 Task: Find connections with filter location Orléans with filter topic #helpingothers with filter profile language English with filter current company Mitsubishi Electric in India with filter school INDIAN ACADEMY GROUP OF INSTITUTIONS with filter industry School and Employee Bus Services with filter service category Ghostwriting with filter keywords title Computer Scientist
Action: Mouse moved to (600, 105)
Screenshot: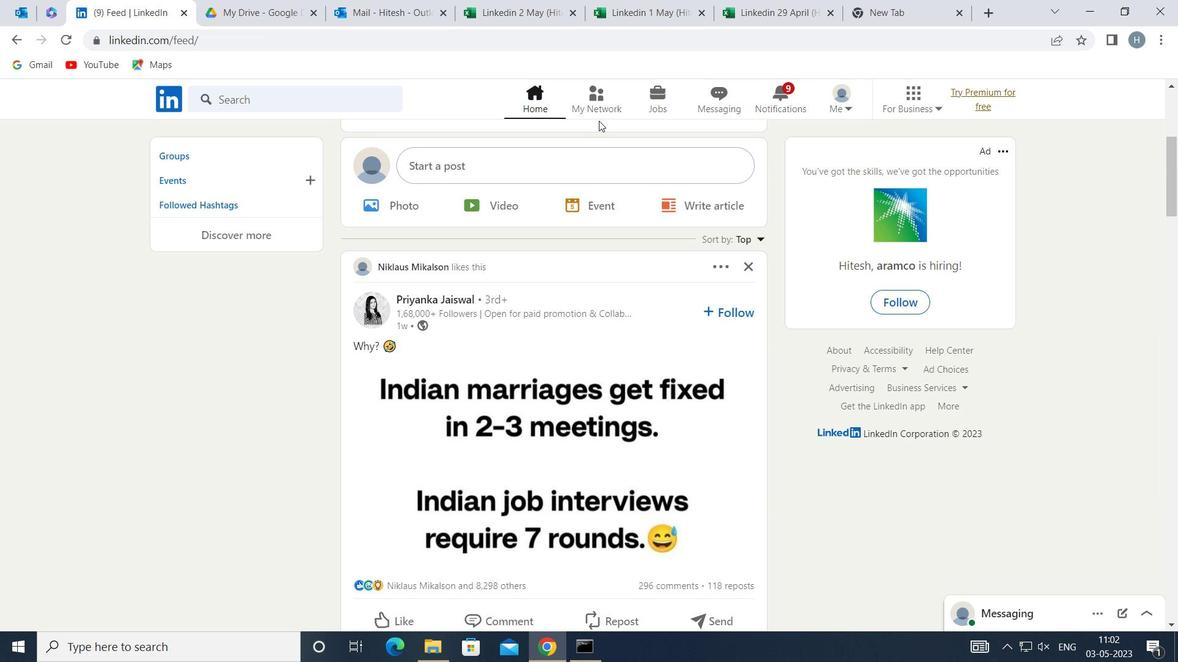 
Action: Mouse pressed left at (600, 105)
Screenshot: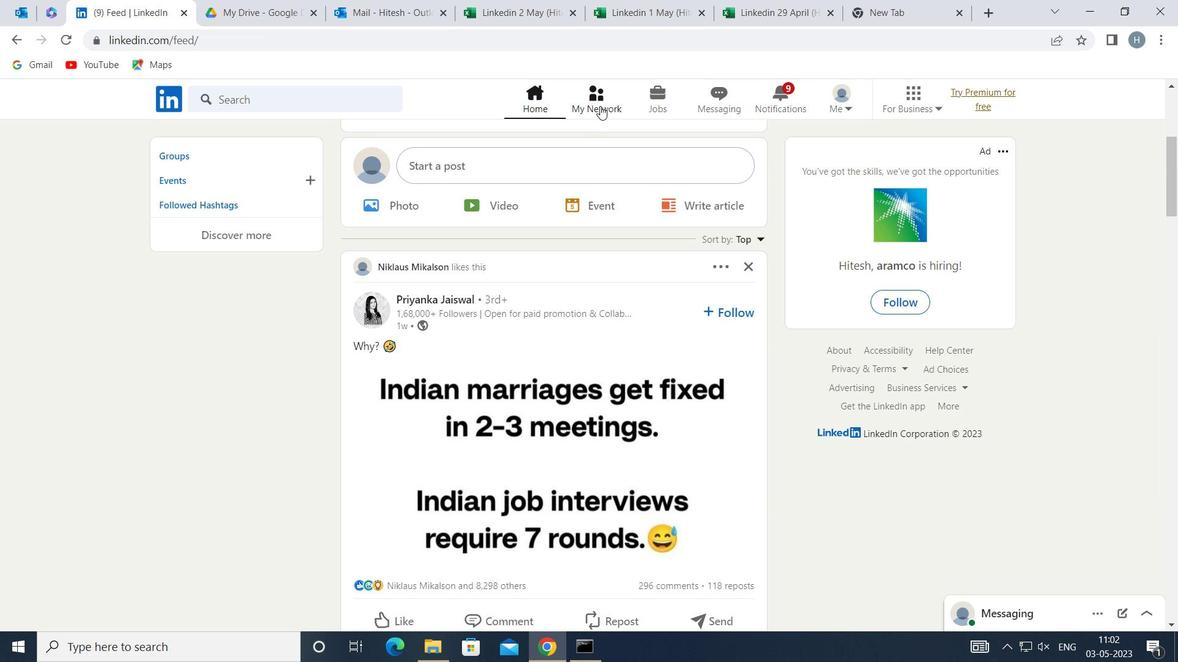 
Action: Mouse moved to (351, 184)
Screenshot: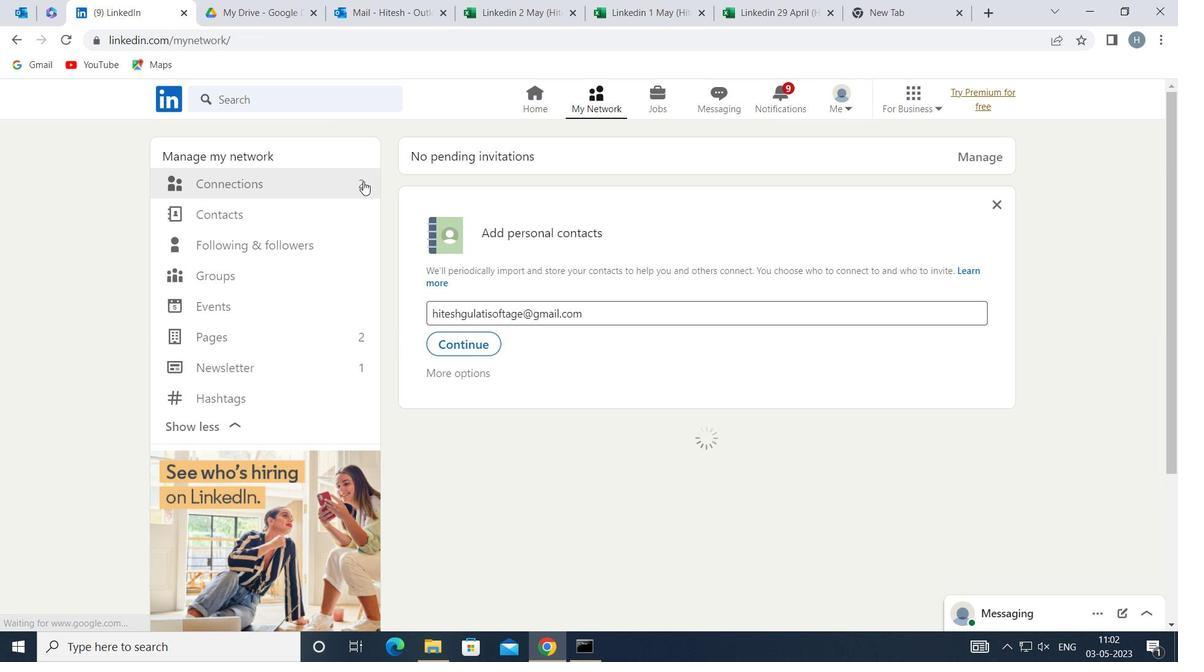 
Action: Mouse pressed left at (351, 184)
Screenshot: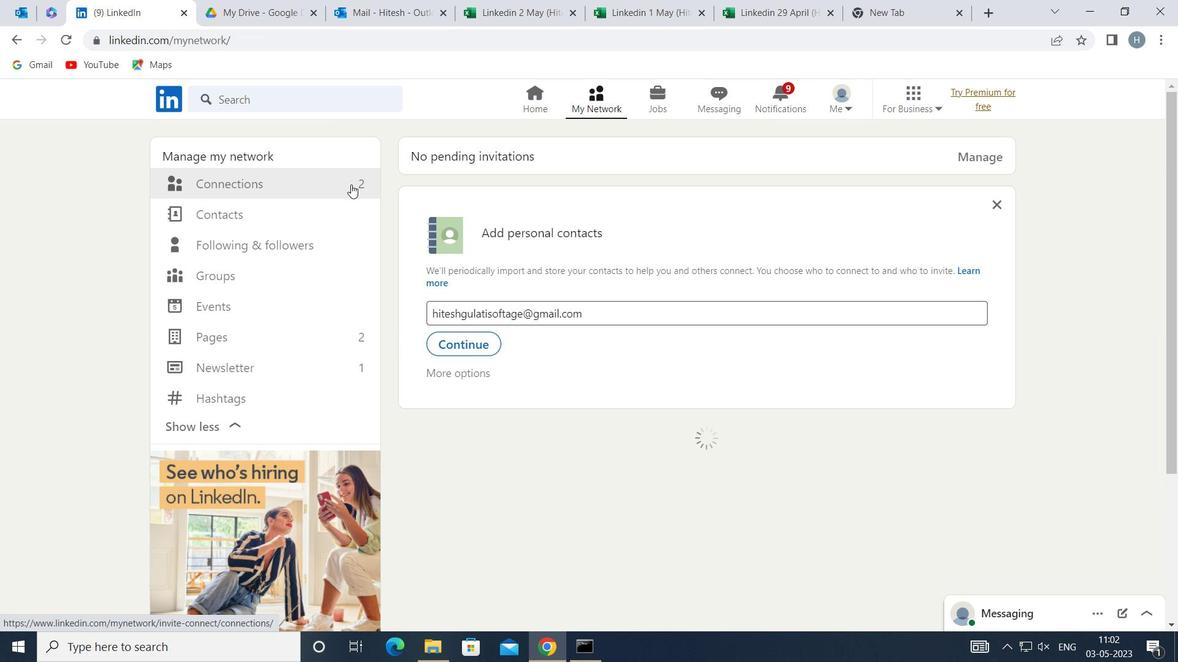 
Action: Mouse moved to (687, 183)
Screenshot: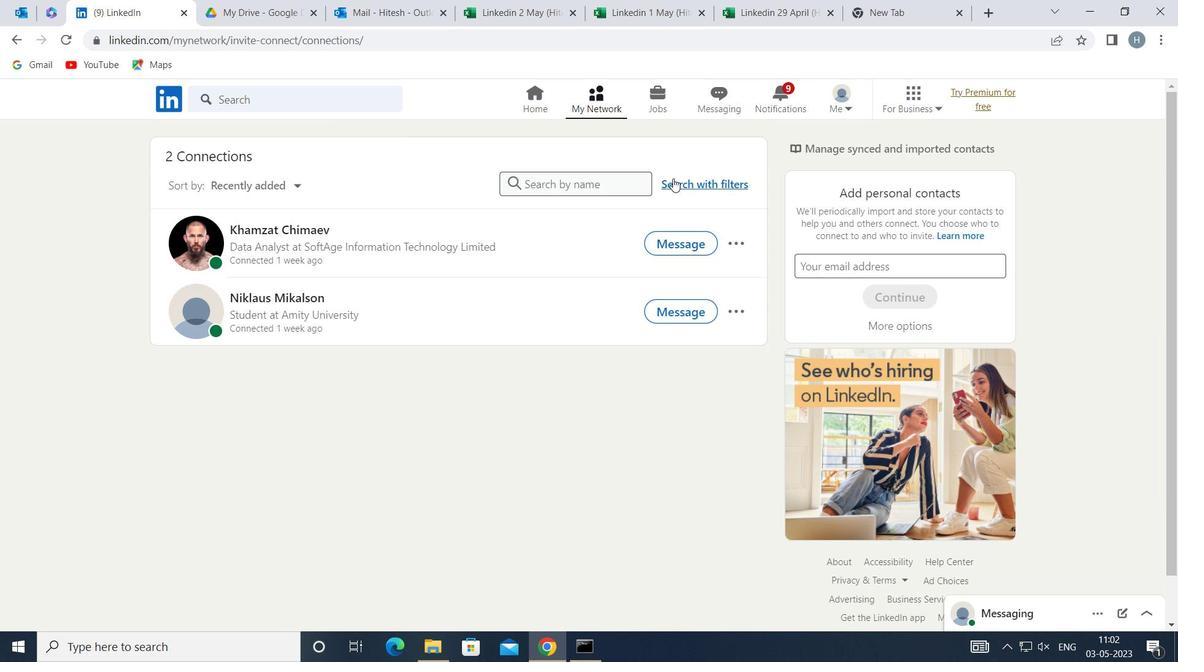 
Action: Mouse pressed left at (687, 183)
Screenshot: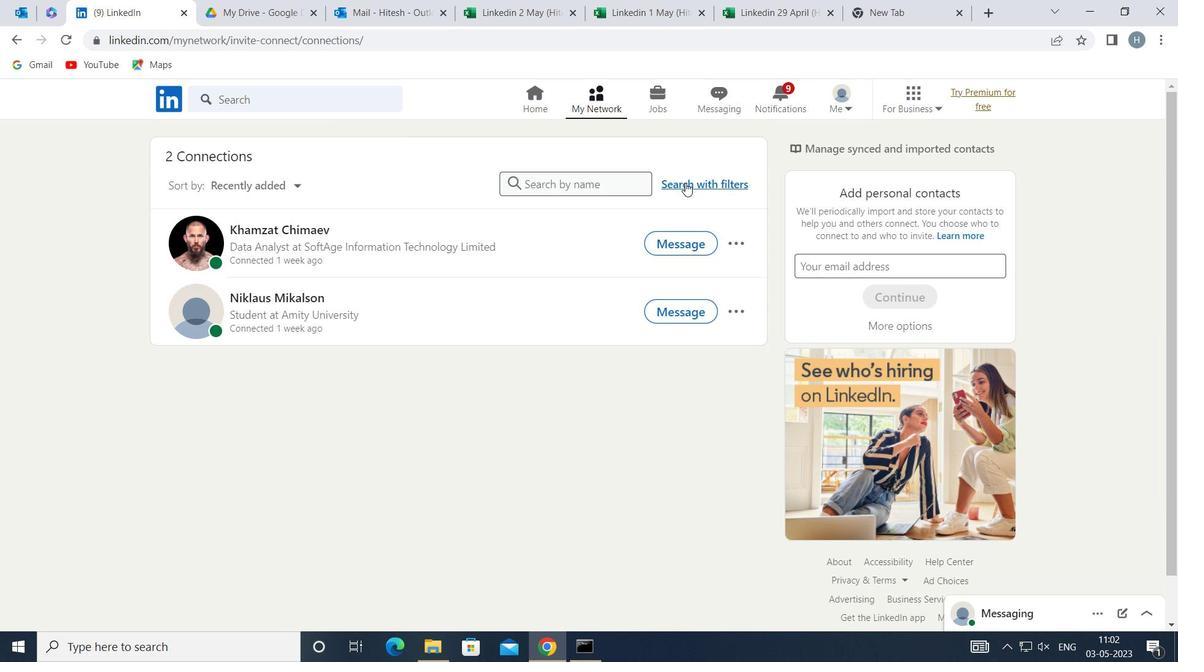 
Action: Mouse moved to (647, 143)
Screenshot: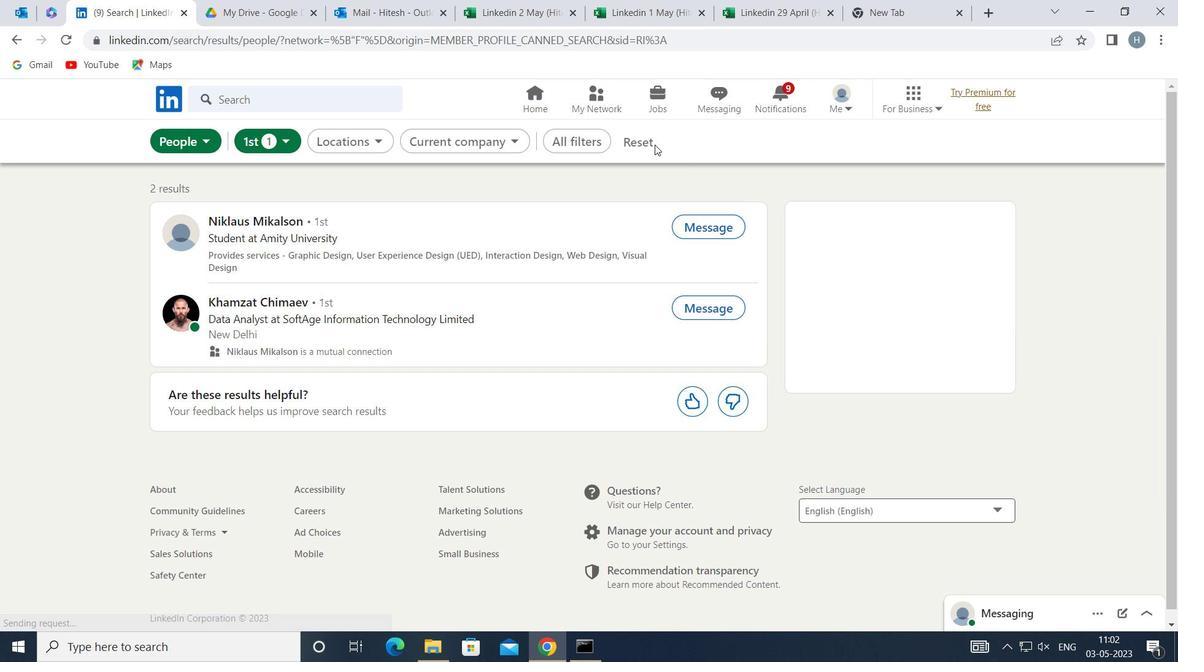 
Action: Mouse pressed left at (647, 143)
Screenshot: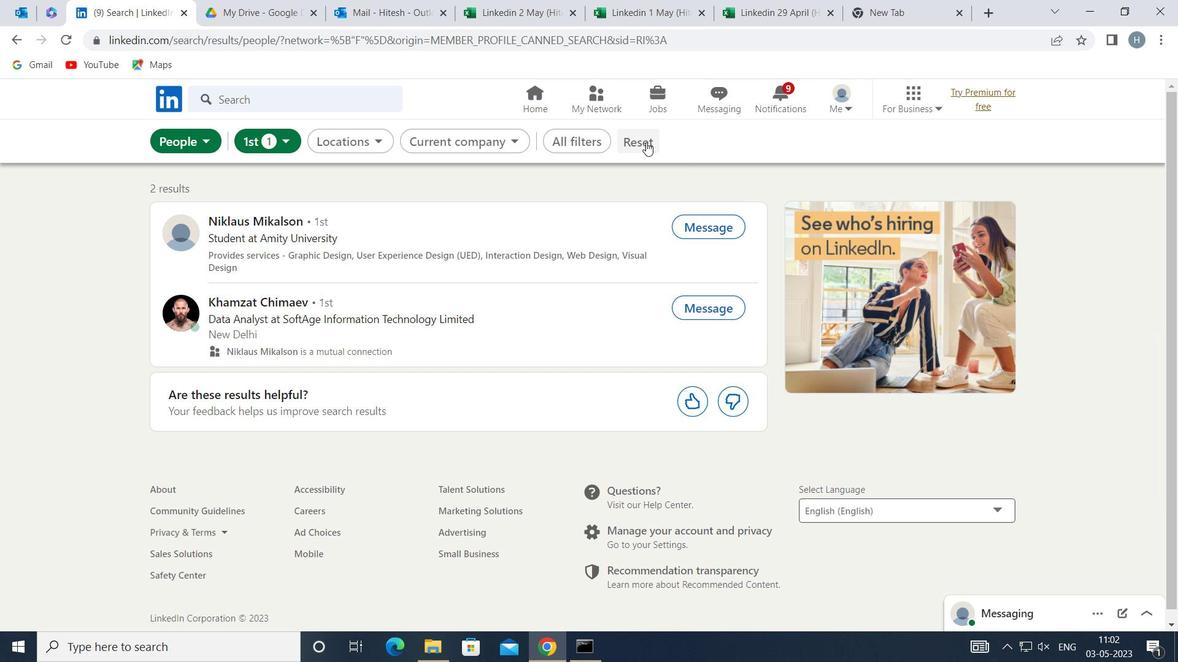 
Action: Mouse moved to (619, 143)
Screenshot: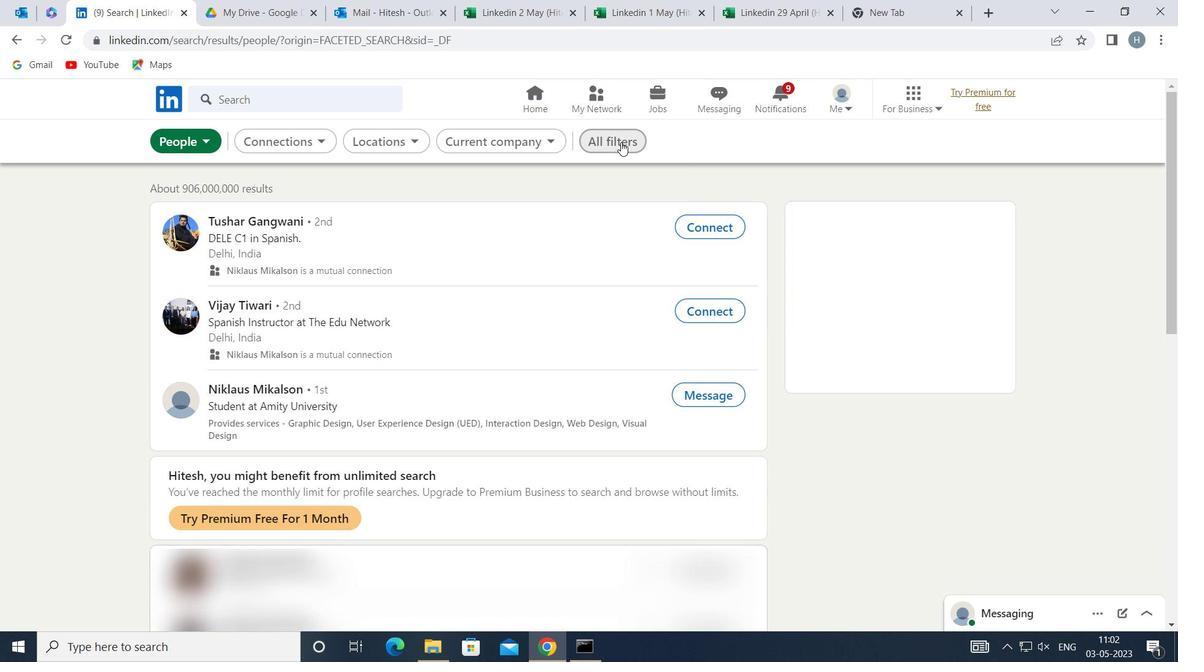
Action: Mouse pressed left at (619, 143)
Screenshot: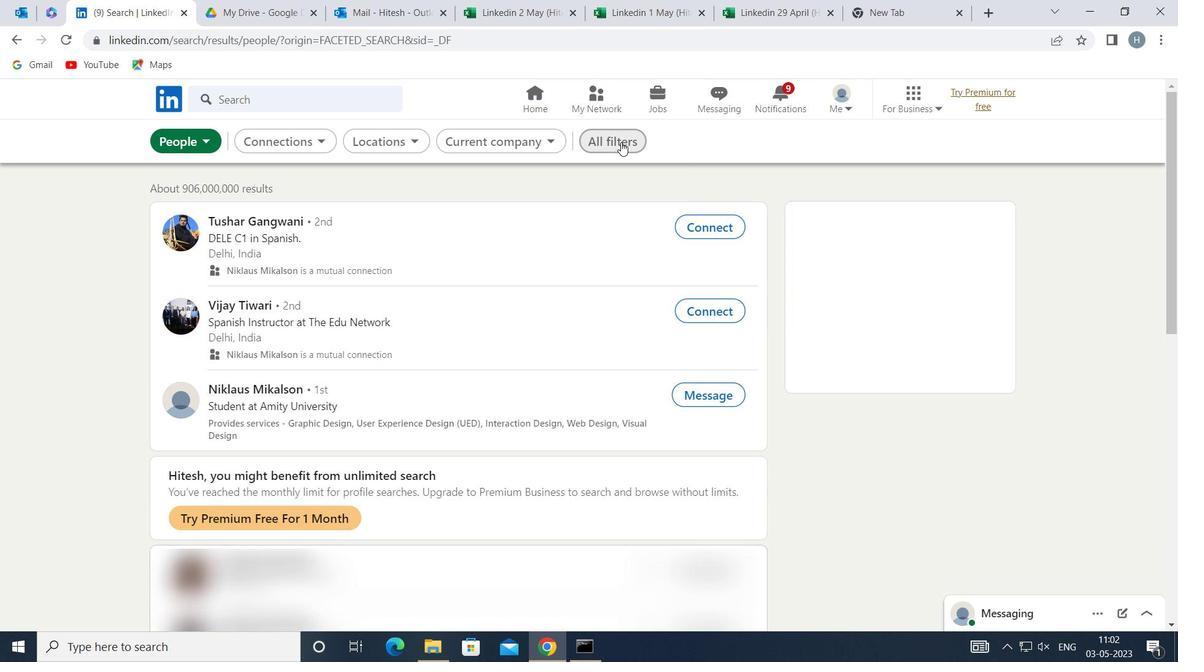
Action: Mouse moved to (917, 540)
Screenshot: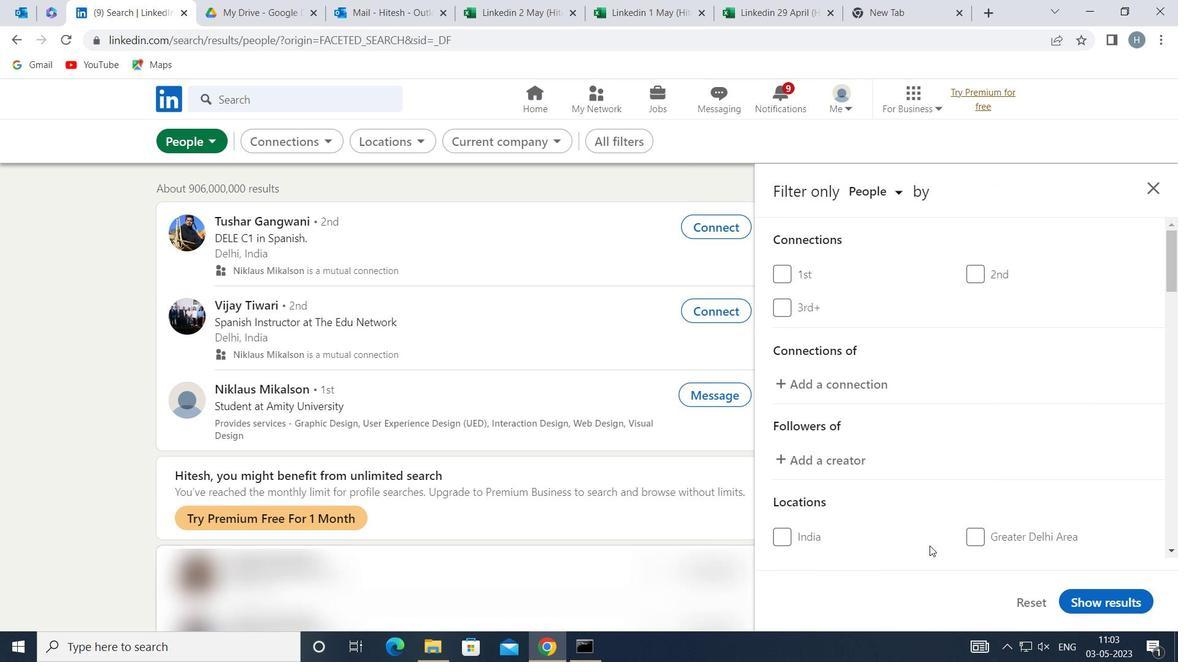 
Action: Mouse scrolled (917, 539) with delta (0, 0)
Screenshot: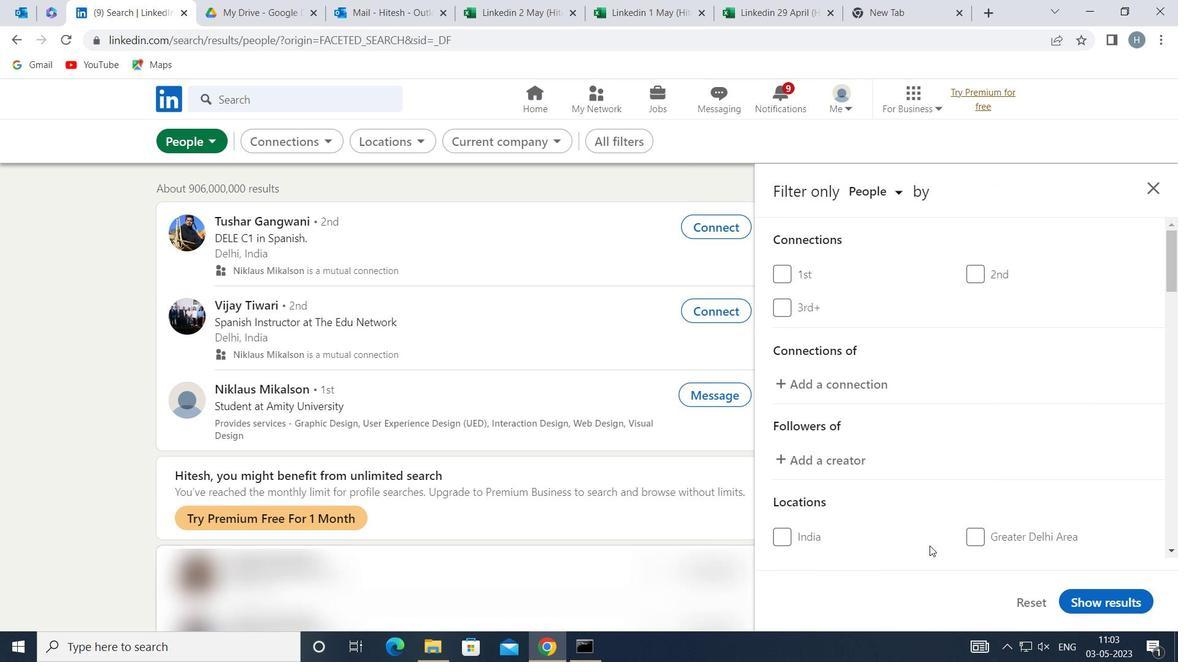 
Action: Mouse moved to (913, 537)
Screenshot: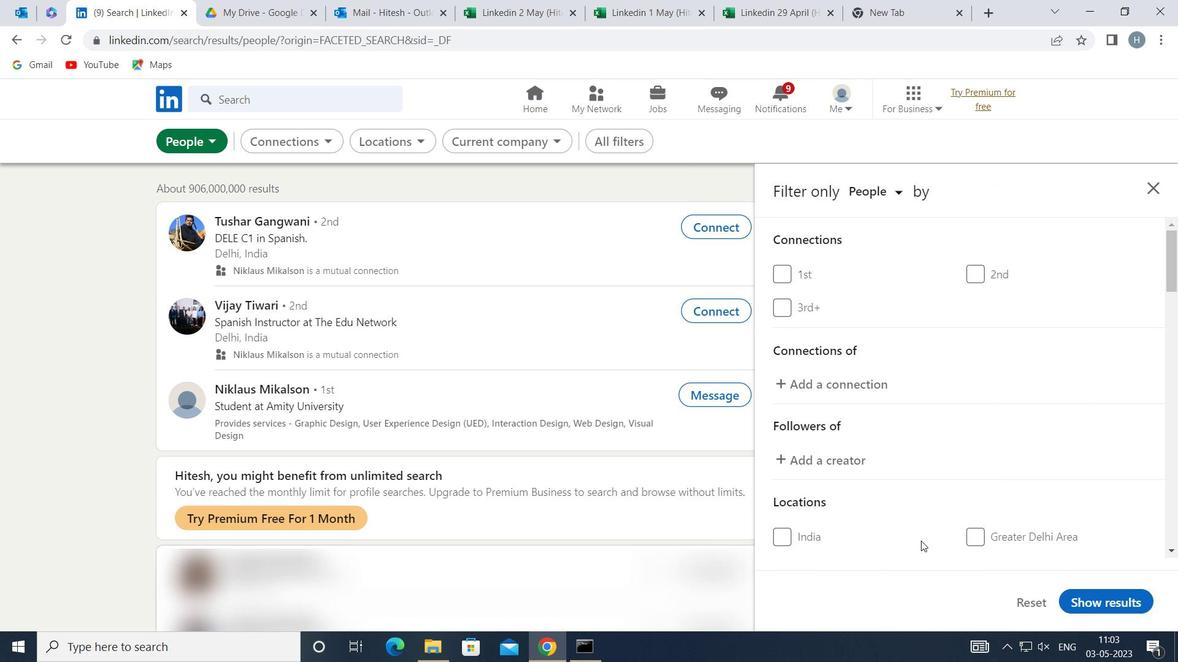 
Action: Mouse scrolled (913, 536) with delta (0, 0)
Screenshot: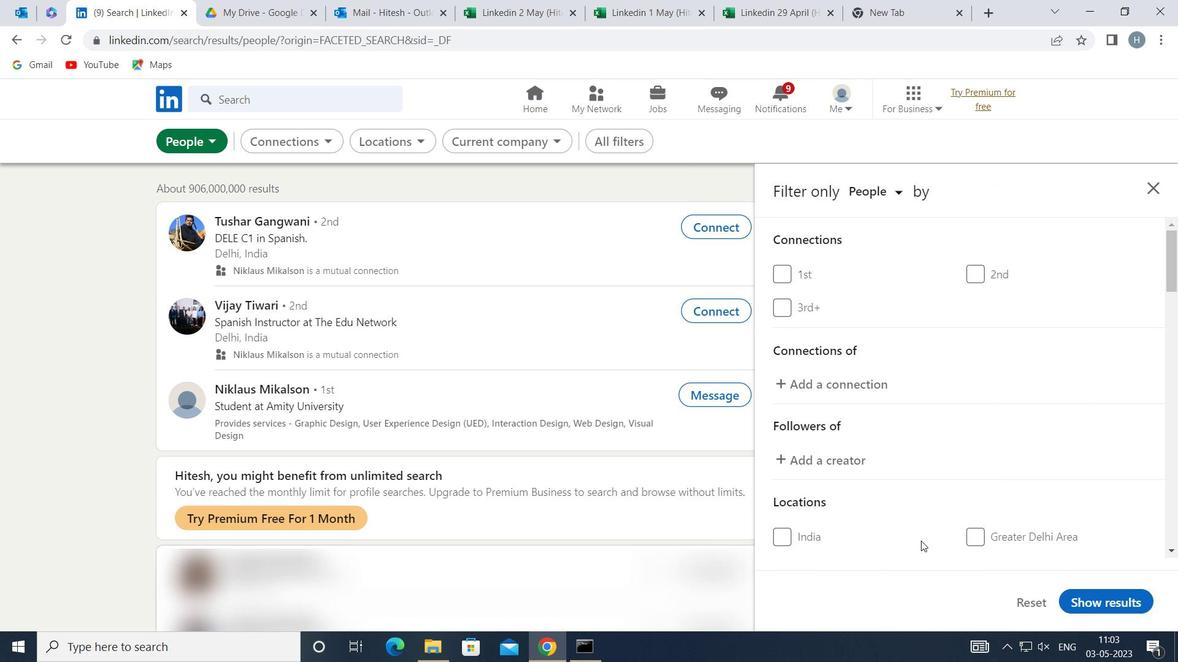 
Action: Mouse moved to (1012, 449)
Screenshot: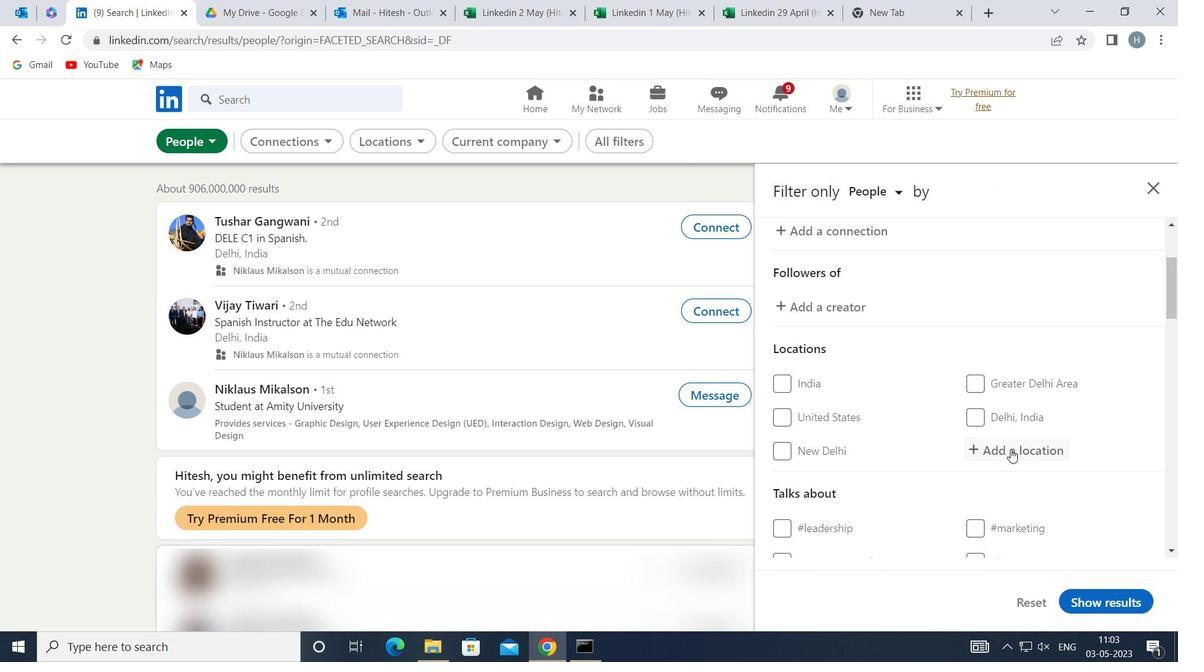 
Action: Mouse pressed left at (1012, 449)
Screenshot: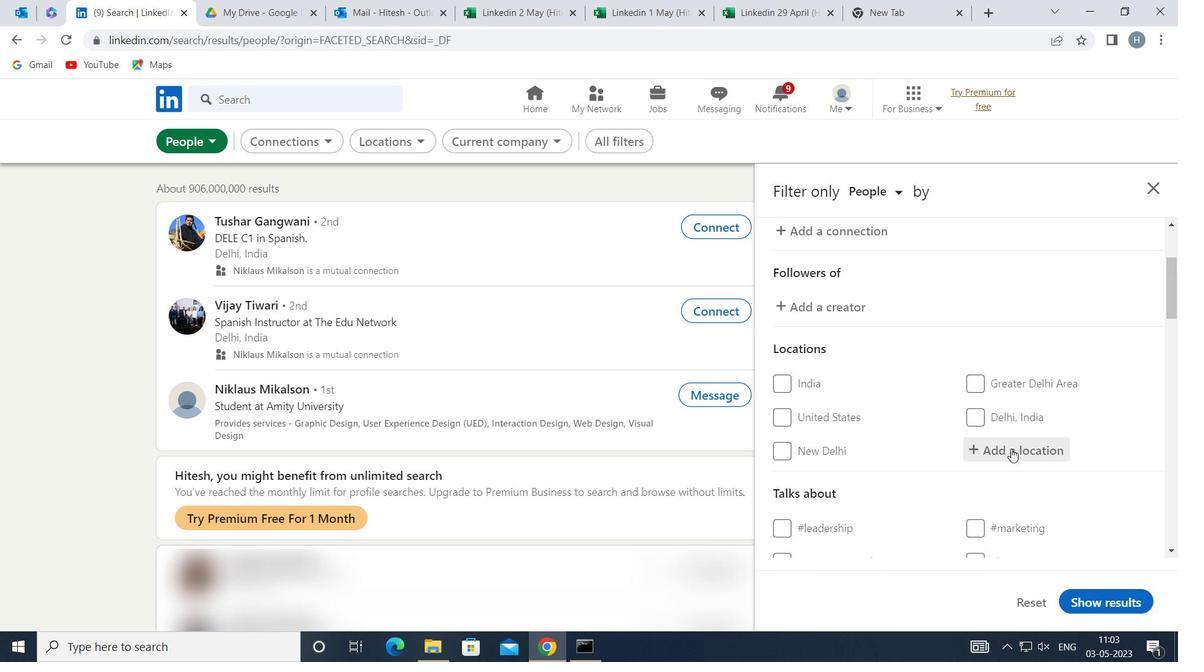 
Action: Key pressed <Key.shift>ORLEANS
Screenshot: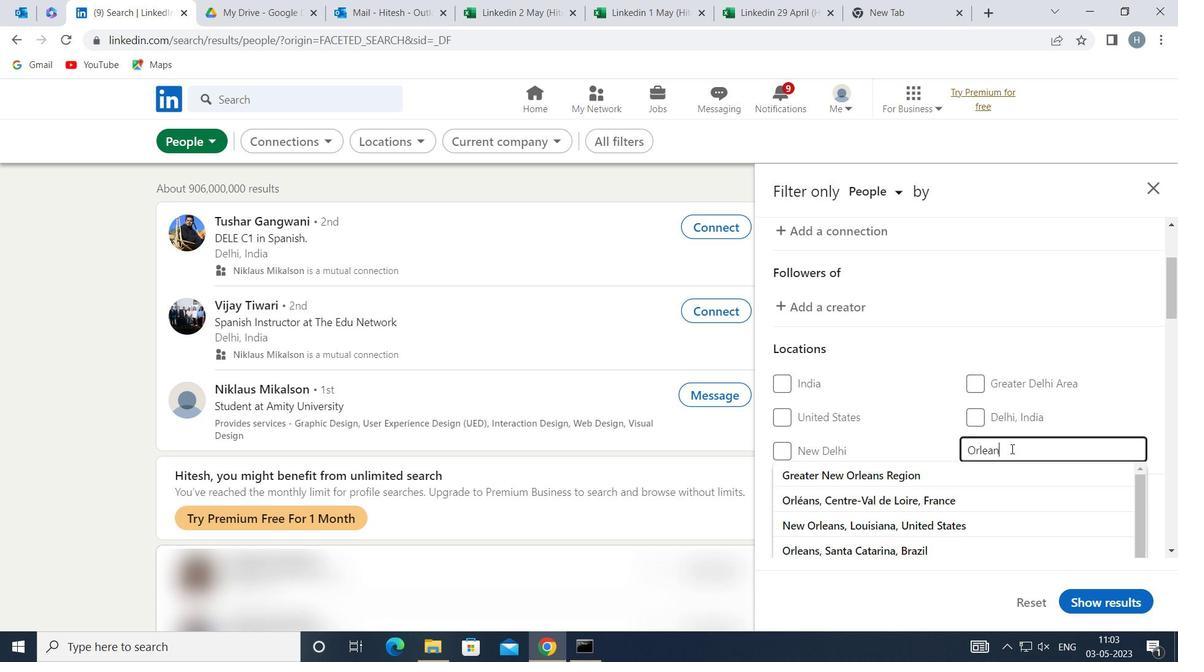 
Action: Mouse moved to (1026, 423)
Screenshot: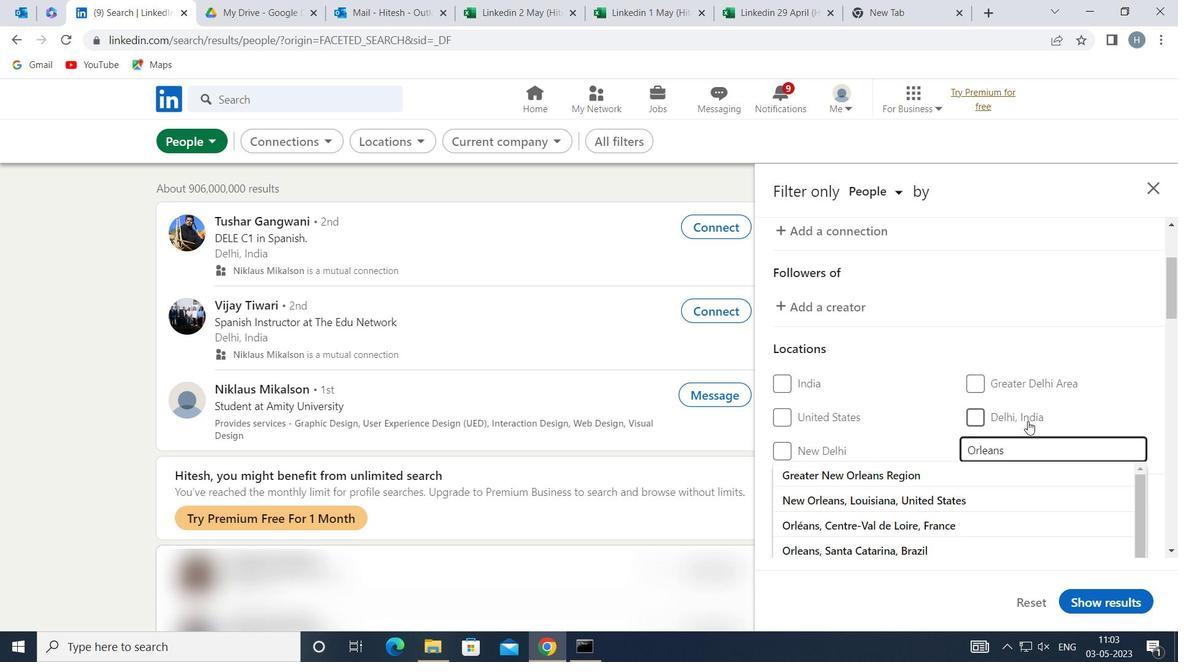 
Action: Key pressed <Key.enter>
Screenshot: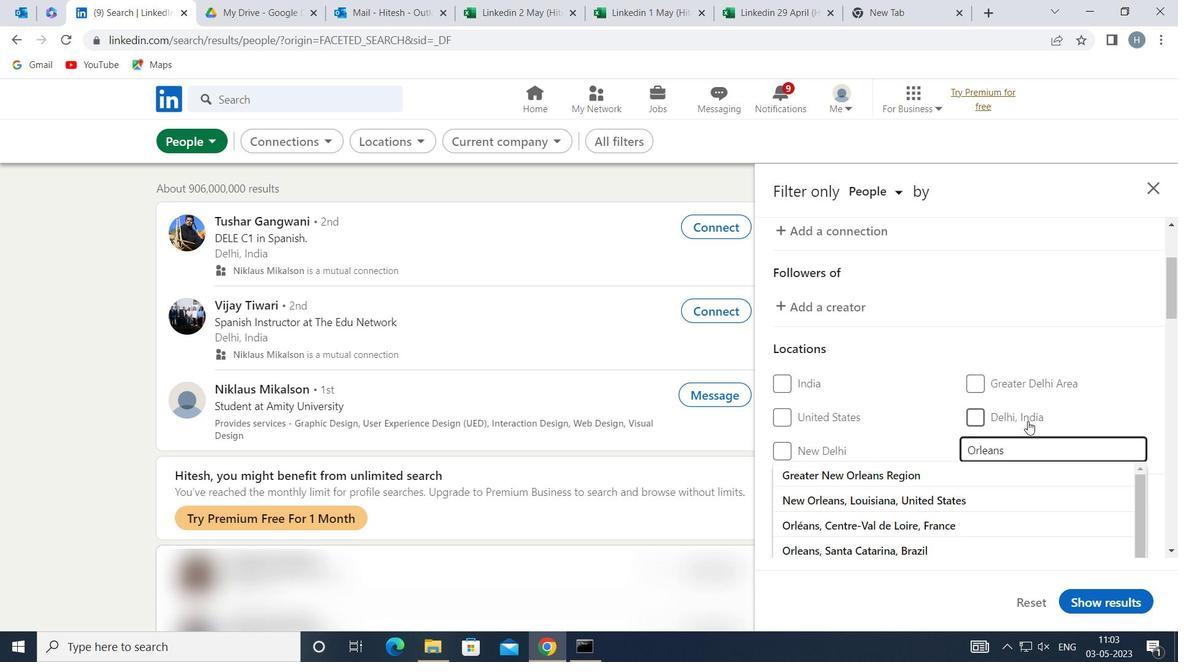 
Action: Mouse moved to (1082, 398)
Screenshot: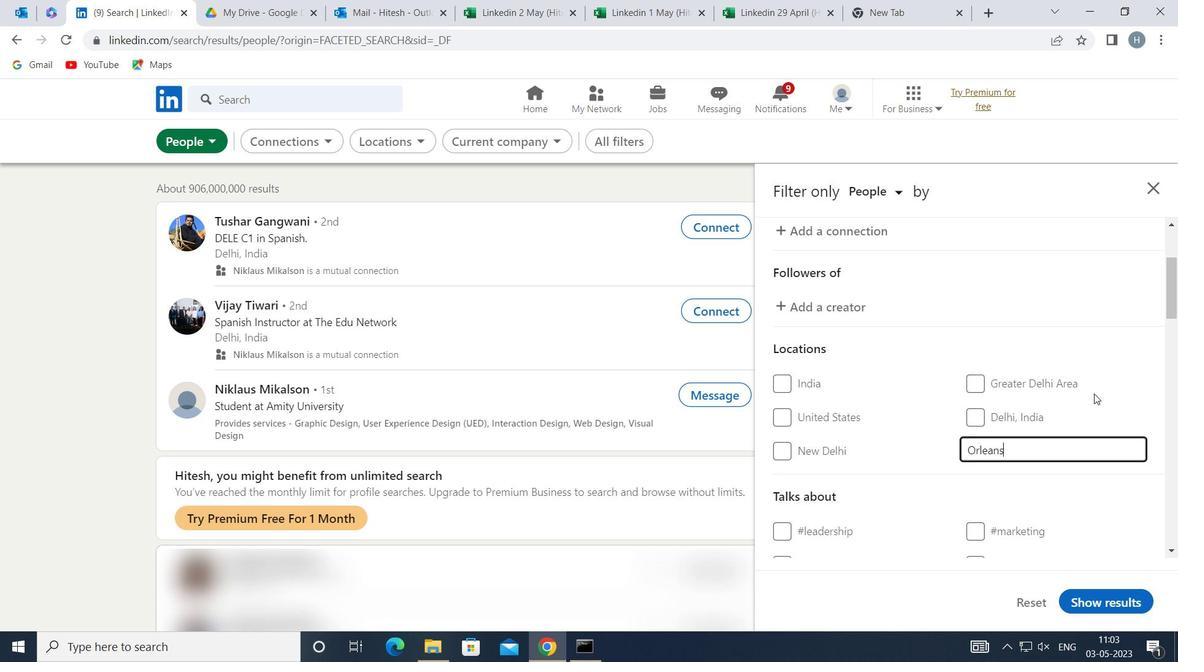
Action: Mouse scrolled (1082, 397) with delta (0, 0)
Screenshot: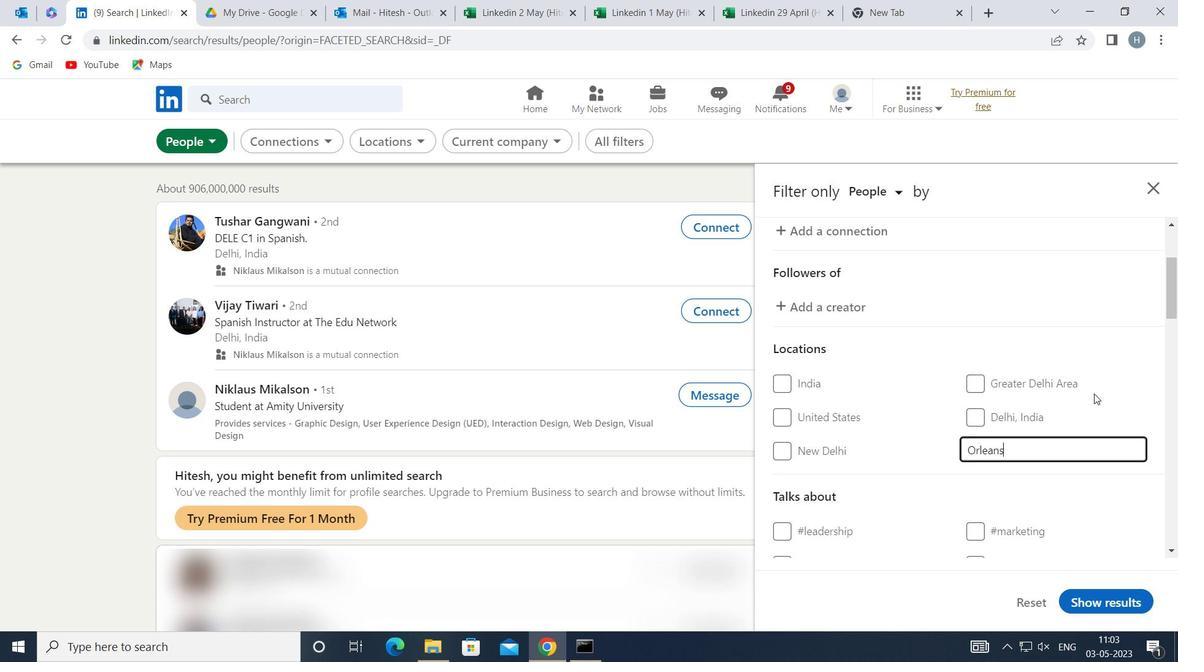 
Action: Mouse moved to (1079, 398)
Screenshot: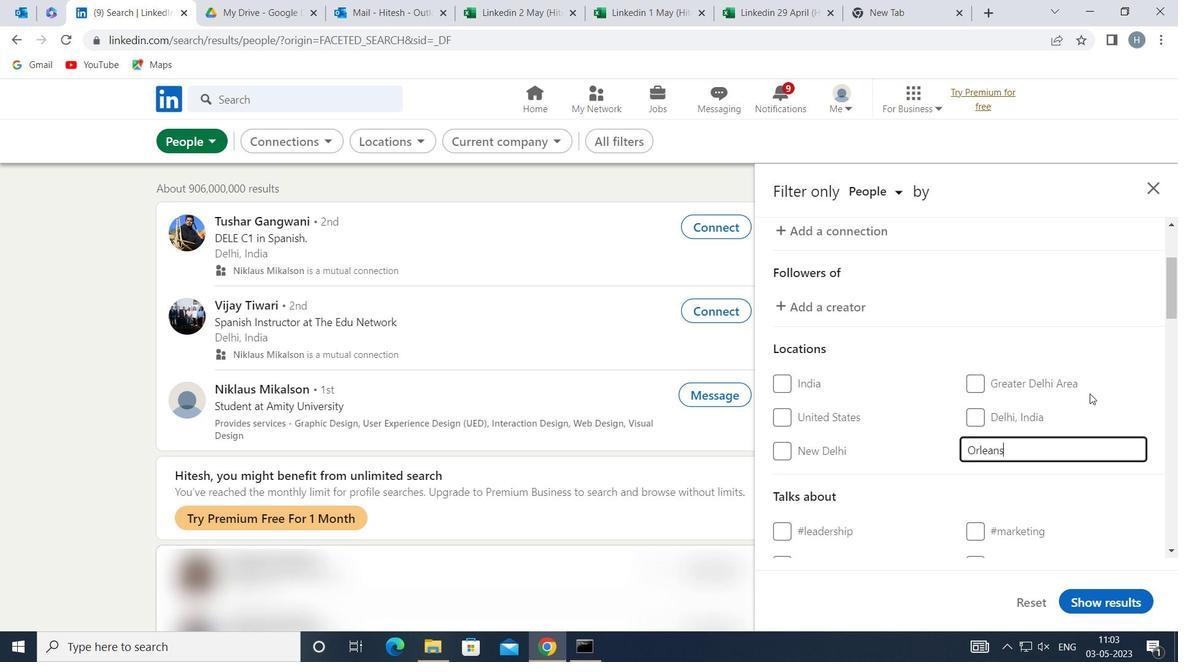 
Action: Mouse scrolled (1079, 397) with delta (0, 0)
Screenshot: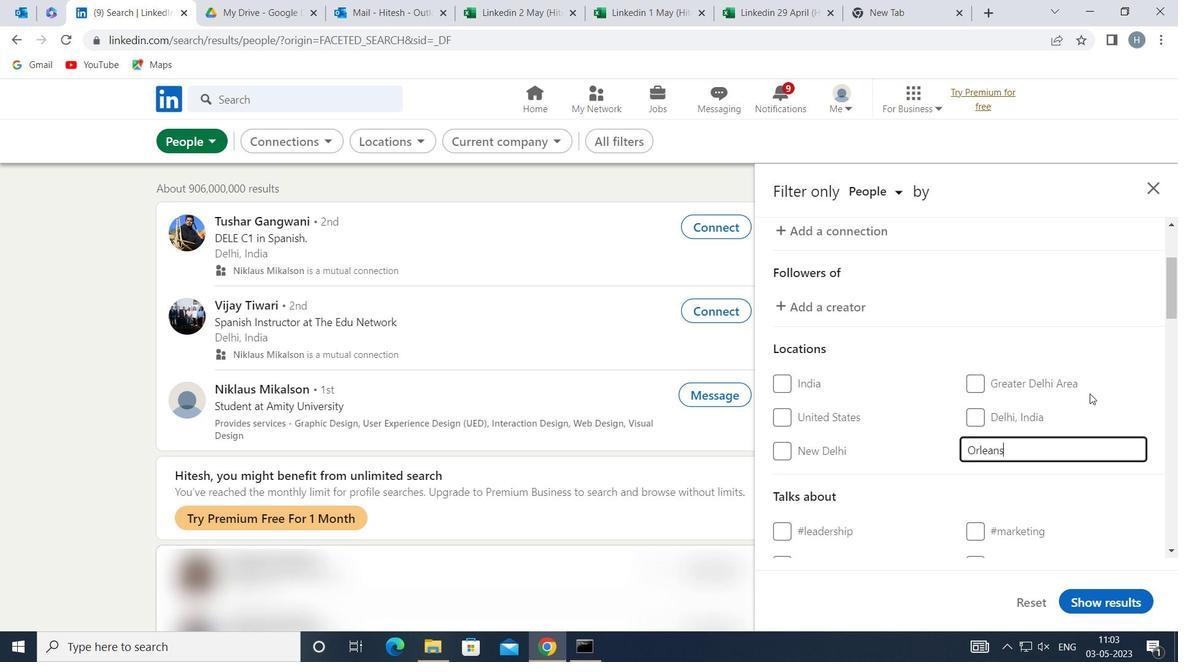 
Action: Mouse moved to (1075, 399)
Screenshot: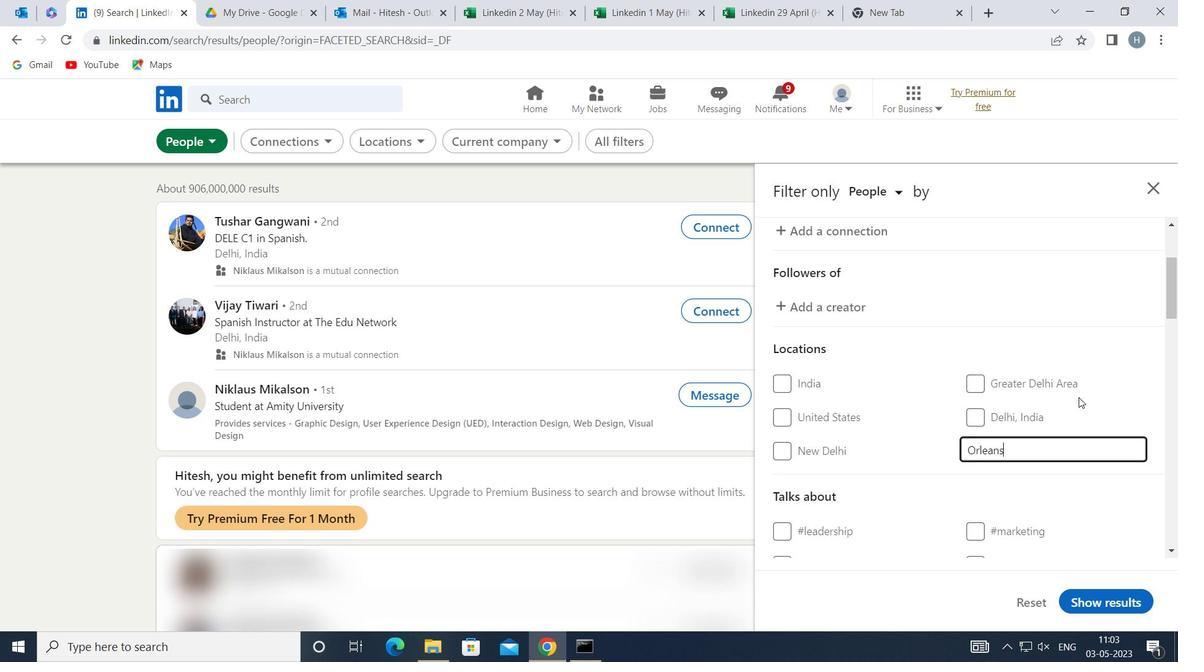 
Action: Mouse scrolled (1075, 398) with delta (0, 0)
Screenshot: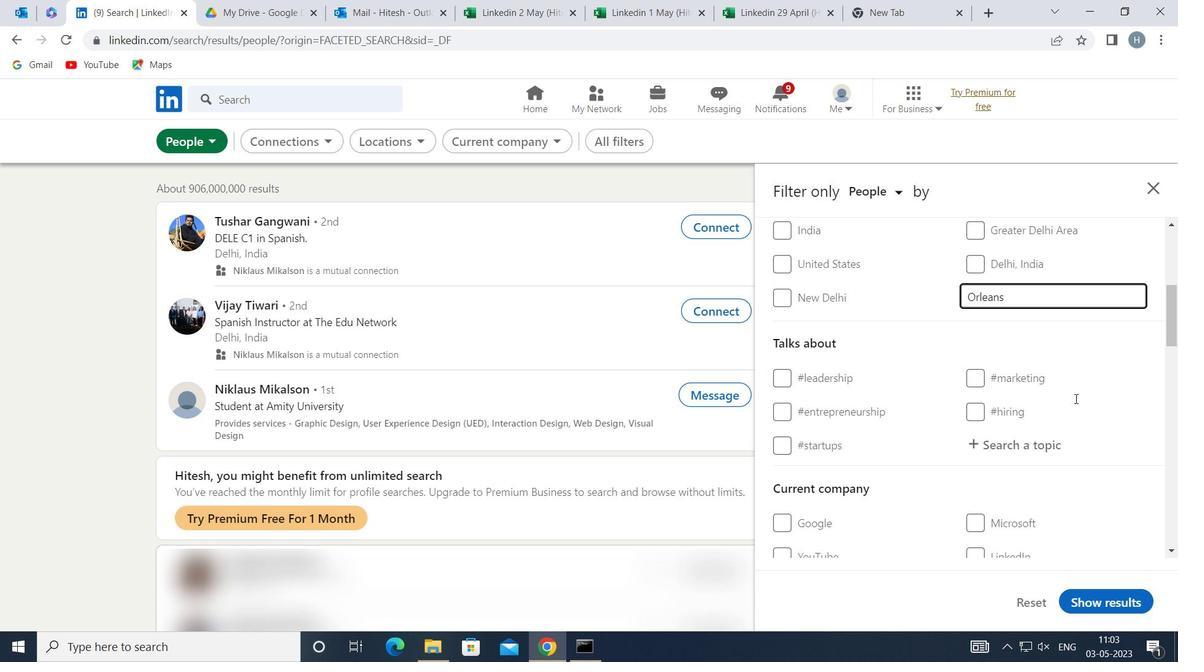 
Action: Mouse moved to (1042, 369)
Screenshot: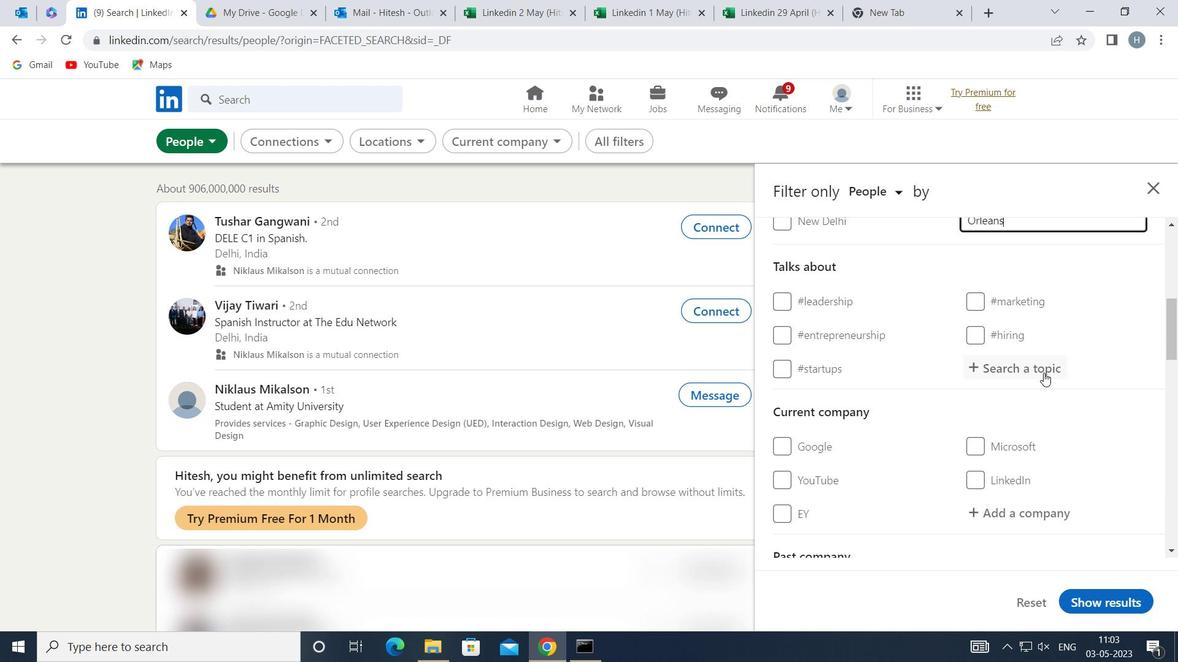
Action: Mouse pressed left at (1042, 369)
Screenshot: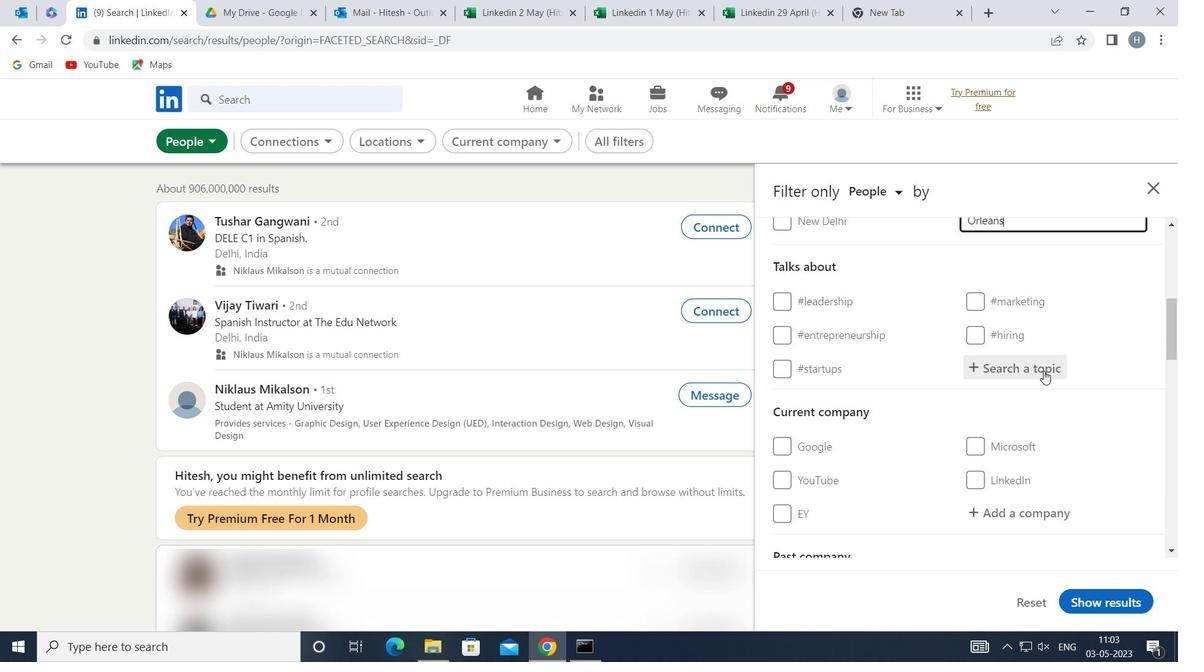 
Action: Key pressed <Key.shift>HELPINGOTHERS
Screenshot: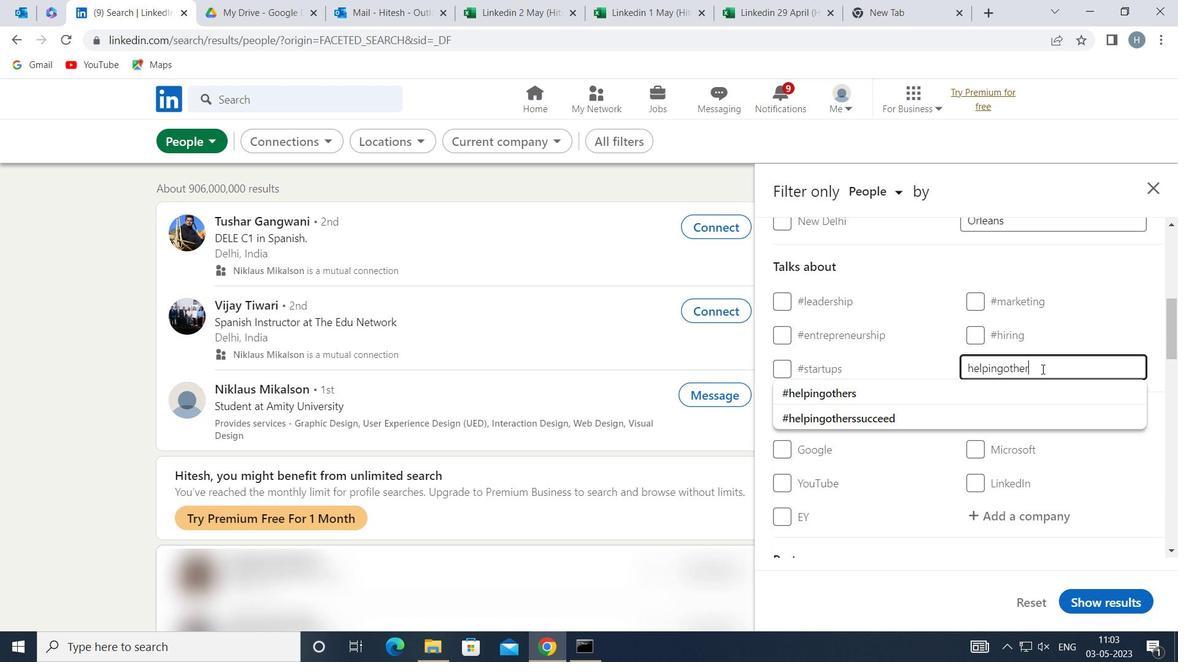 
Action: Mouse moved to (970, 392)
Screenshot: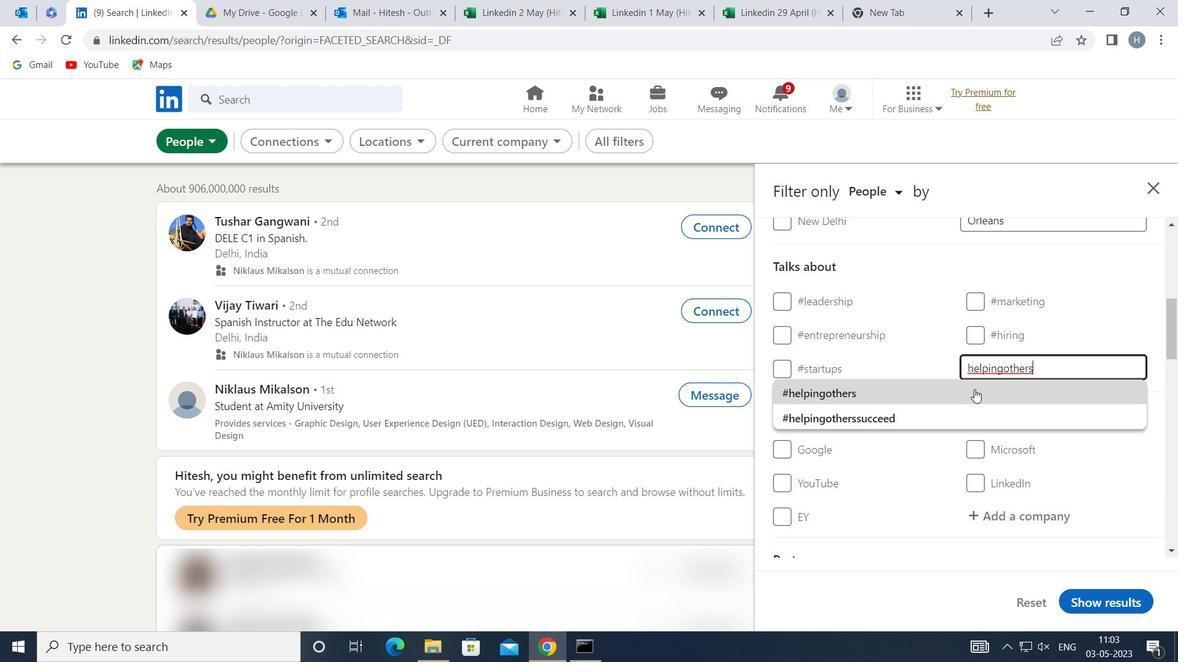 
Action: Mouse pressed left at (970, 392)
Screenshot: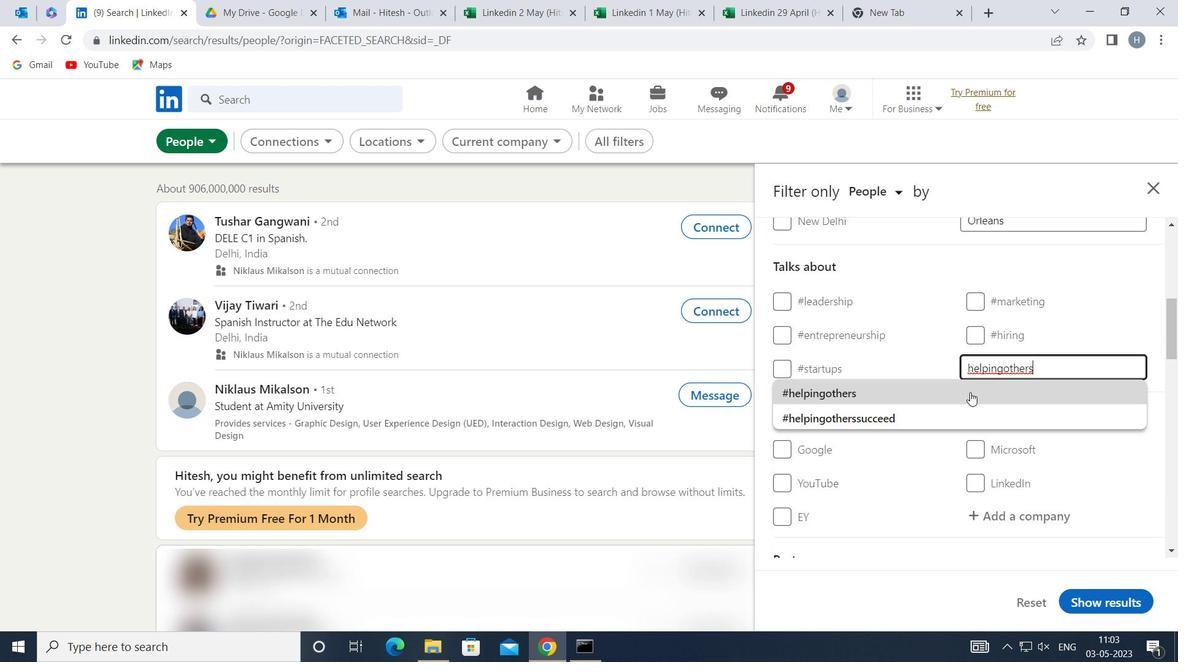 
Action: Mouse moved to (908, 388)
Screenshot: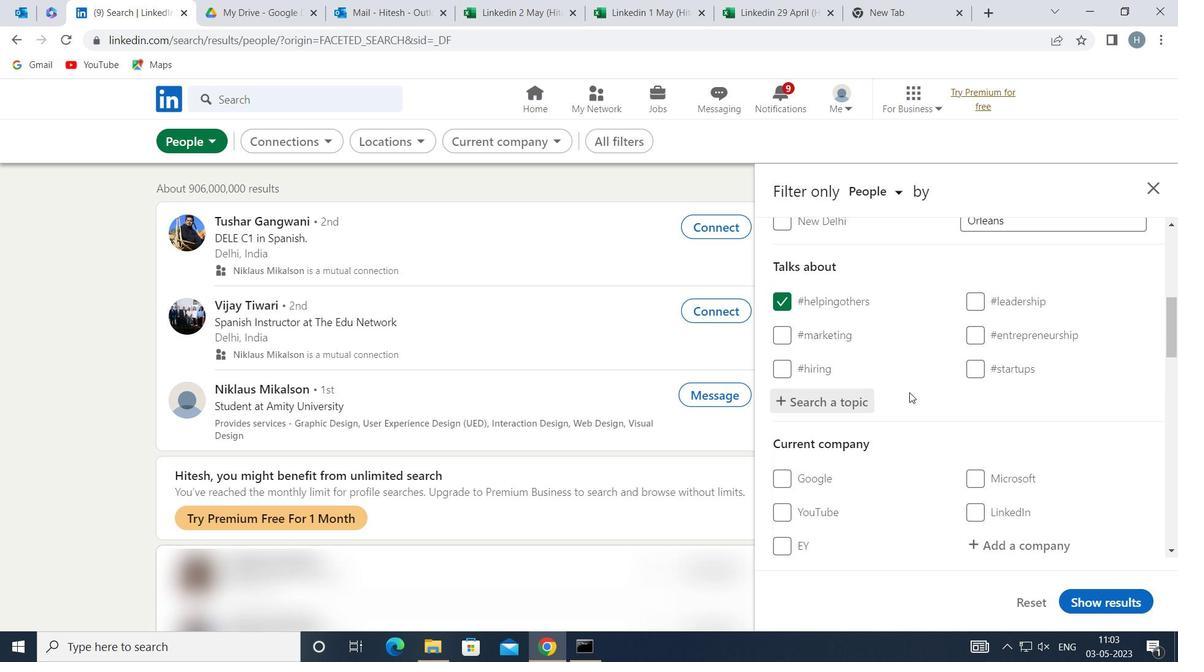 
Action: Mouse scrolled (908, 387) with delta (0, 0)
Screenshot: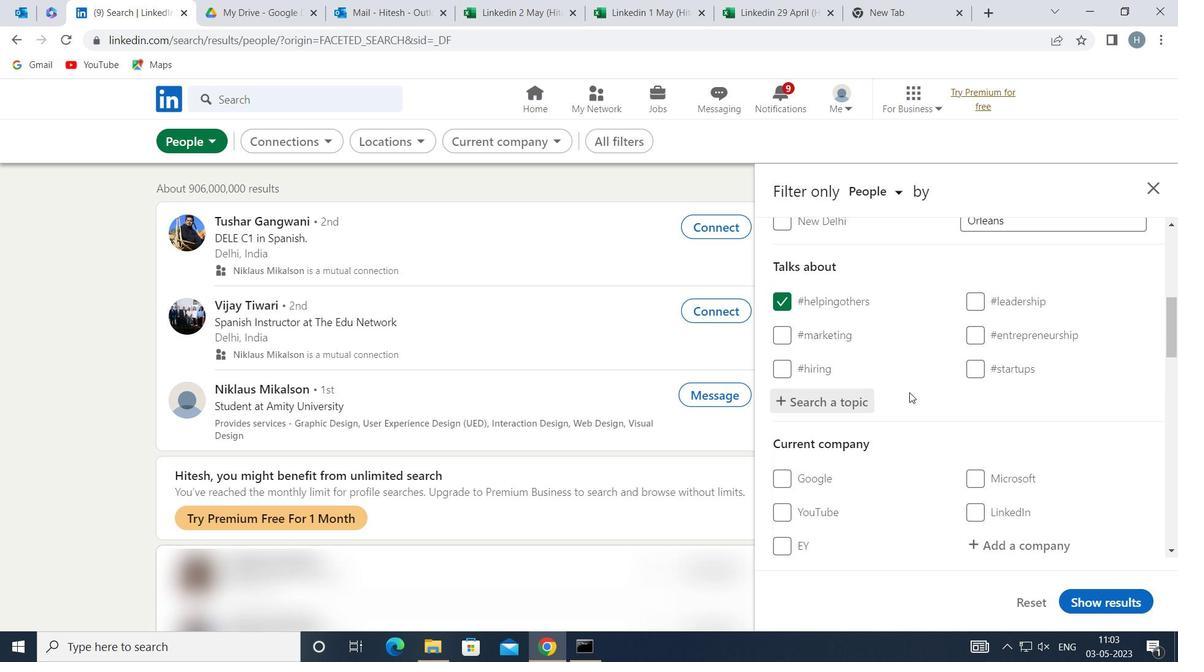 
Action: Mouse scrolled (908, 387) with delta (0, 0)
Screenshot: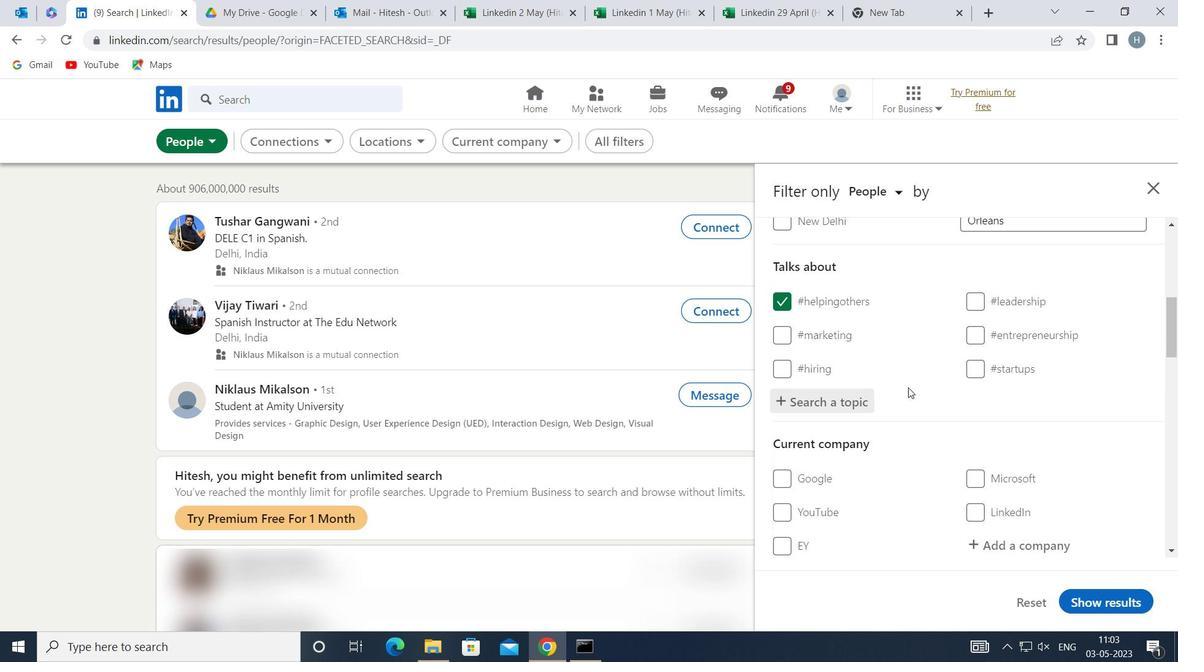 
Action: Mouse moved to (907, 387)
Screenshot: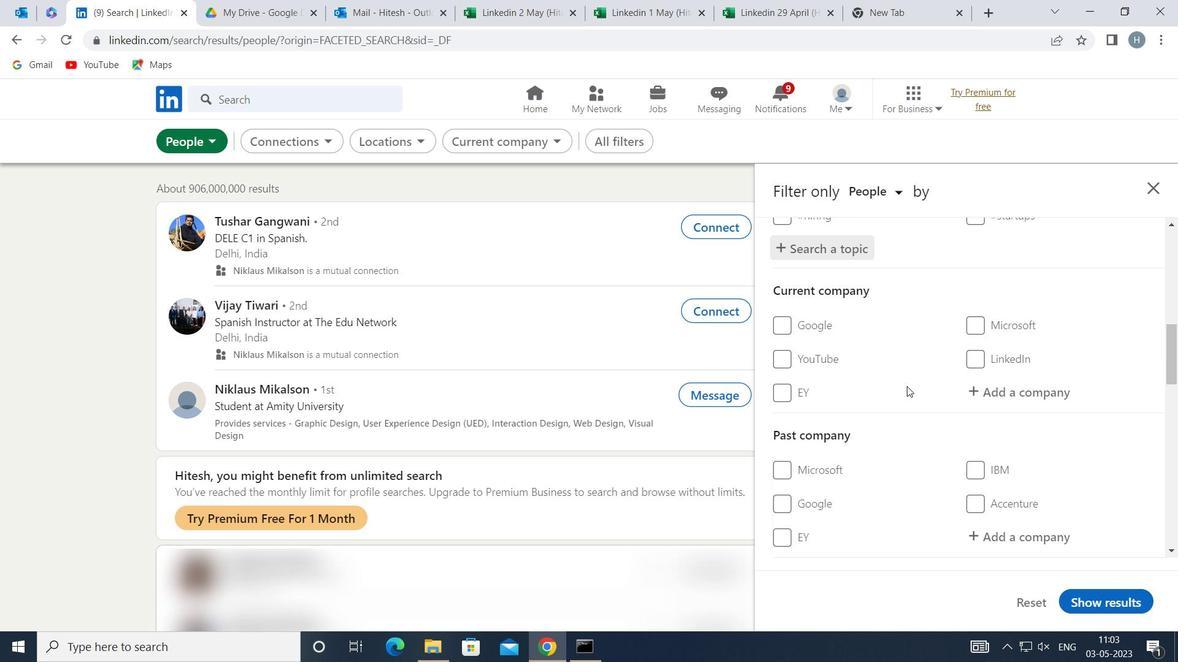 
Action: Mouse scrolled (907, 386) with delta (0, 0)
Screenshot: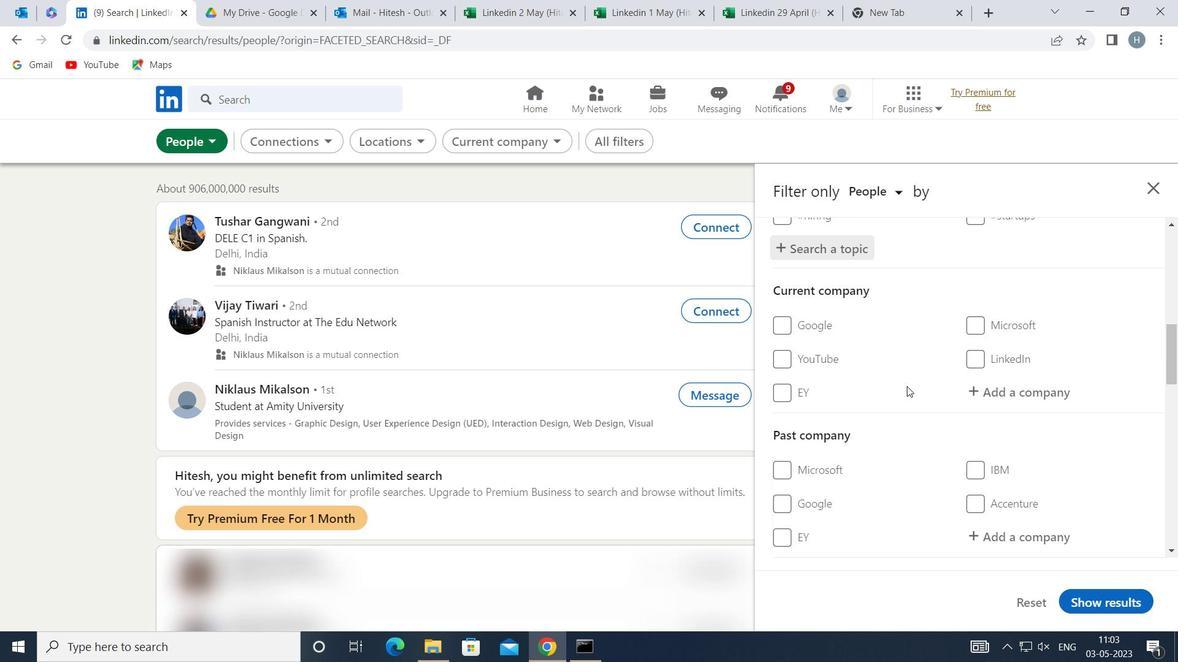 
Action: Mouse moved to (907, 391)
Screenshot: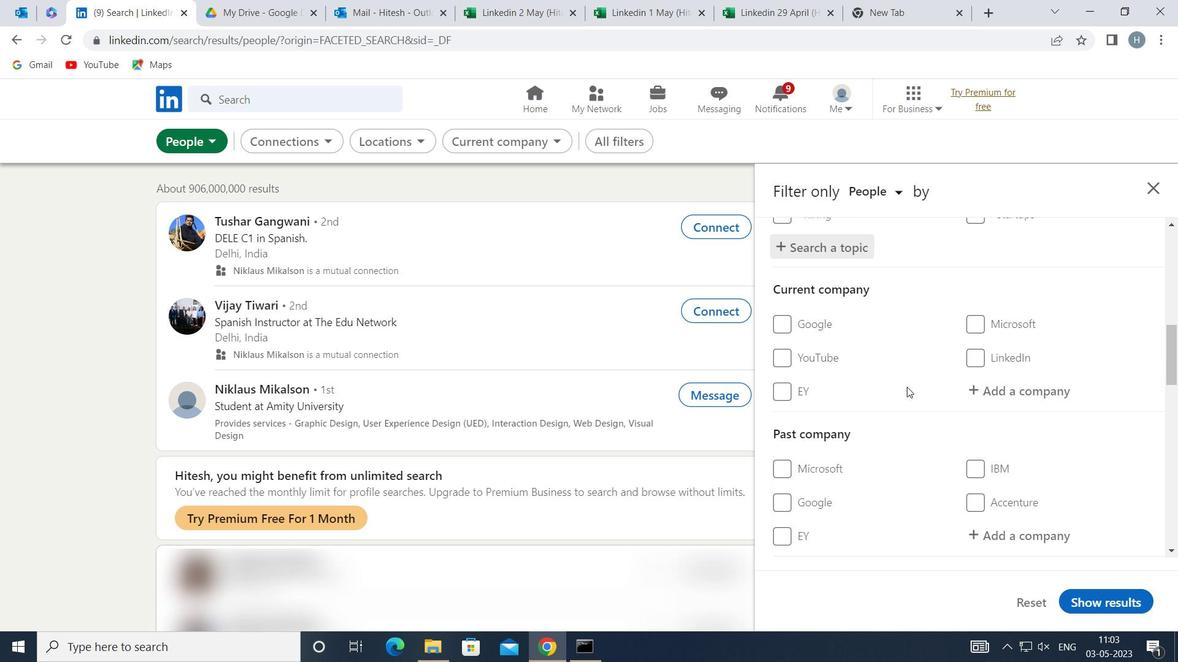 
Action: Mouse scrolled (907, 390) with delta (0, 0)
Screenshot: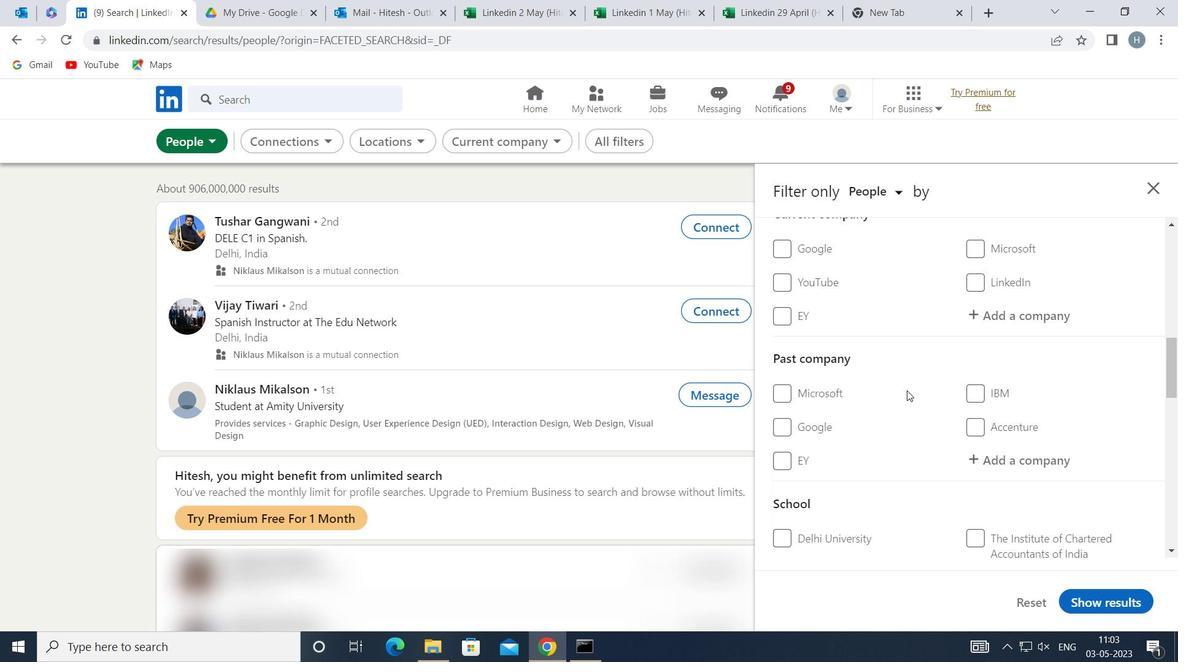 
Action: Mouse scrolled (907, 390) with delta (0, 0)
Screenshot: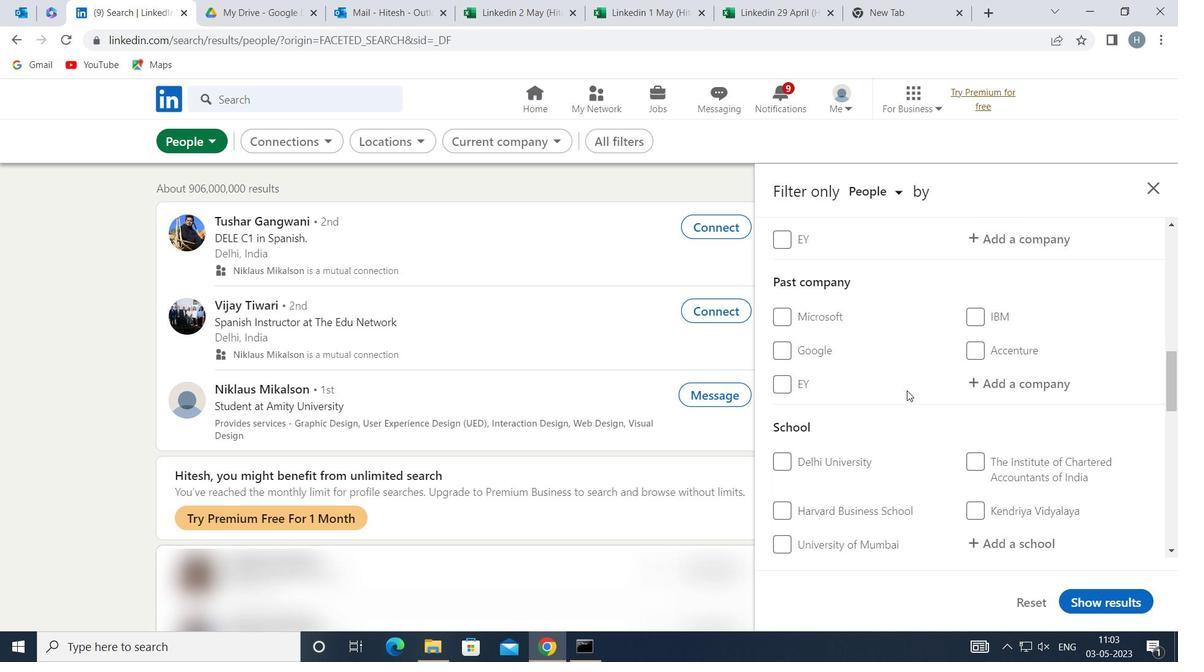 
Action: Mouse scrolled (907, 390) with delta (0, 0)
Screenshot: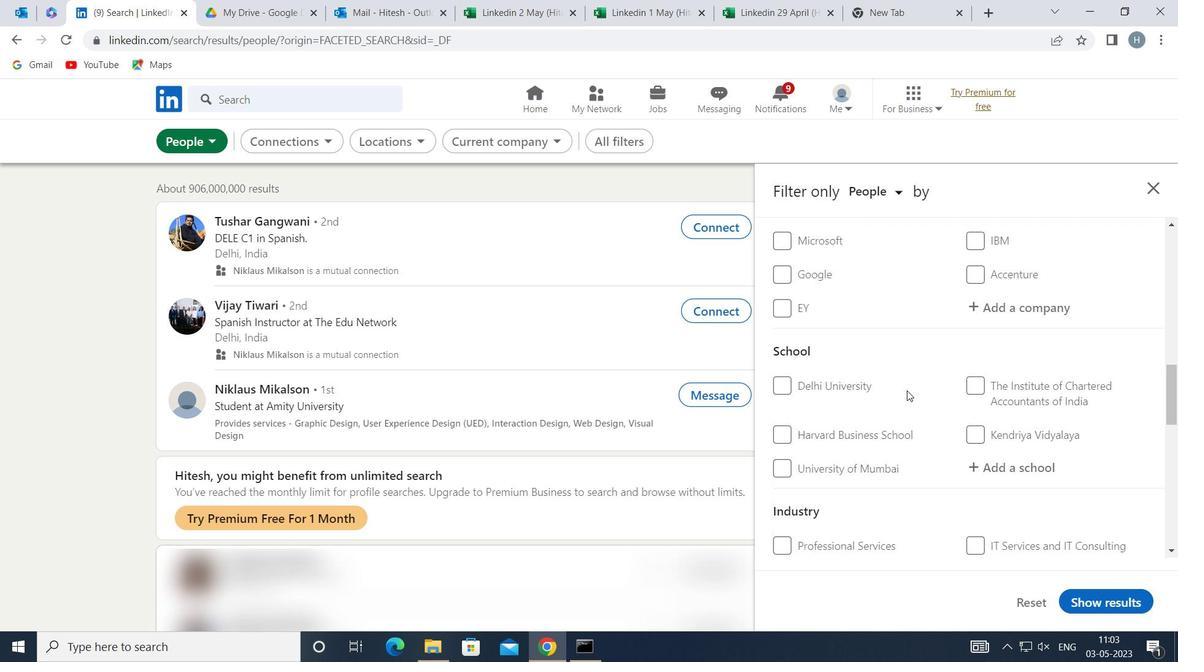 
Action: Mouse scrolled (907, 390) with delta (0, 0)
Screenshot: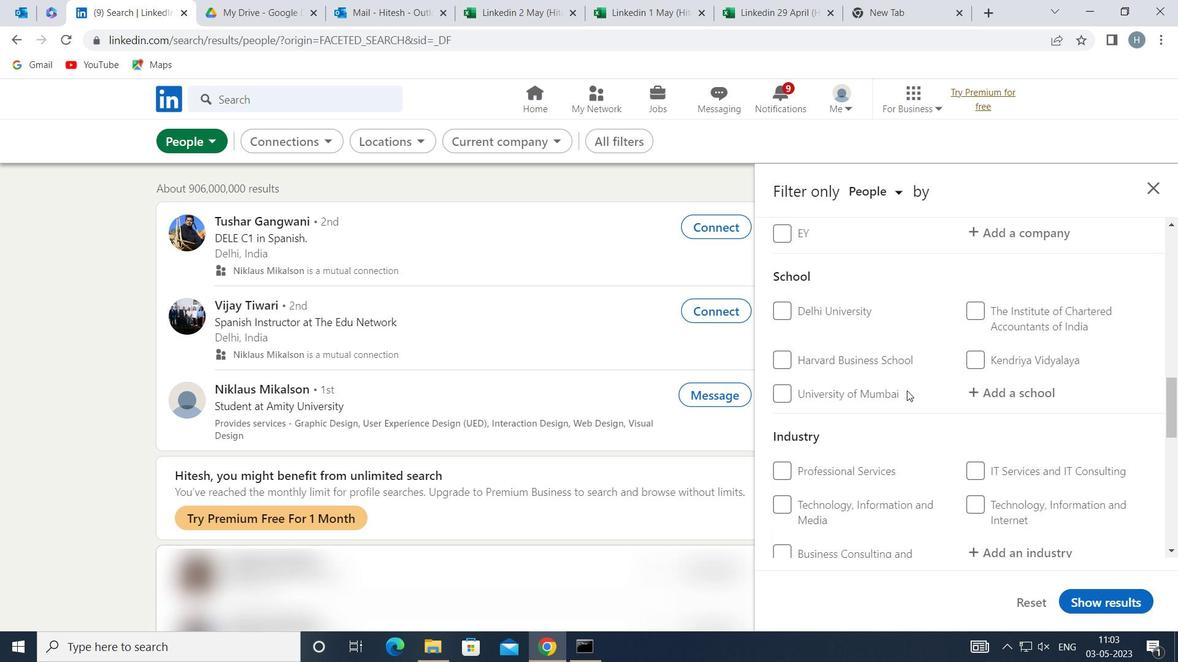 
Action: Mouse moved to (901, 386)
Screenshot: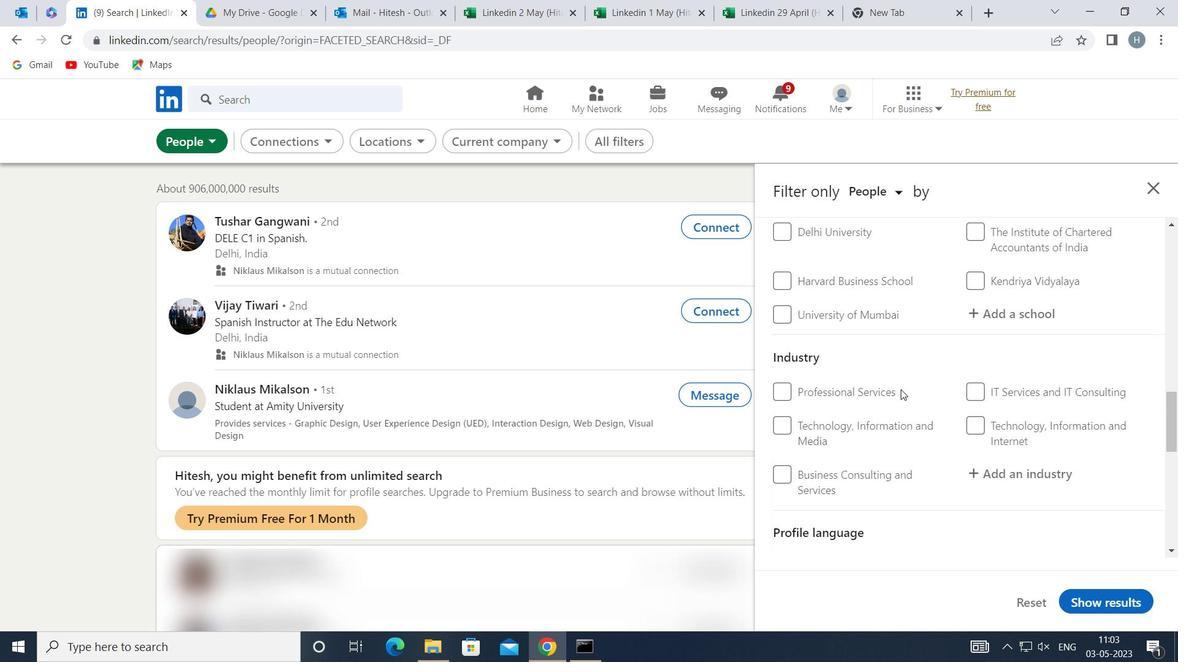 
Action: Mouse scrolled (901, 385) with delta (0, 0)
Screenshot: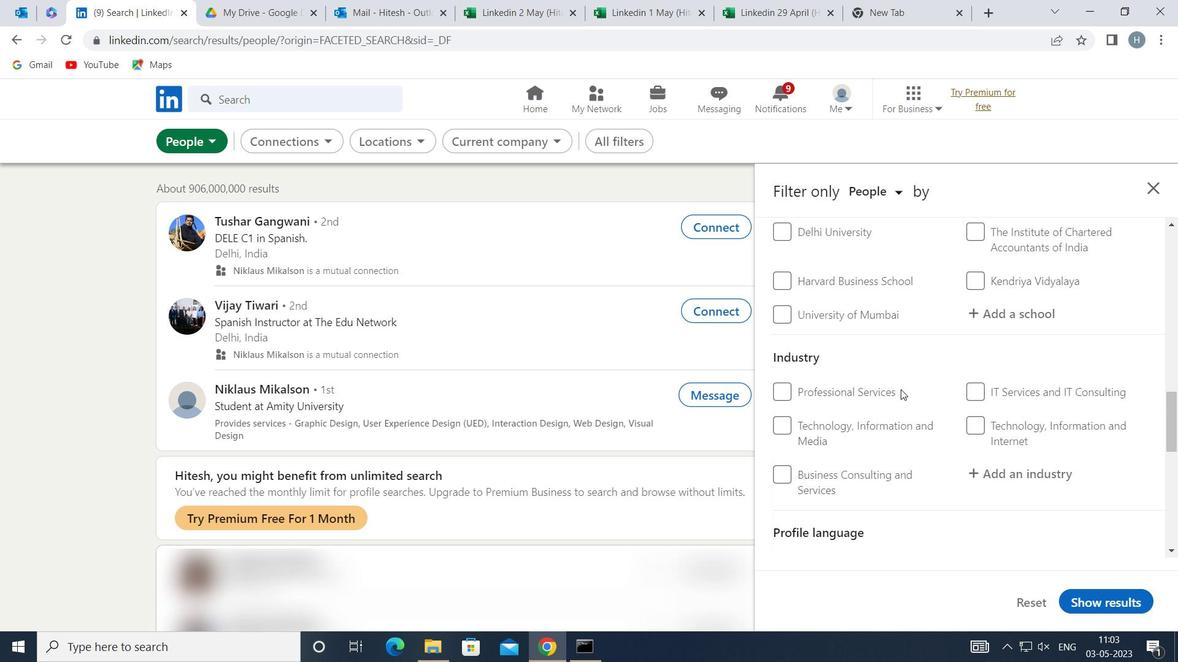 
Action: Mouse moved to (783, 485)
Screenshot: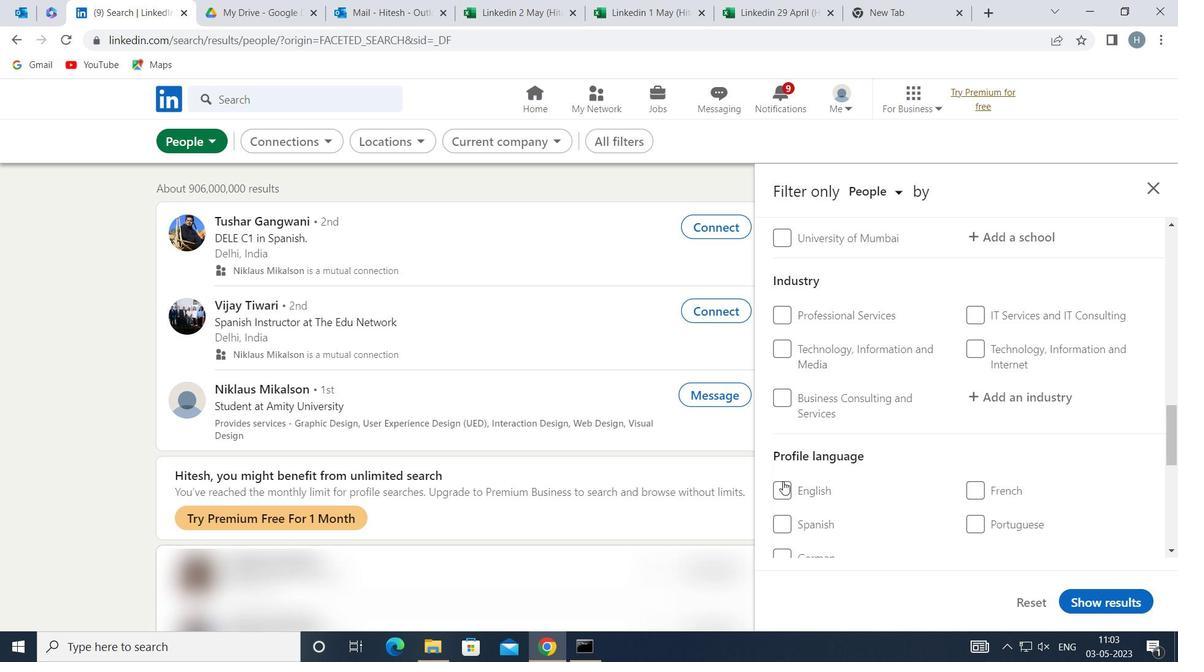 
Action: Mouse pressed left at (783, 485)
Screenshot: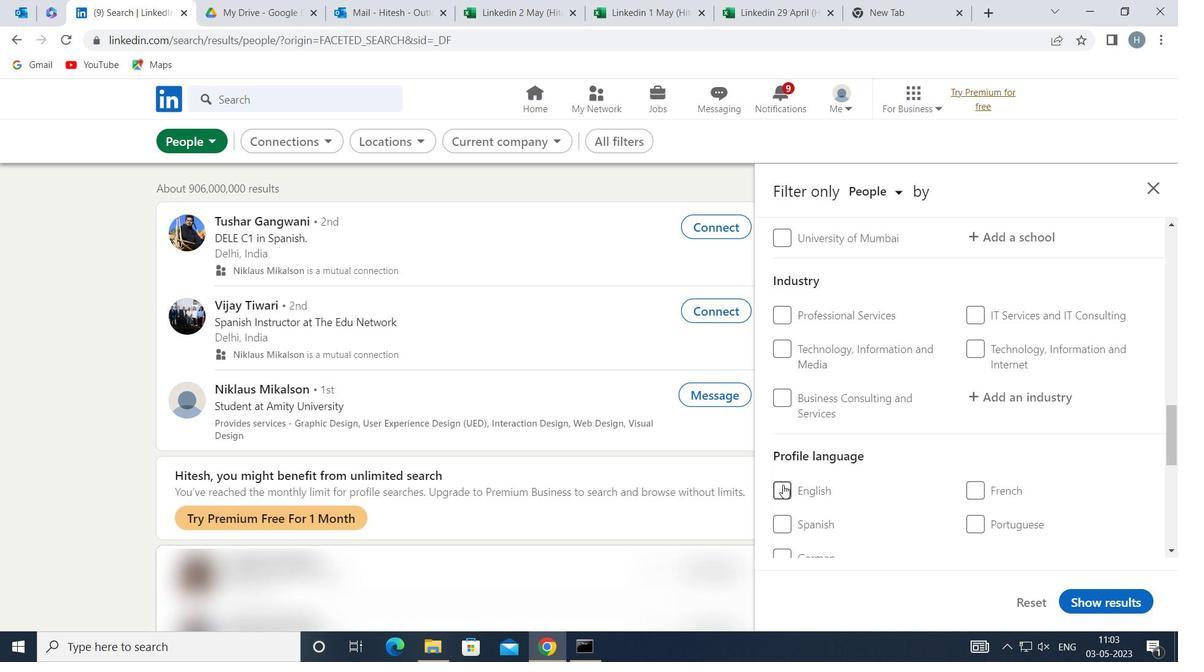
Action: Mouse moved to (940, 461)
Screenshot: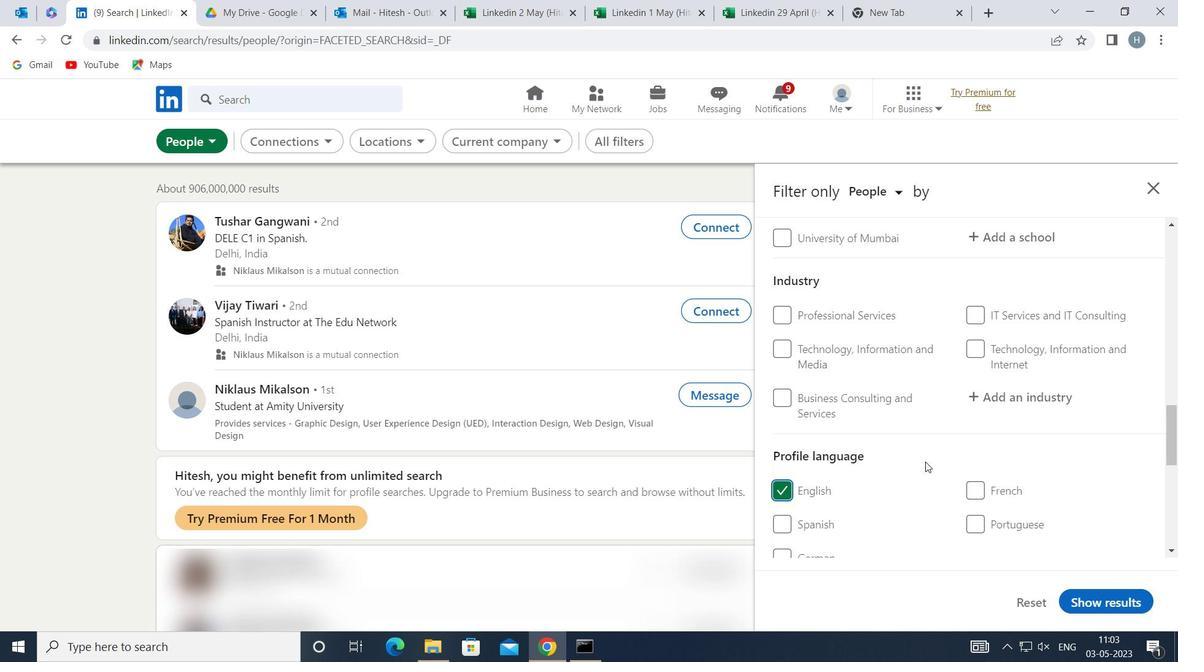 
Action: Mouse scrolled (940, 461) with delta (0, 0)
Screenshot: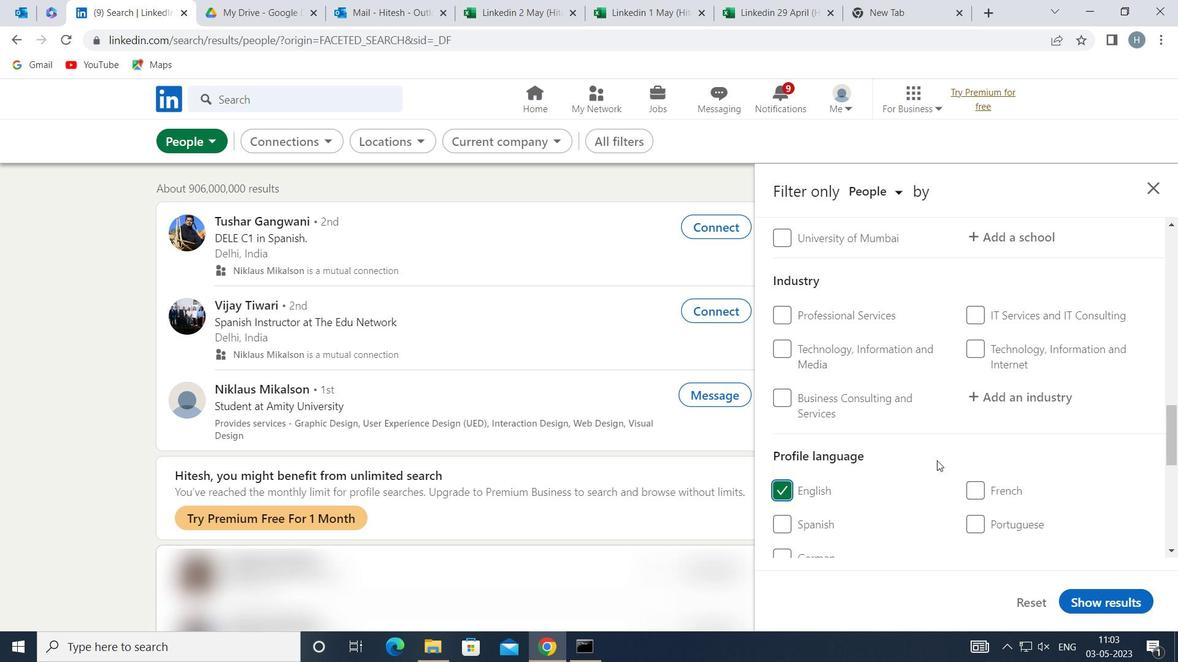 
Action: Mouse moved to (942, 454)
Screenshot: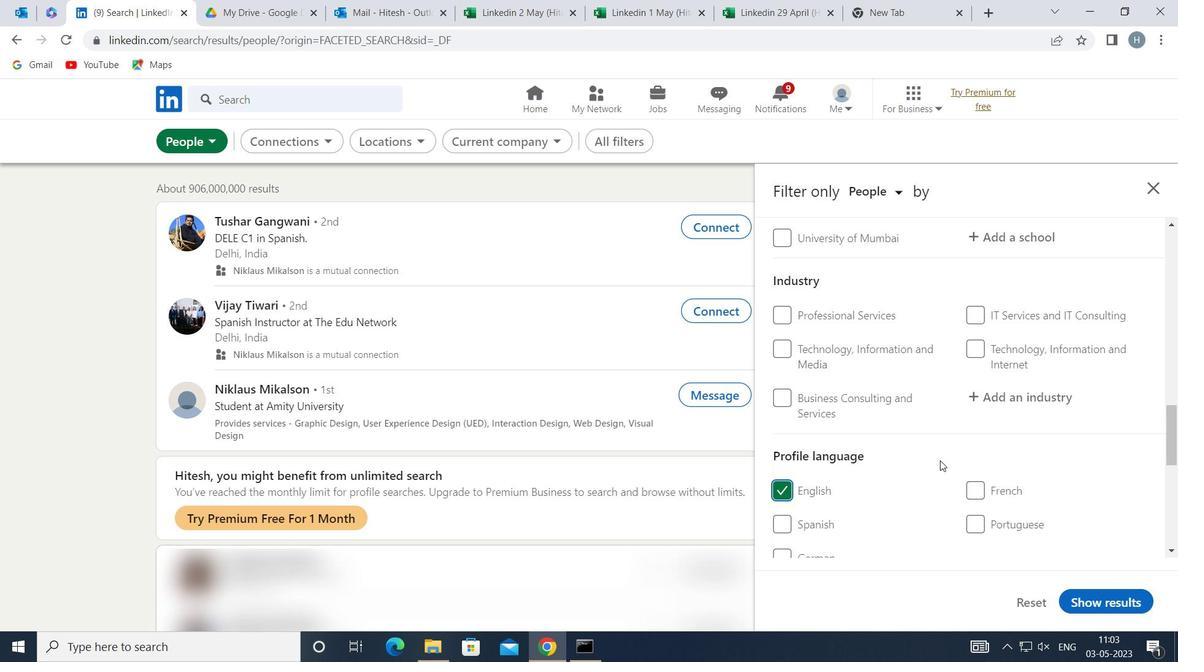 
Action: Mouse scrolled (942, 454) with delta (0, 0)
Screenshot: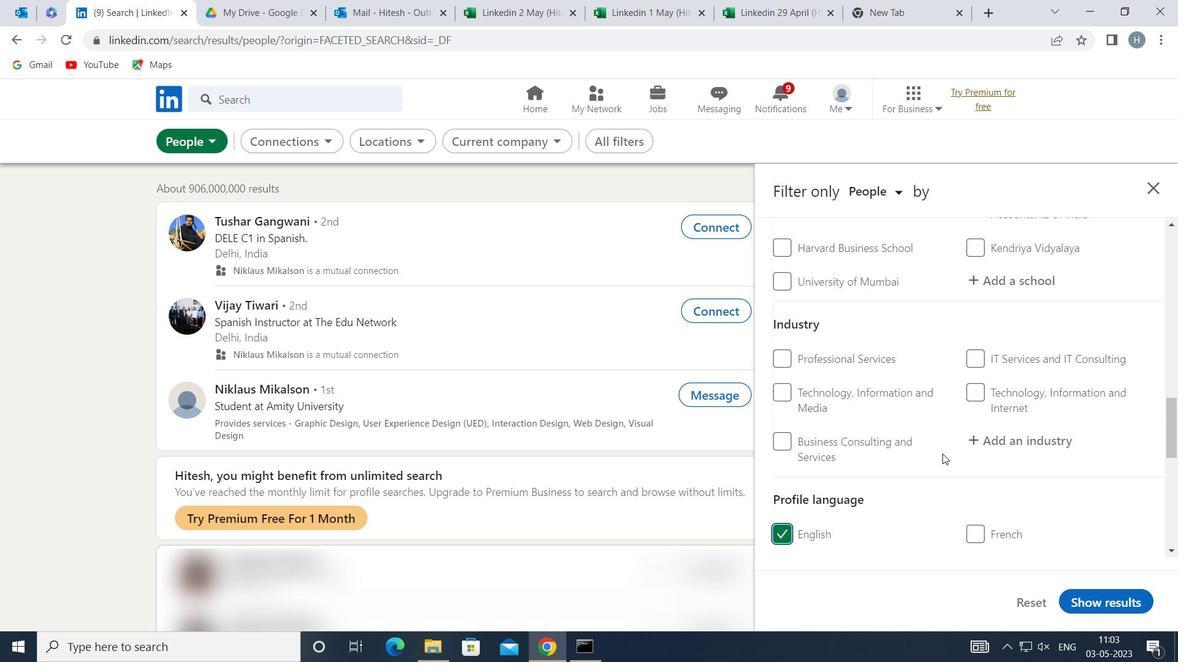 
Action: Mouse scrolled (942, 454) with delta (0, 0)
Screenshot: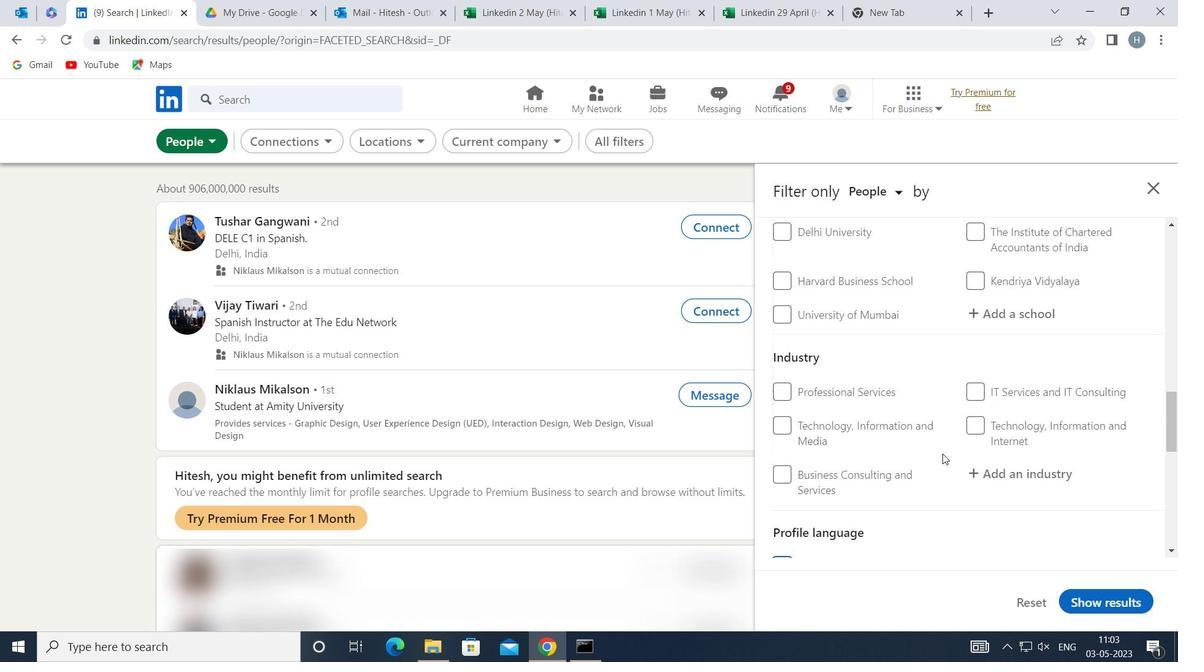 
Action: Mouse scrolled (942, 454) with delta (0, 0)
Screenshot: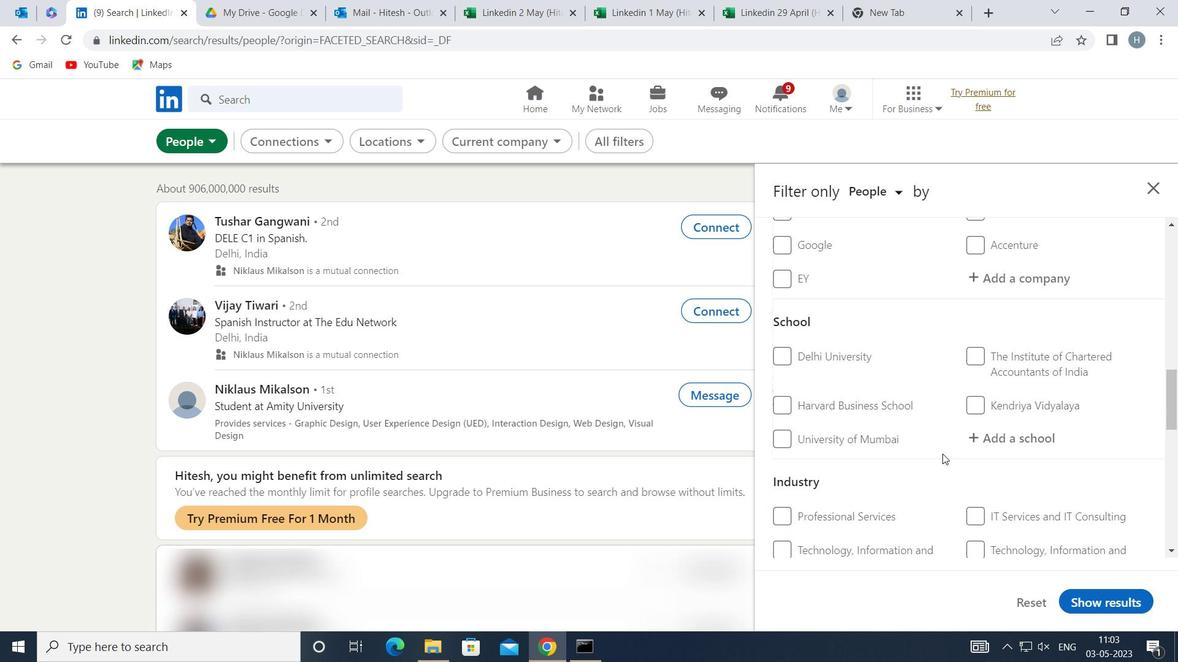 
Action: Mouse scrolled (942, 454) with delta (0, 0)
Screenshot: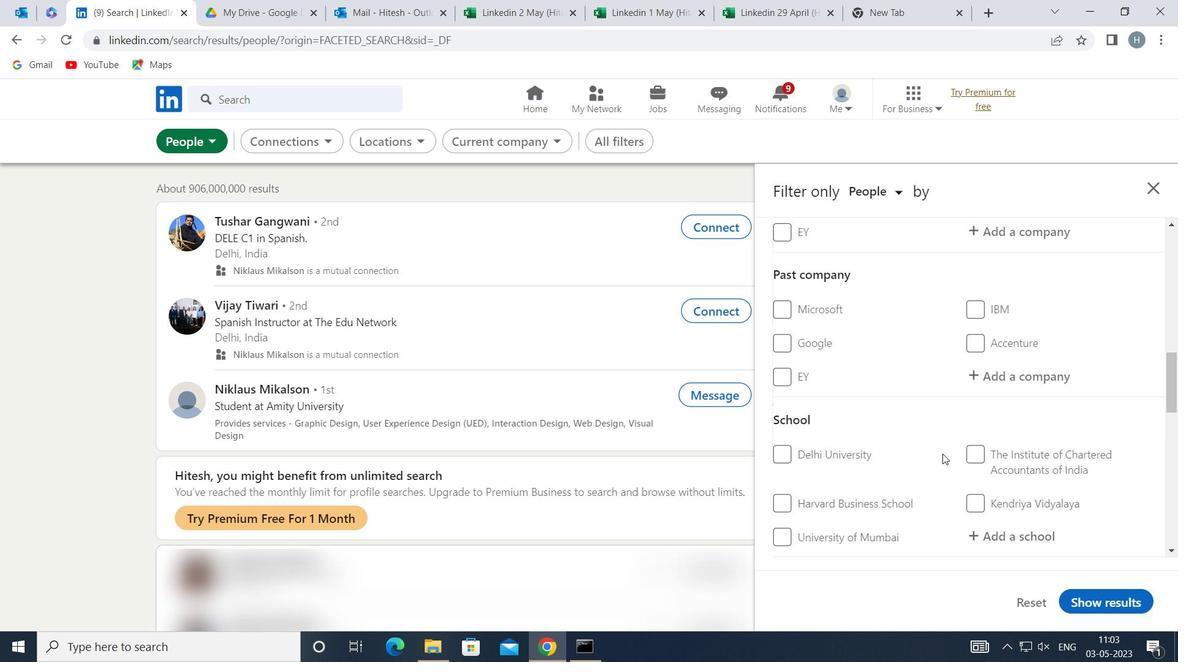 
Action: Mouse scrolled (942, 454) with delta (0, 0)
Screenshot: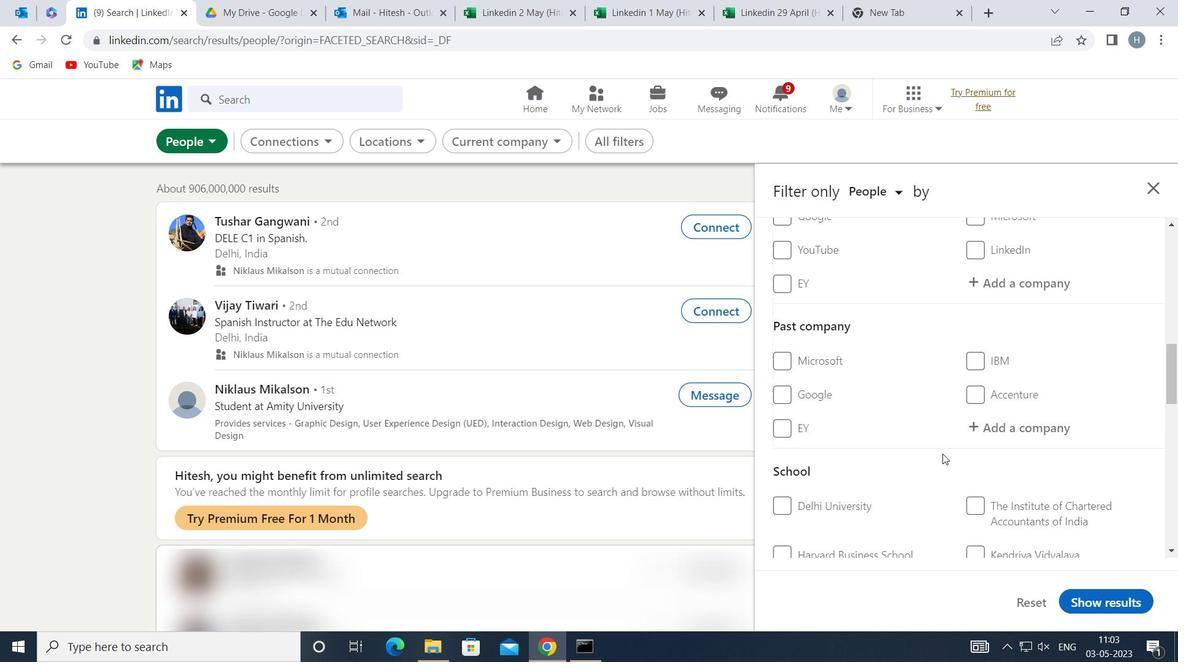 
Action: Mouse scrolled (942, 454) with delta (0, 0)
Screenshot: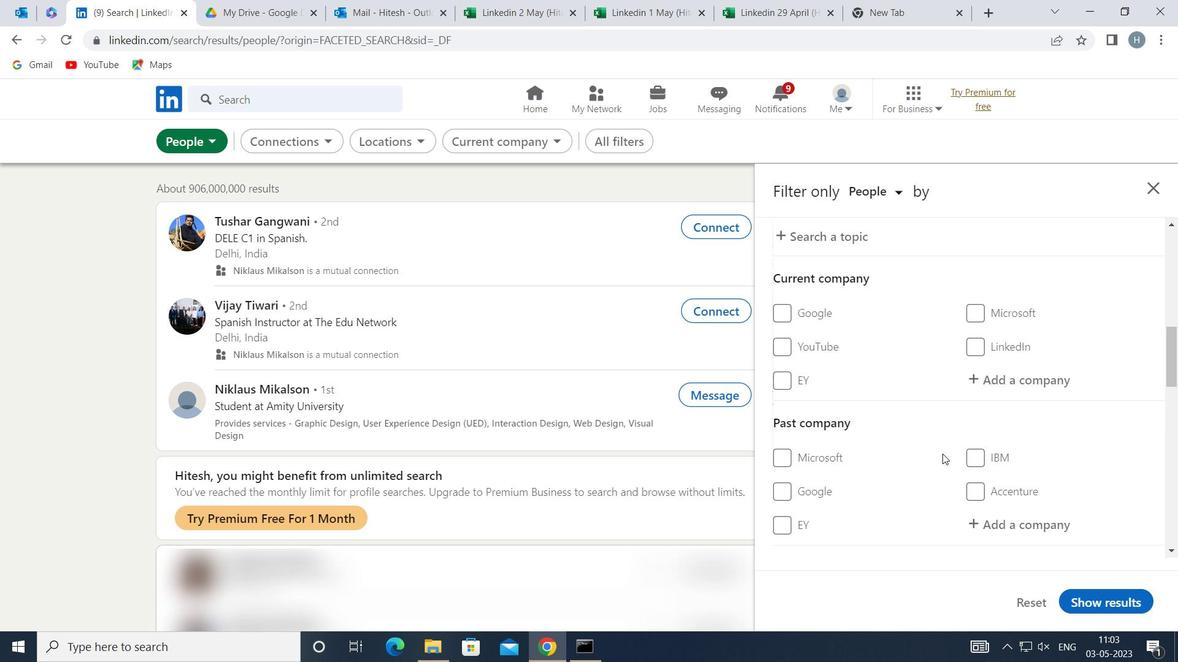 
Action: Mouse moved to (1006, 463)
Screenshot: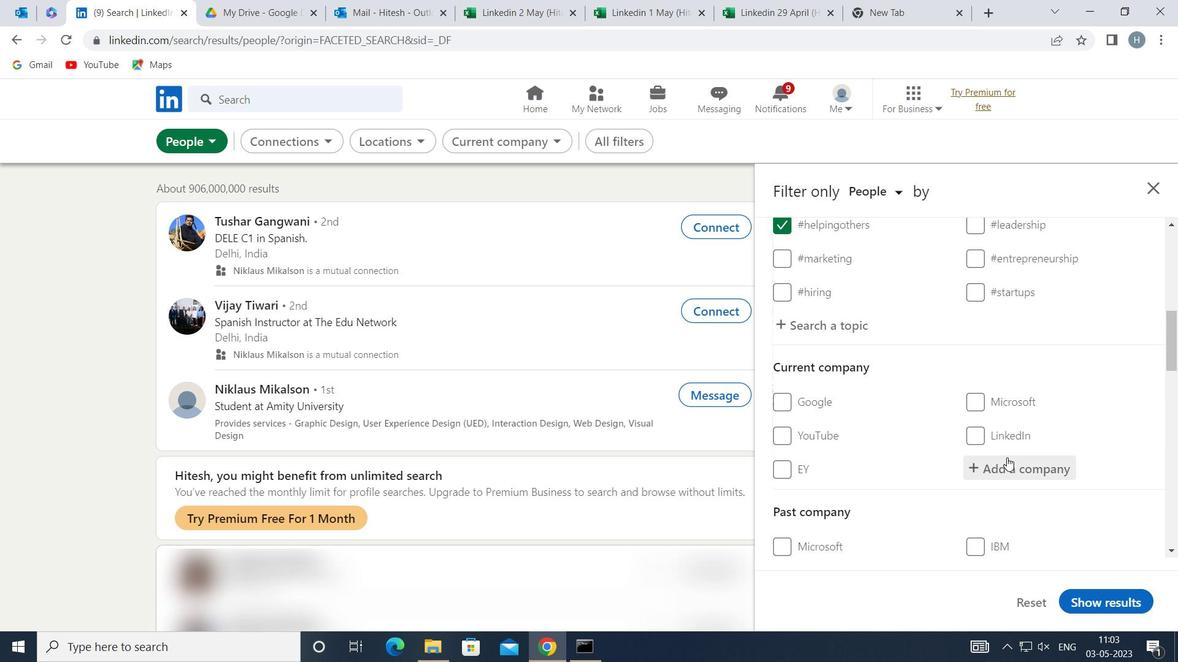 
Action: Mouse pressed left at (1006, 463)
Screenshot: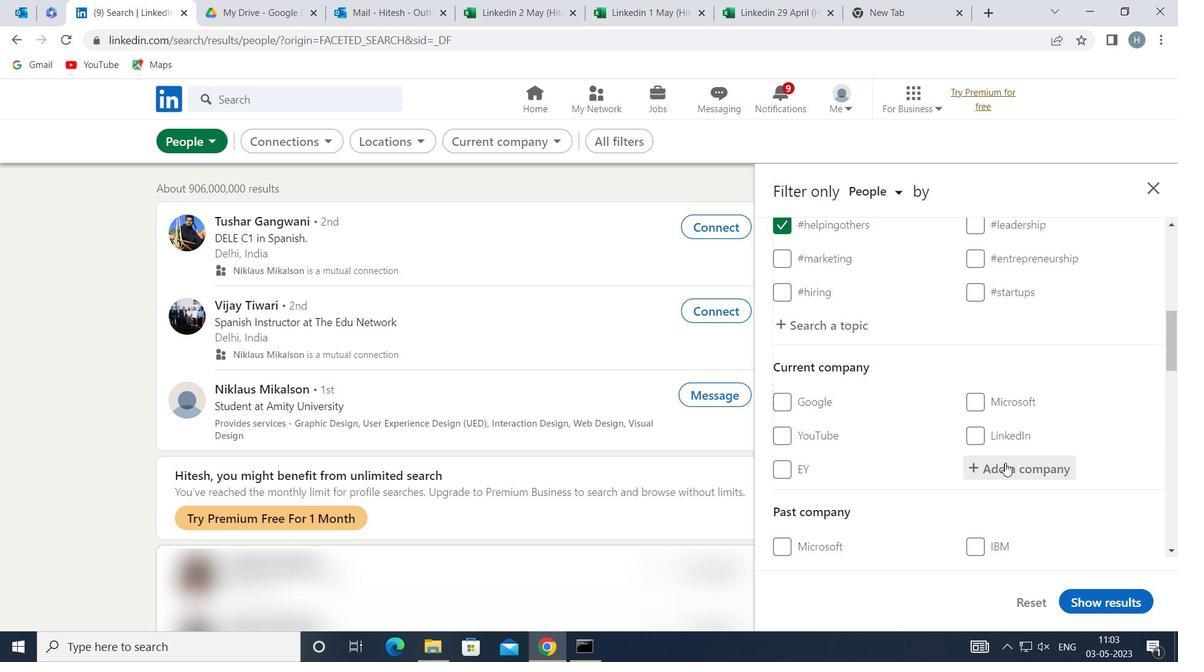 
Action: Key pressed <Key.shift>MITSUBISHI<Key.space><Key.shift>ELE
Screenshot: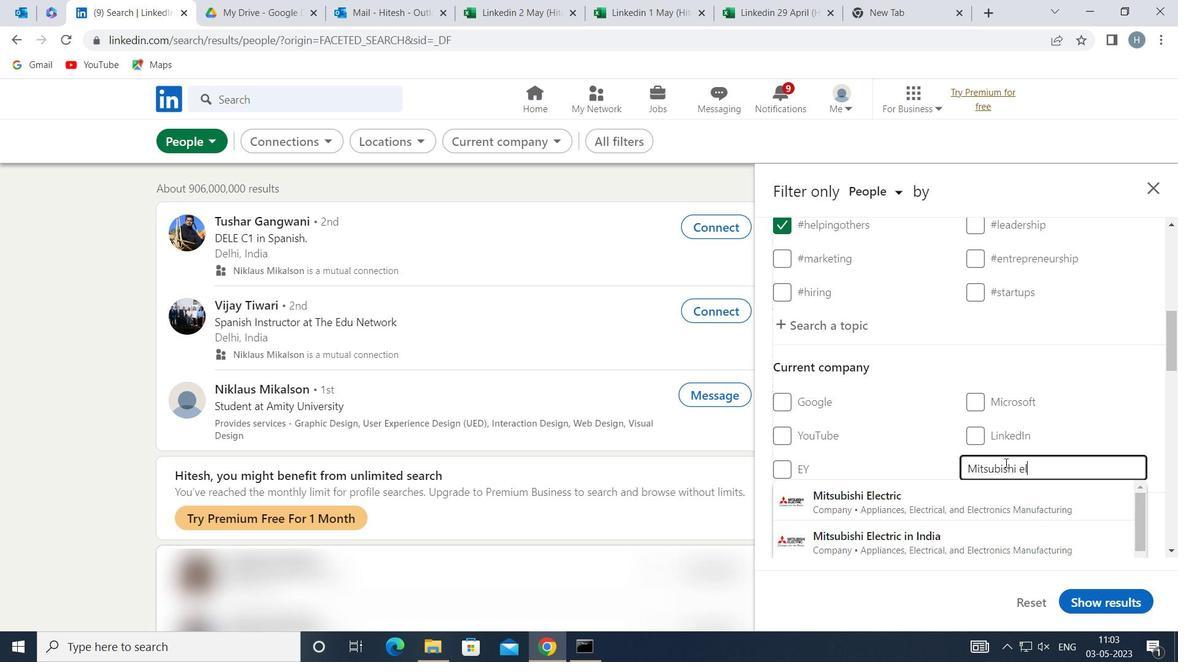 
Action: Mouse moved to (959, 544)
Screenshot: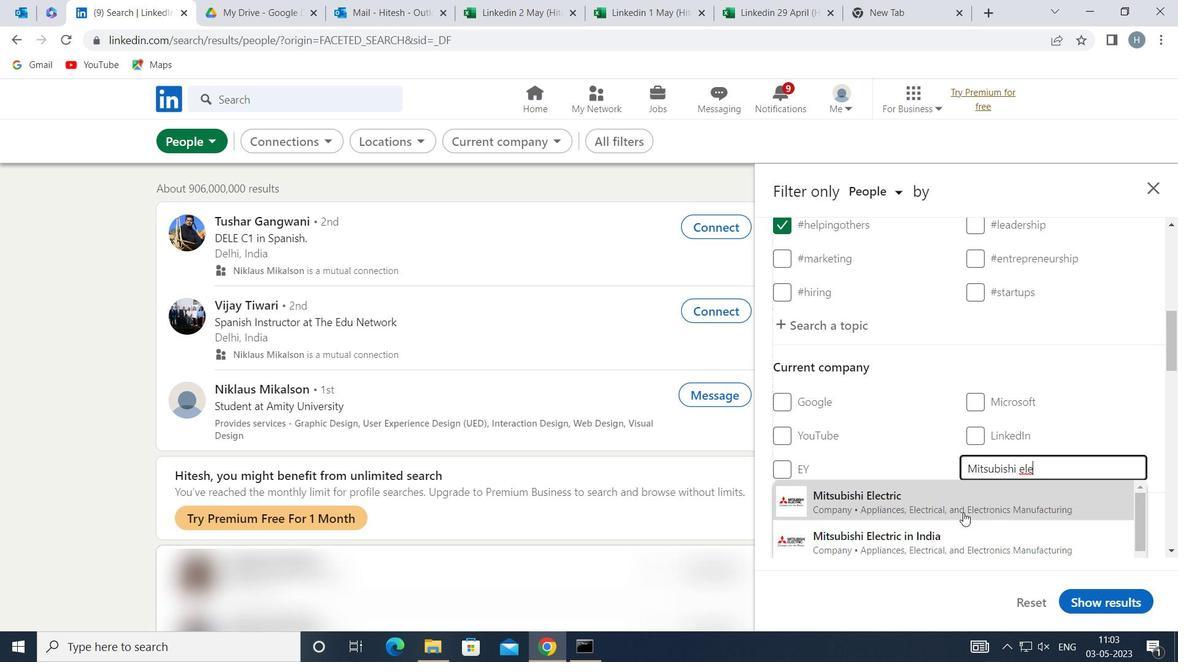 
Action: Mouse pressed left at (959, 544)
Screenshot: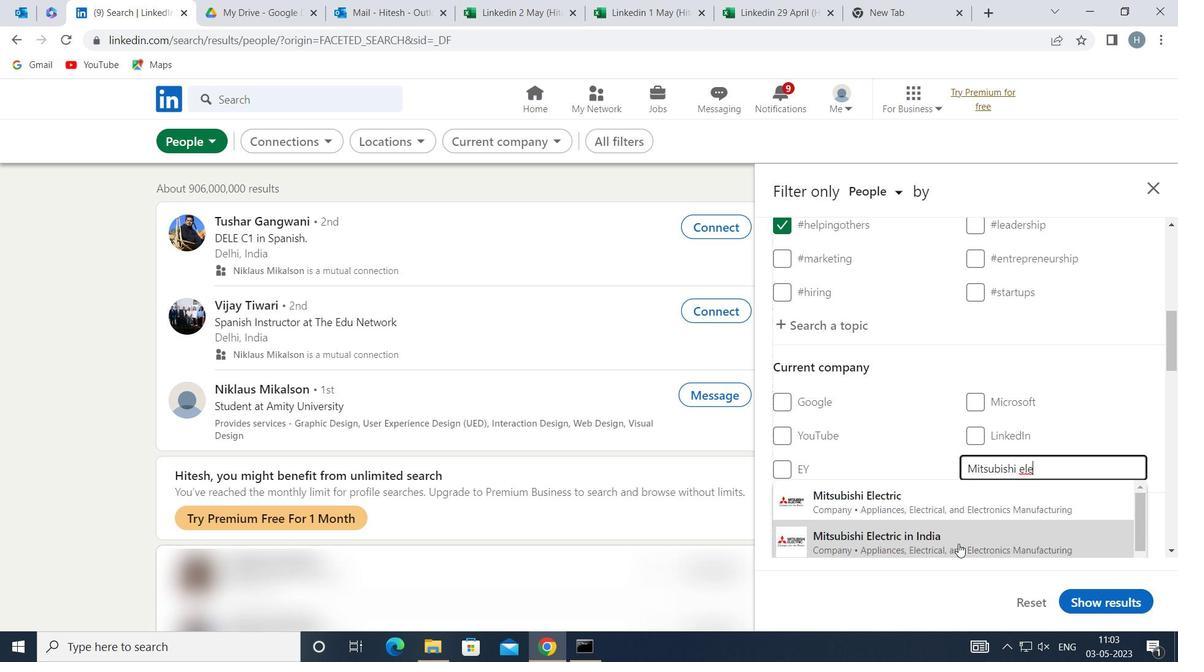
Action: Mouse moved to (933, 489)
Screenshot: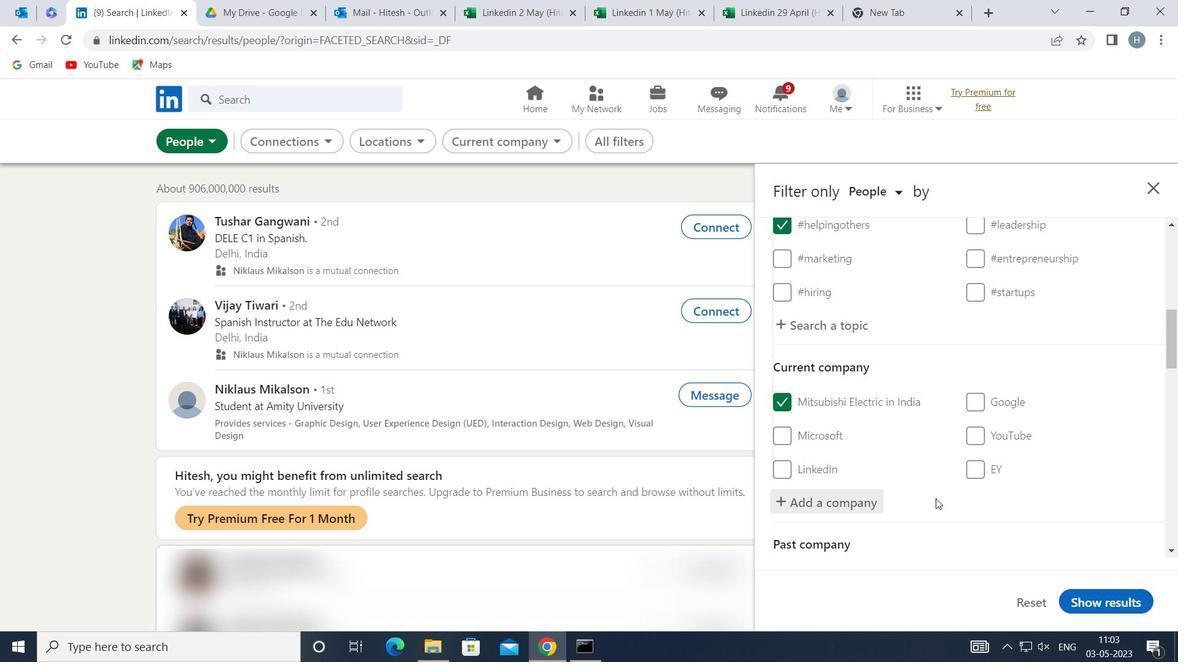 
Action: Mouse scrolled (933, 488) with delta (0, 0)
Screenshot: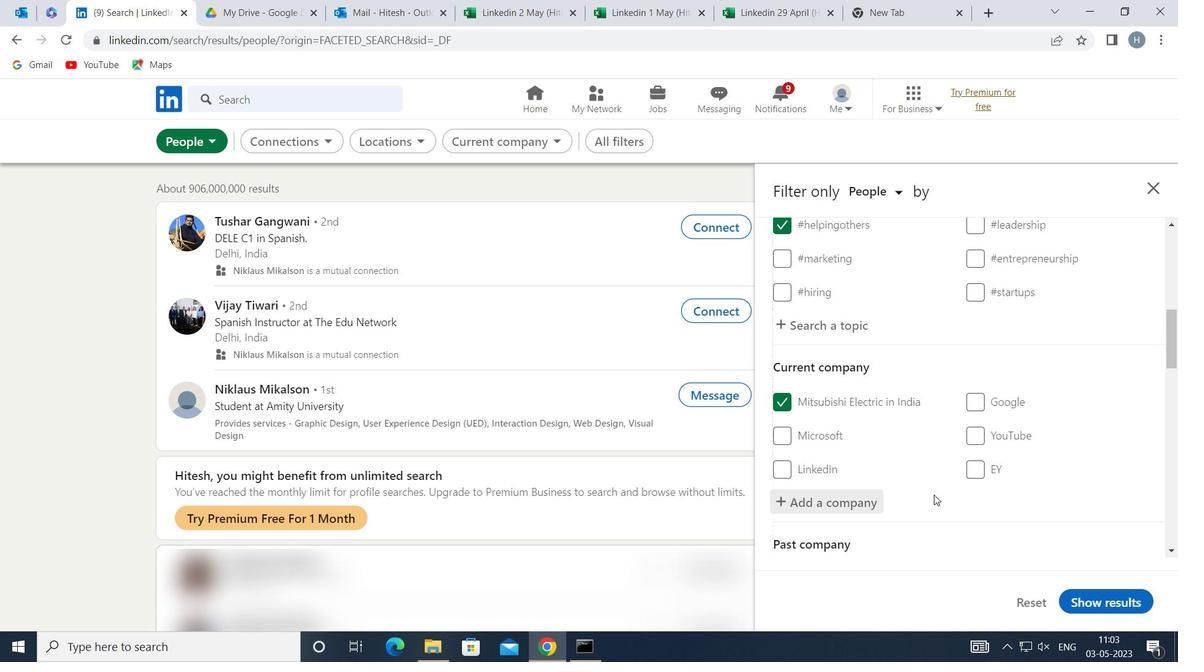 
Action: Mouse scrolled (933, 488) with delta (0, 0)
Screenshot: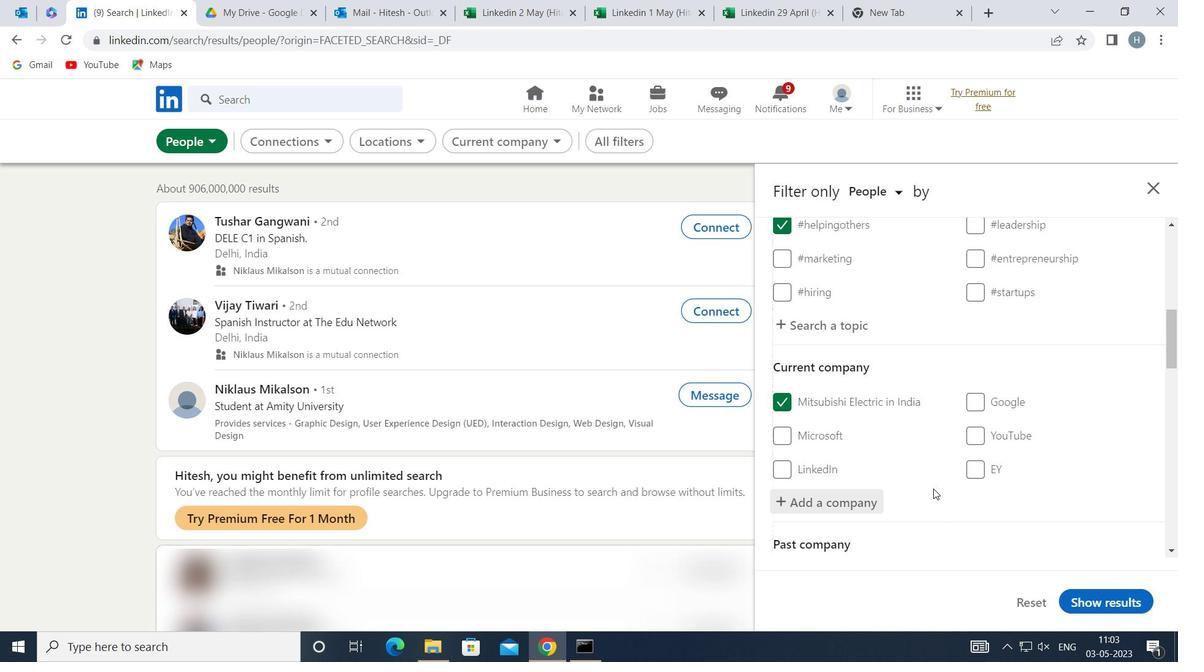 
Action: Mouse moved to (930, 469)
Screenshot: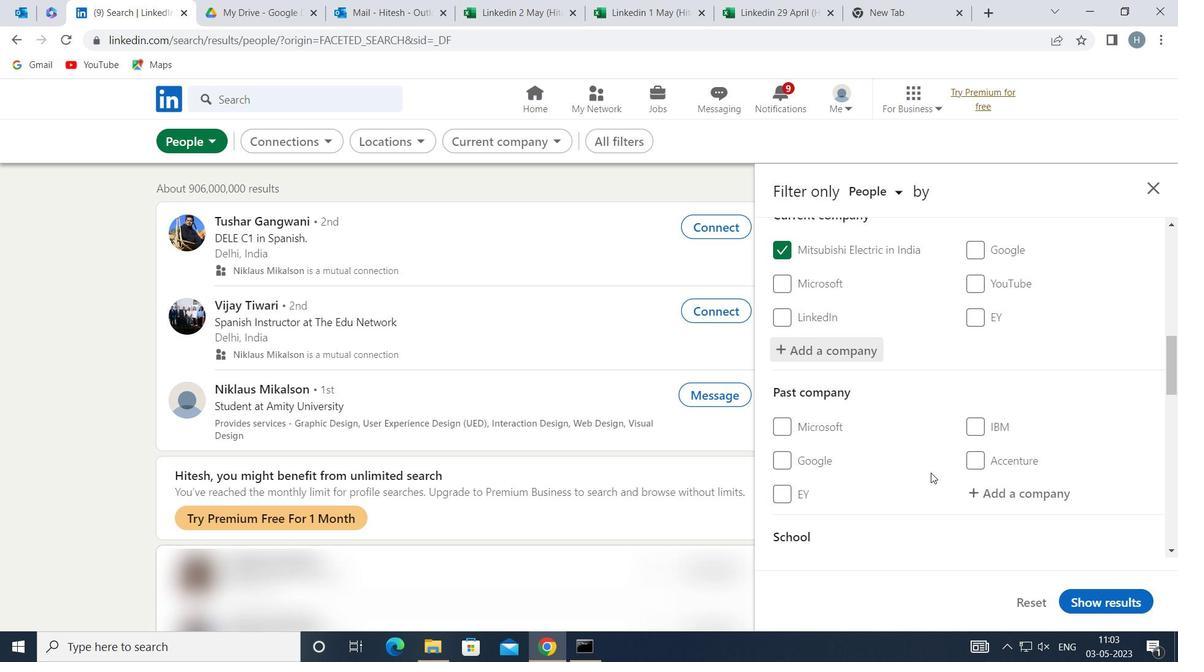 
Action: Mouse scrolled (930, 469) with delta (0, 0)
Screenshot: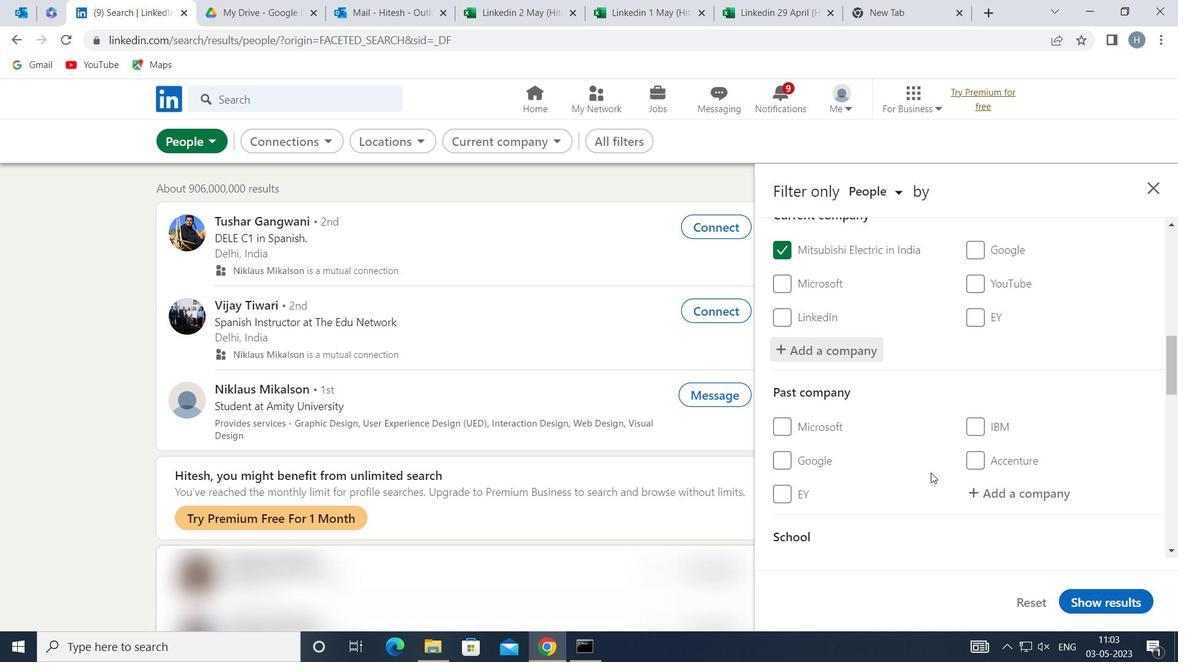 
Action: Mouse scrolled (930, 469) with delta (0, 0)
Screenshot: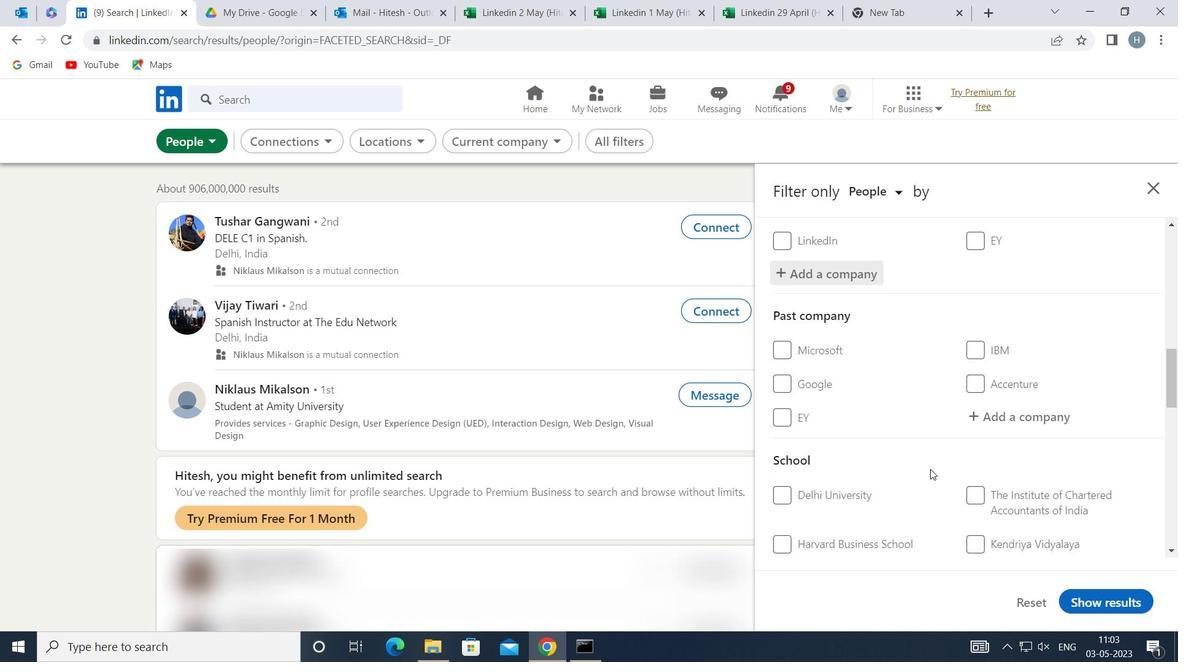 
Action: Mouse moved to (1017, 496)
Screenshot: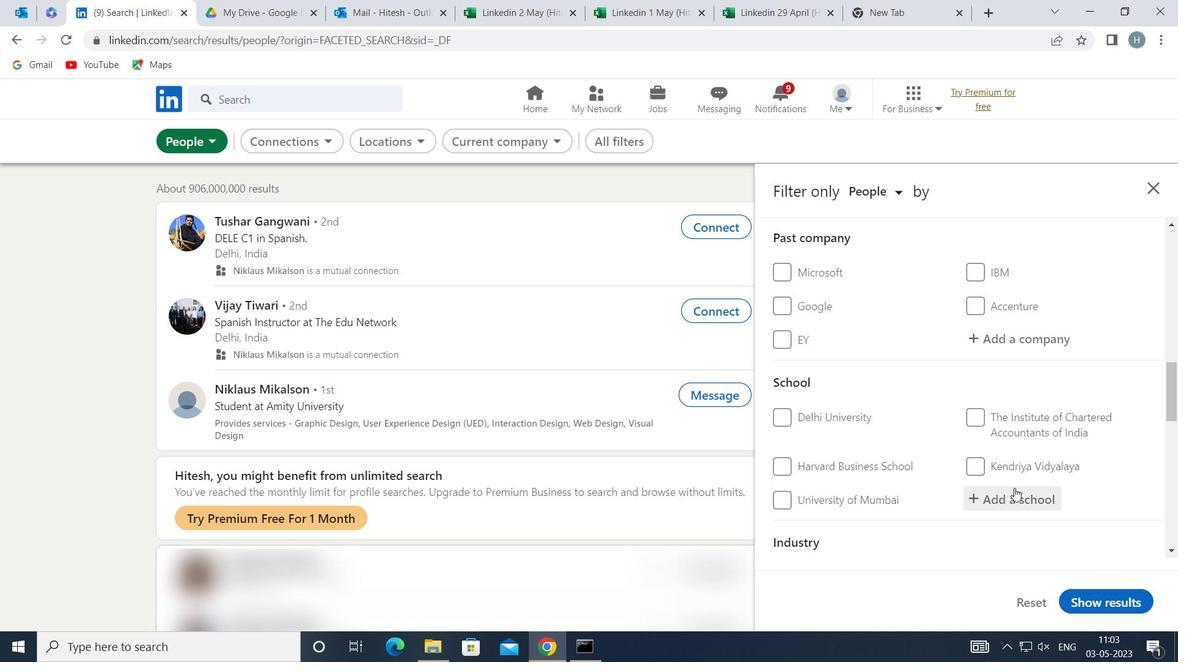 
Action: Mouse pressed left at (1017, 496)
Screenshot: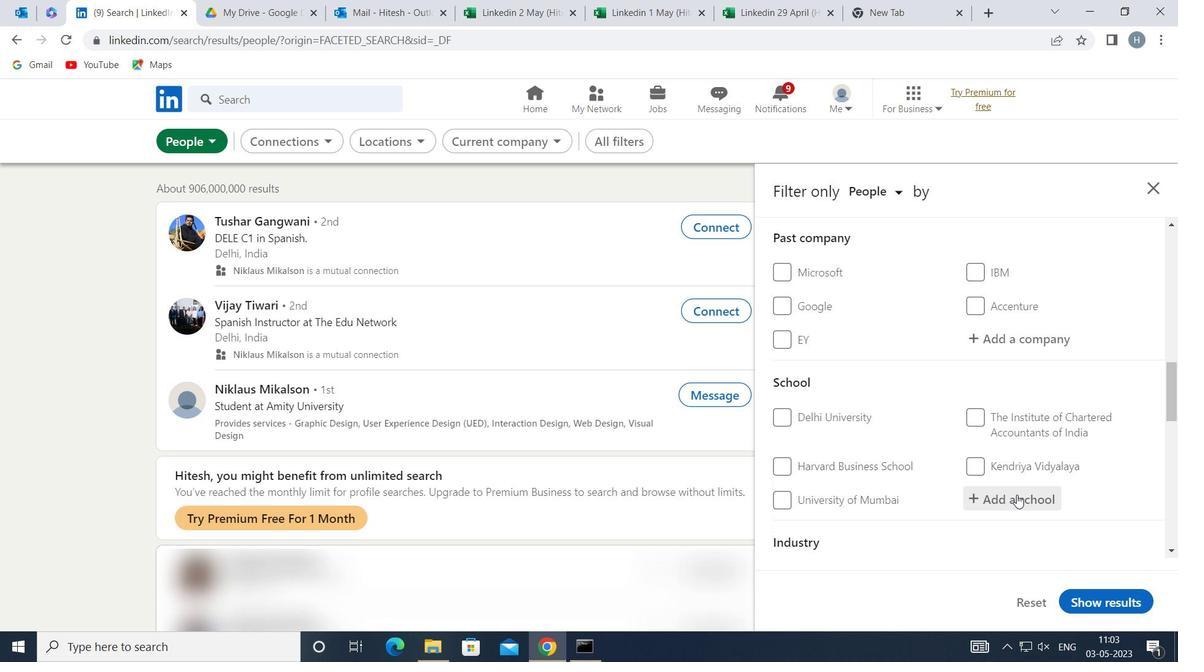 
Action: Key pressed <Key.shift>INDIAN<Key.space>ACADEMY<Key.space>
Screenshot: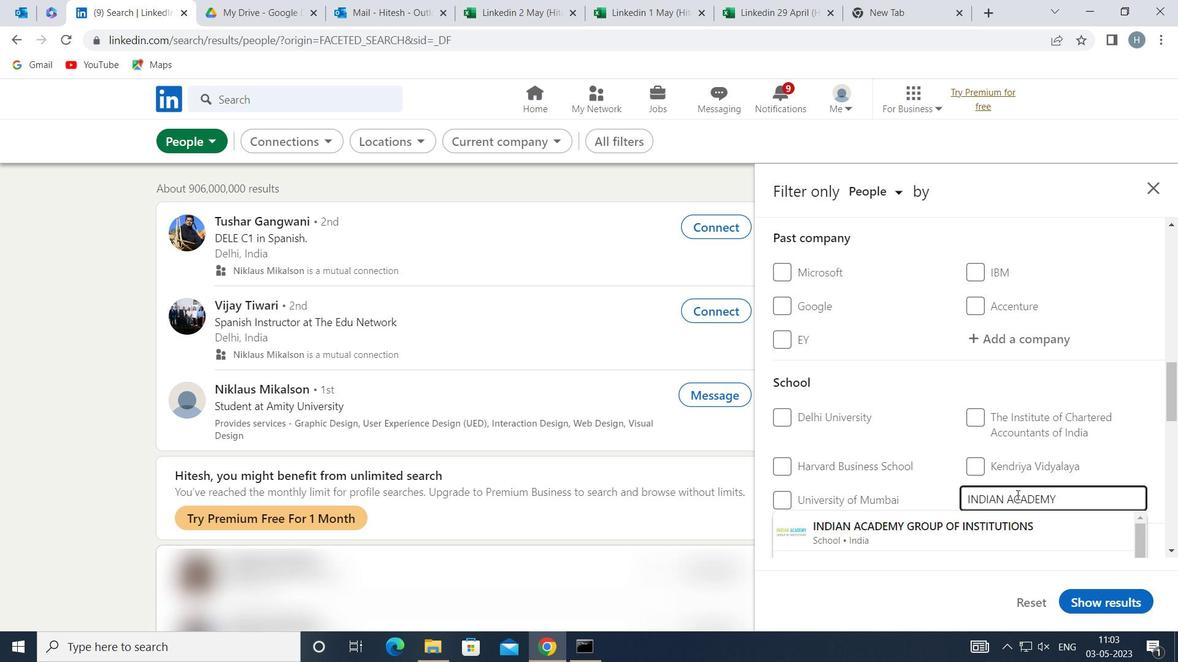 
Action: Mouse moved to (1025, 521)
Screenshot: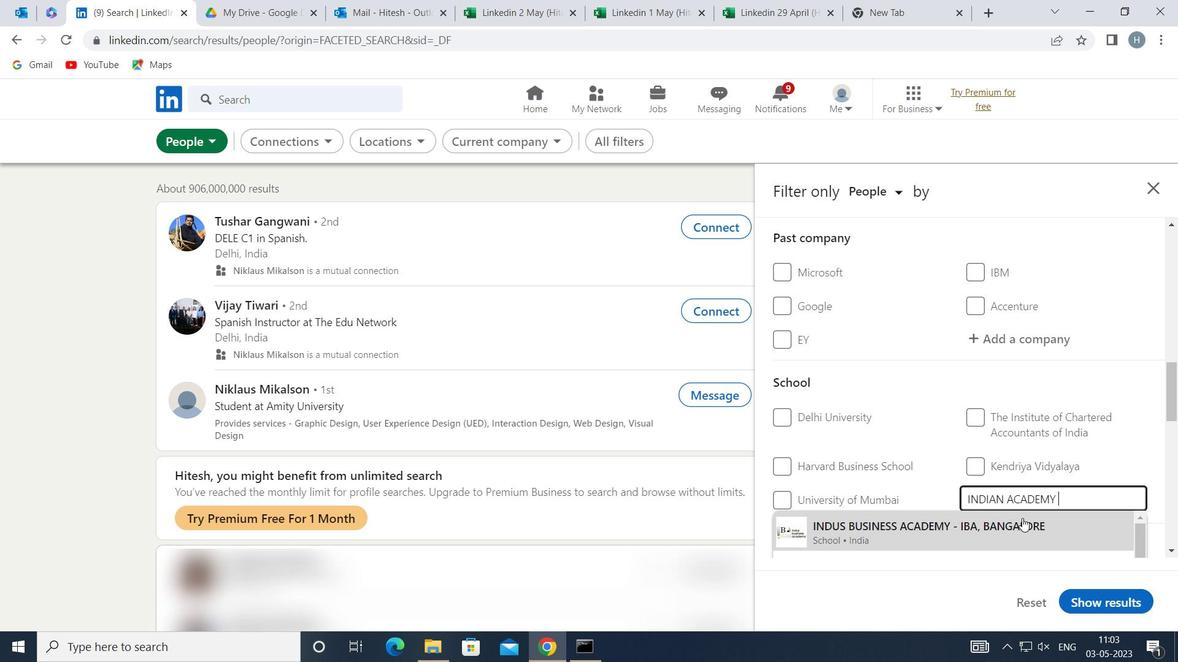
Action: Key pressed <Key.shift>GROUP<Key.space>
Screenshot: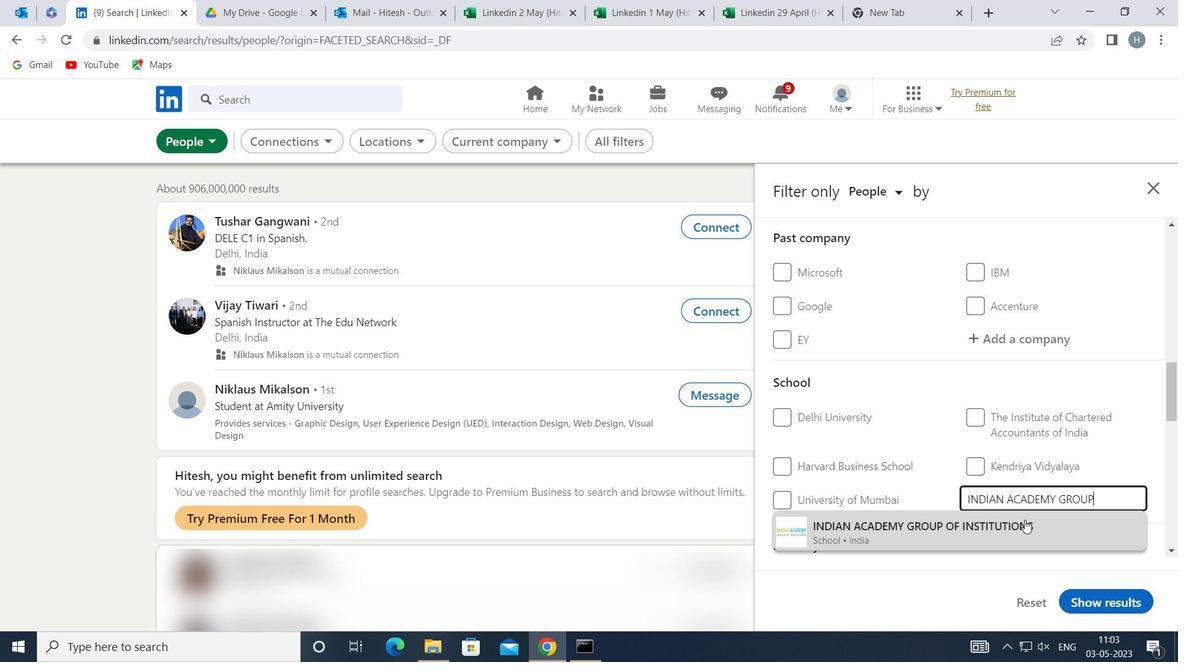 
Action: Mouse moved to (1024, 526)
Screenshot: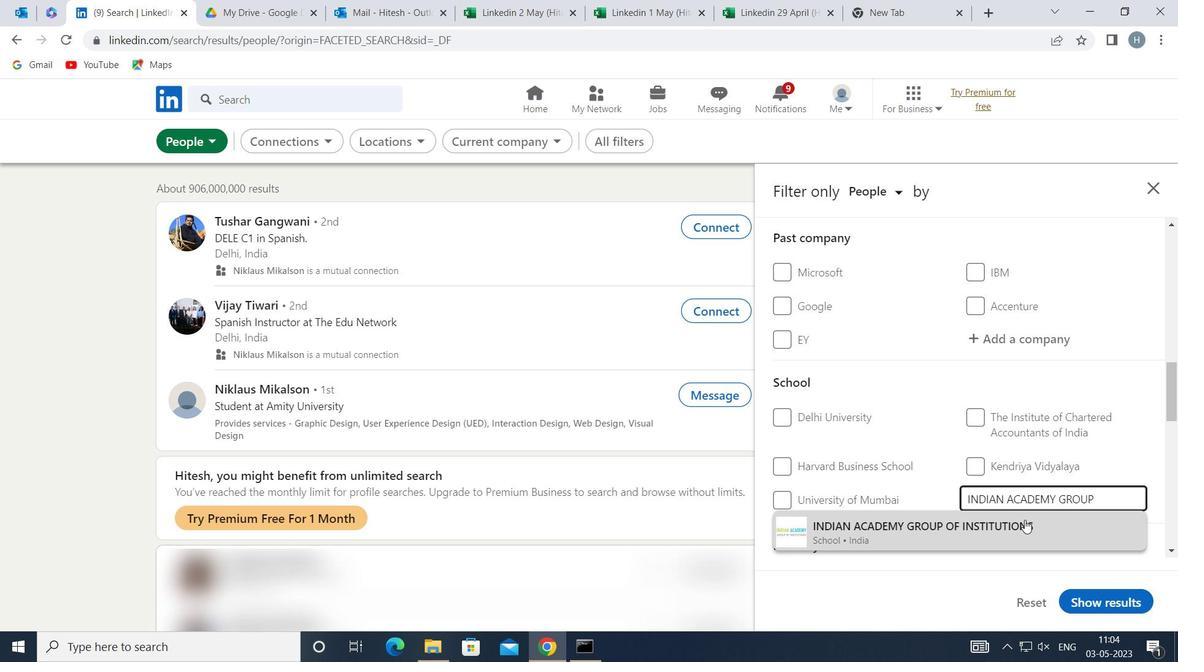 
Action: Mouse pressed left at (1024, 526)
Screenshot: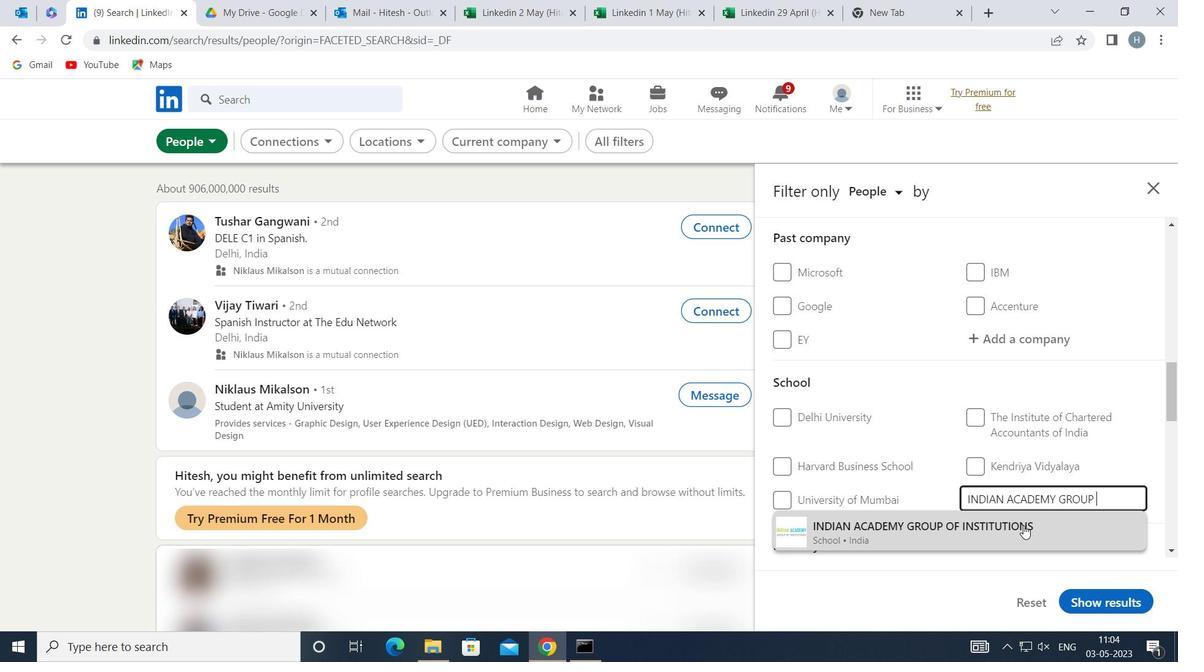 
Action: Mouse moved to (979, 500)
Screenshot: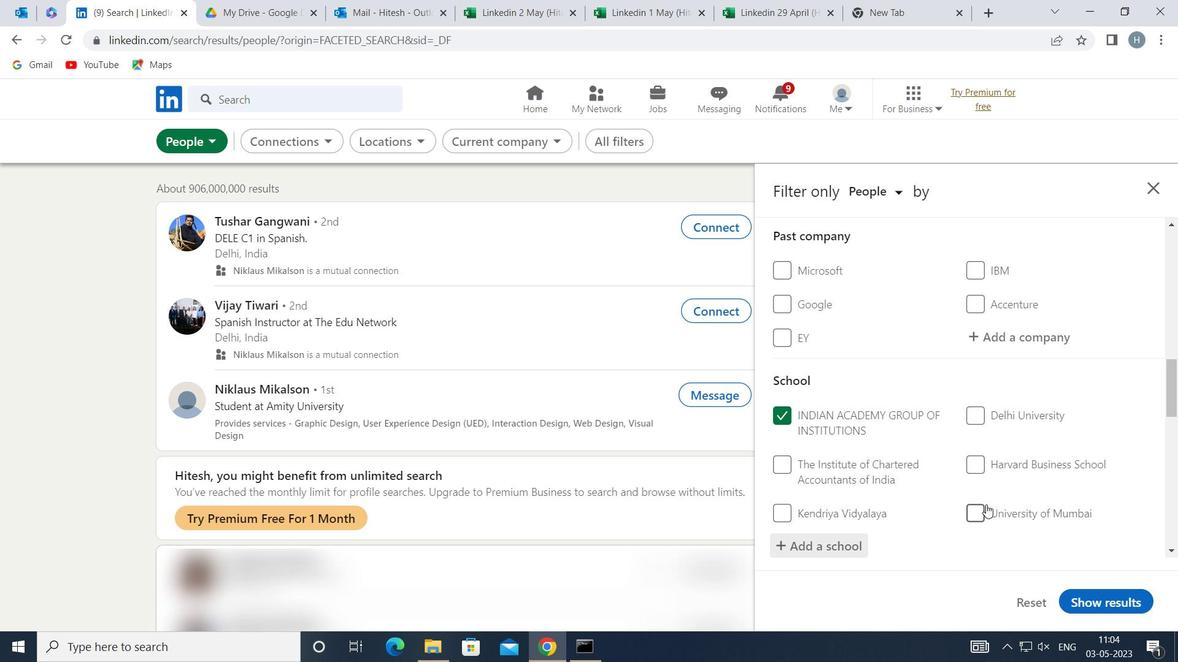 
Action: Mouse scrolled (979, 500) with delta (0, 0)
Screenshot: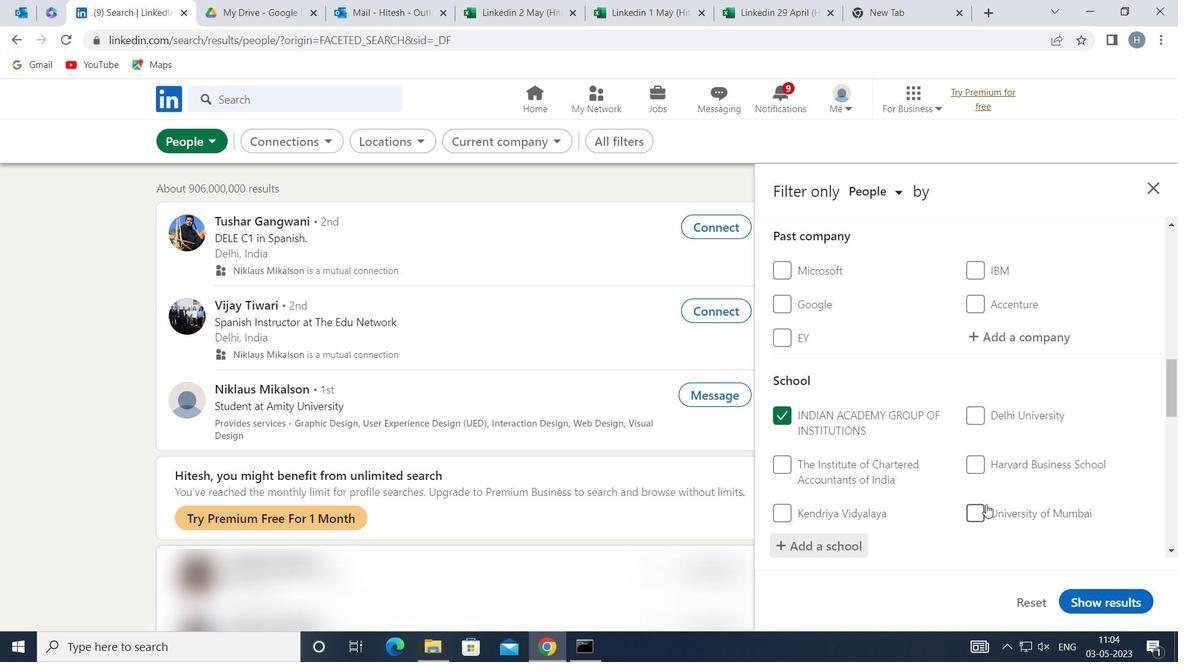 
Action: Mouse moved to (978, 500)
Screenshot: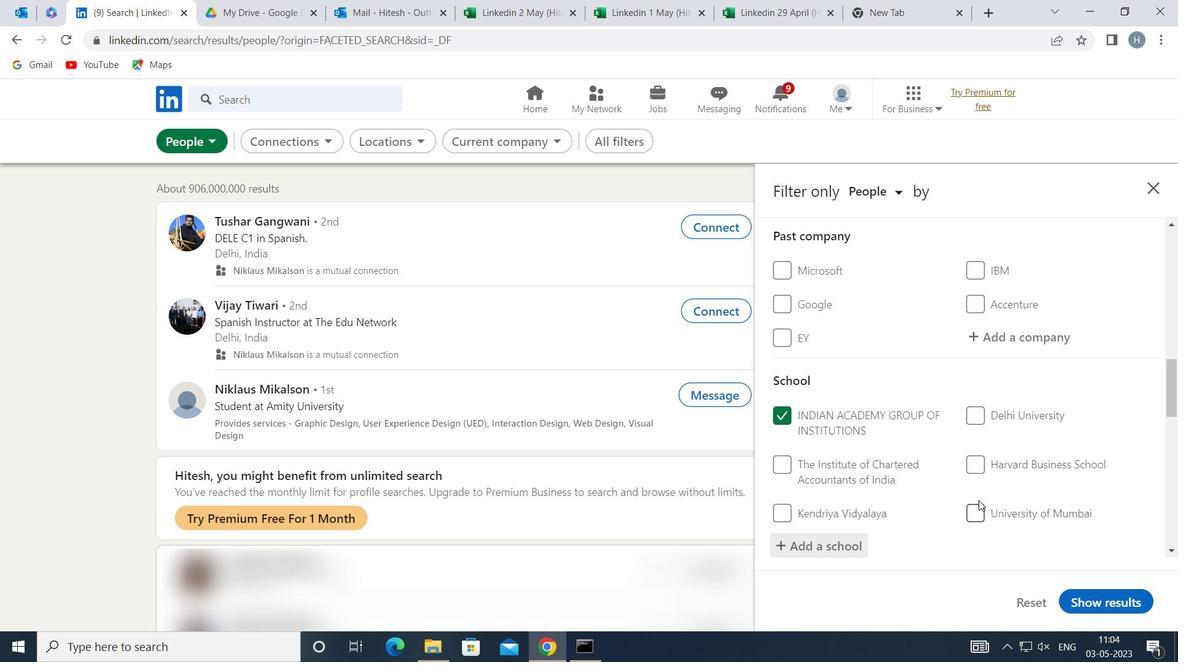 
Action: Mouse scrolled (978, 500) with delta (0, 0)
Screenshot: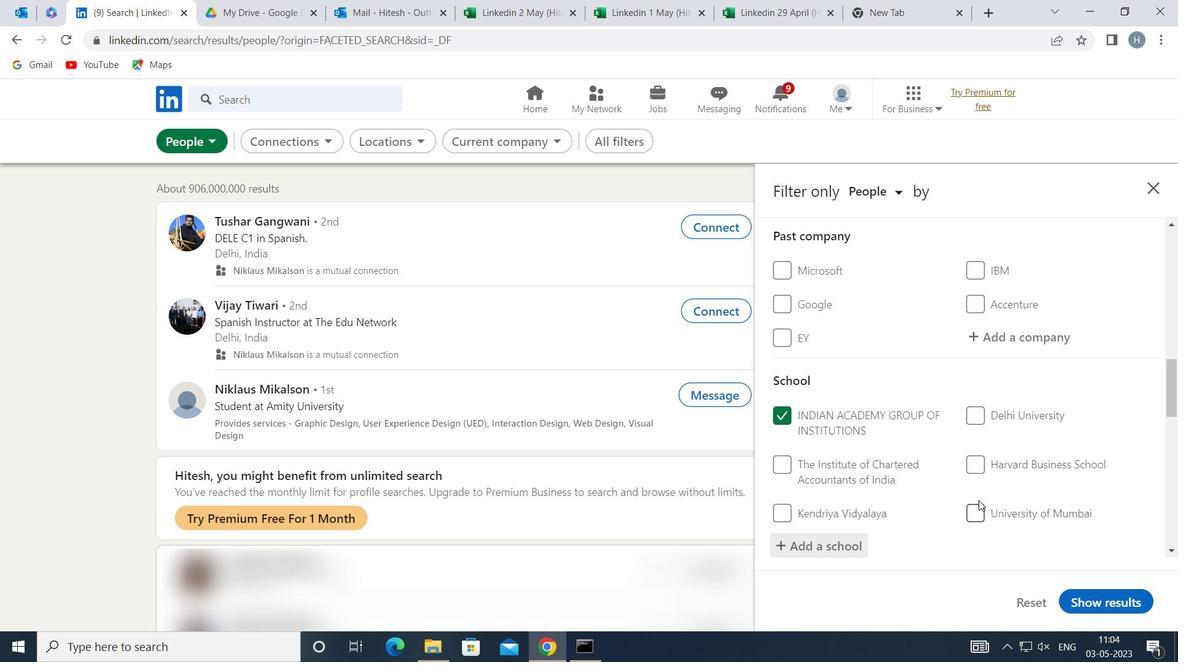 
Action: Mouse moved to (975, 500)
Screenshot: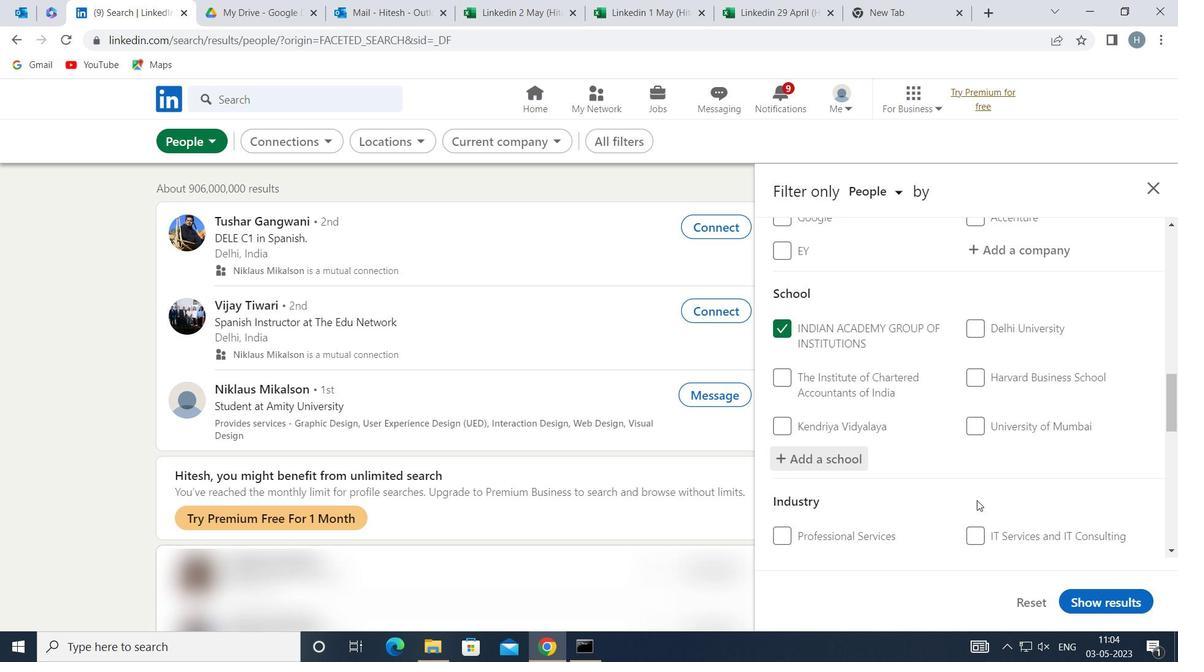 
Action: Mouse scrolled (975, 500) with delta (0, 0)
Screenshot: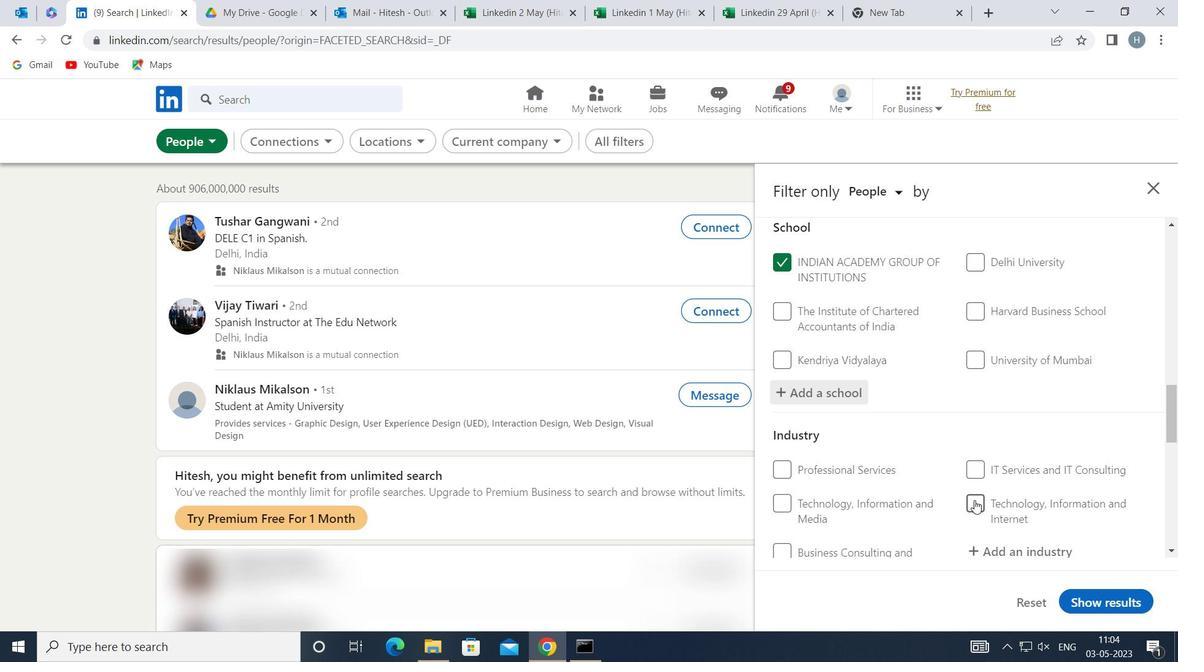 
Action: Mouse moved to (998, 477)
Screenshot: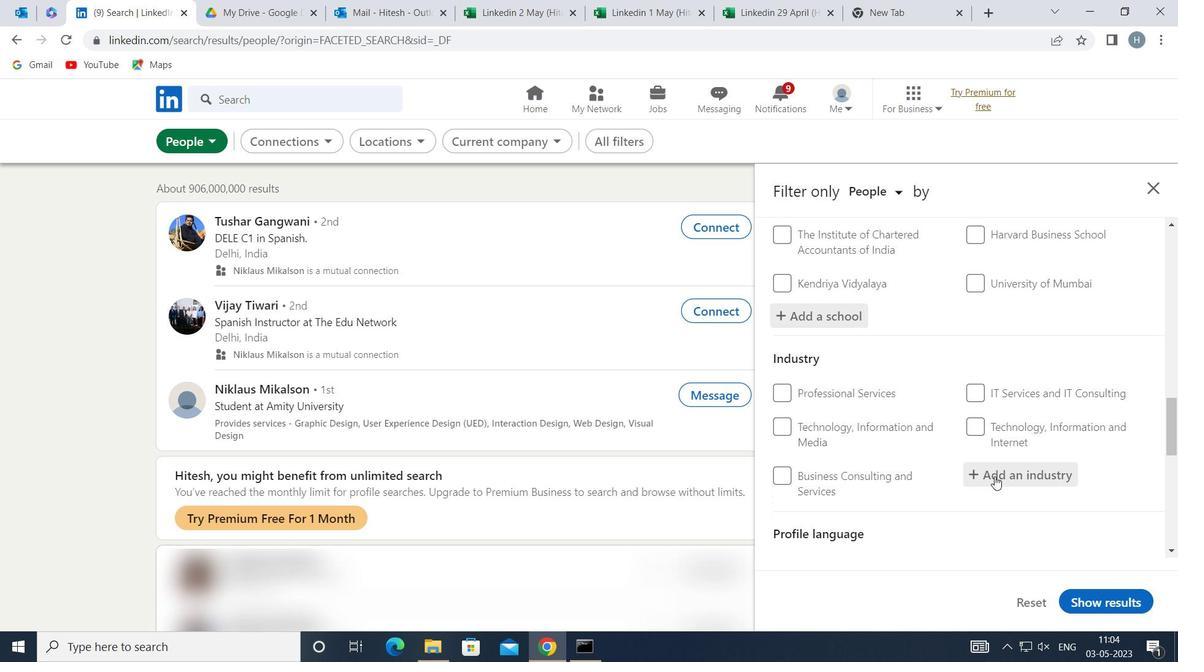 
Action: Mouse pressed left at (998, 477)
Screenshot: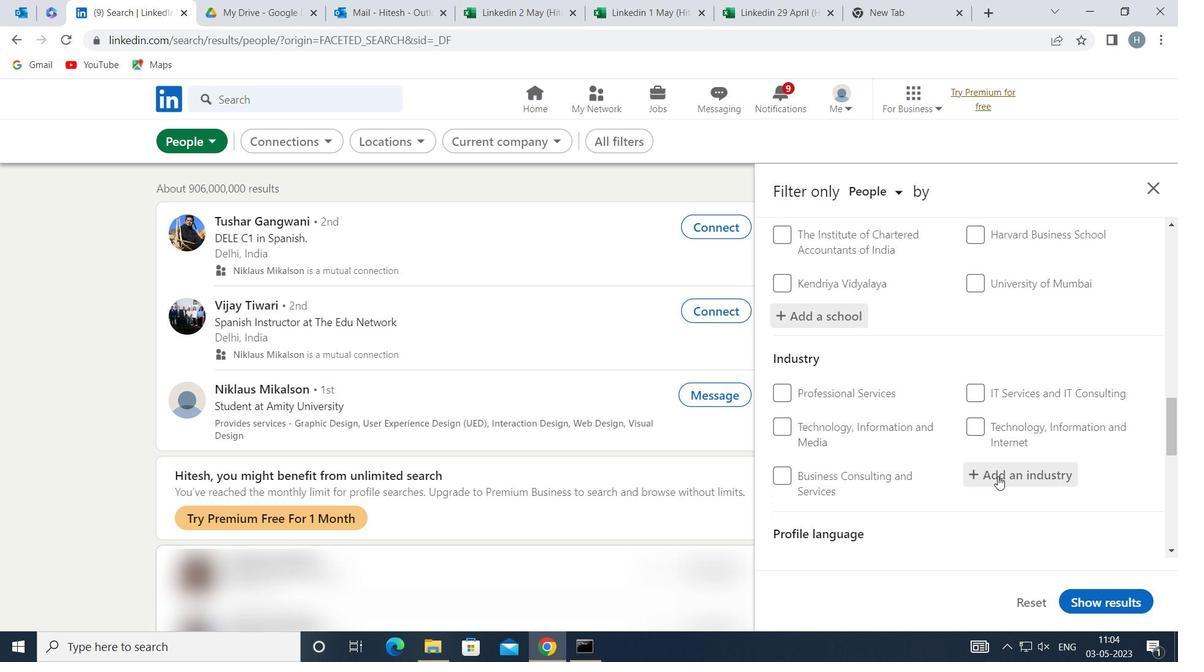 
Action: Key pressed <Key.shift>SCHOOL<Key.space>AND<Key.space><Key.shift>EMPL
Screenshot: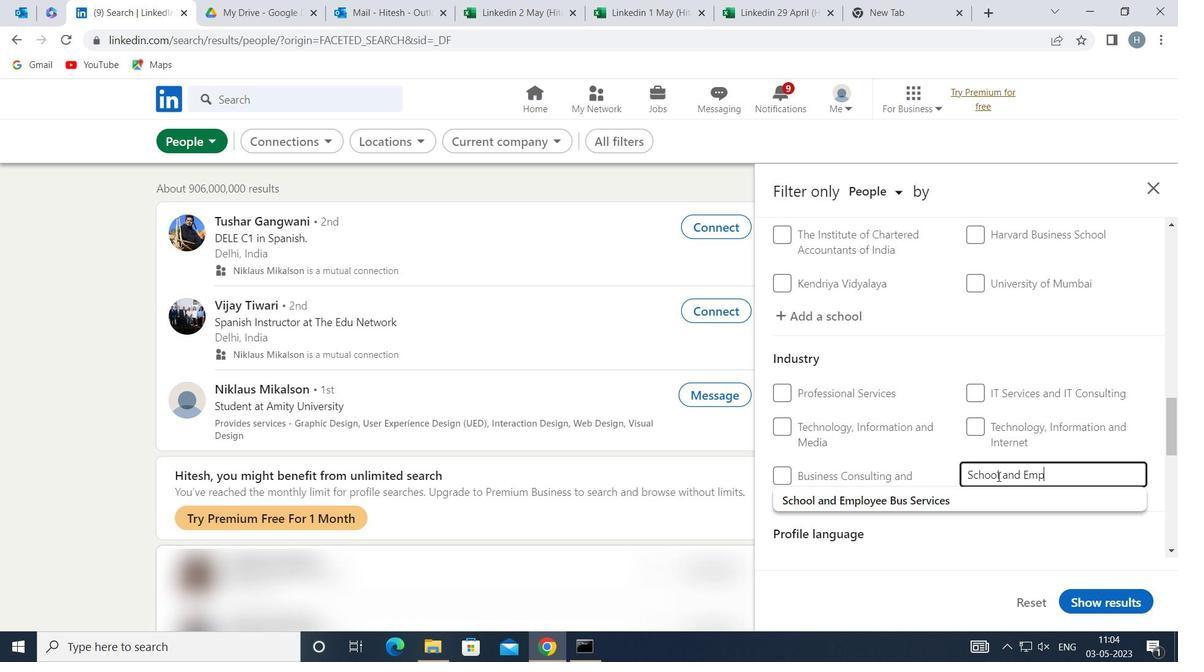 
Action: Mouse moved to (957, 499)
Screenshot: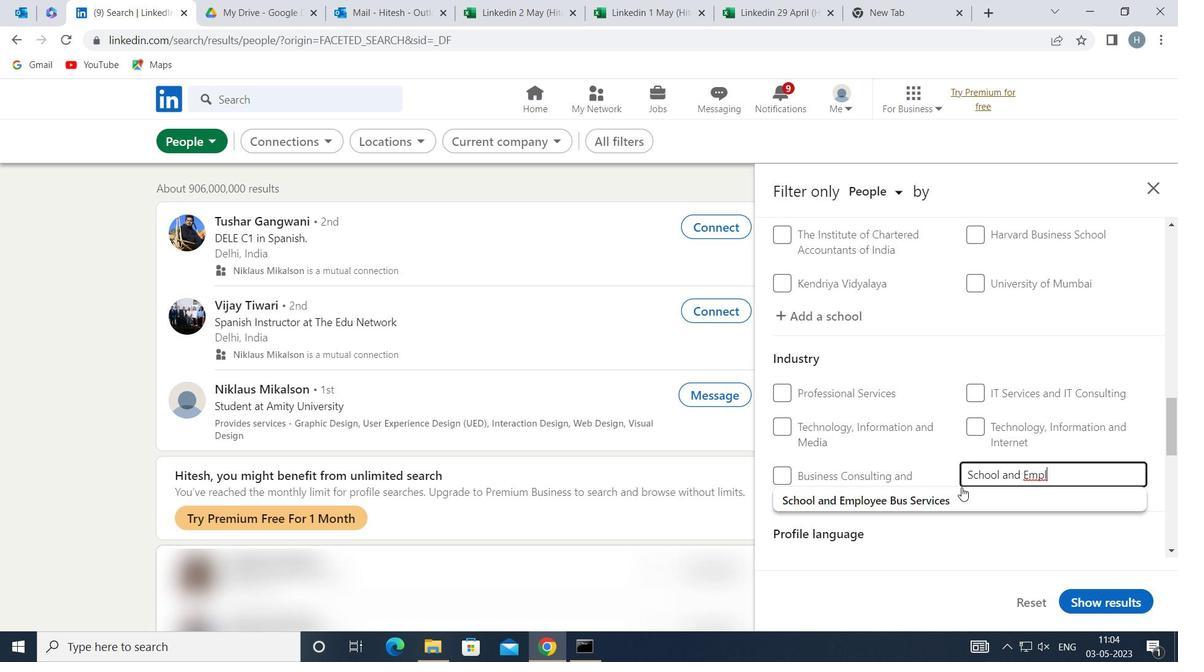 
Action: Mouse pressed left at (957, 499)
Screenshot: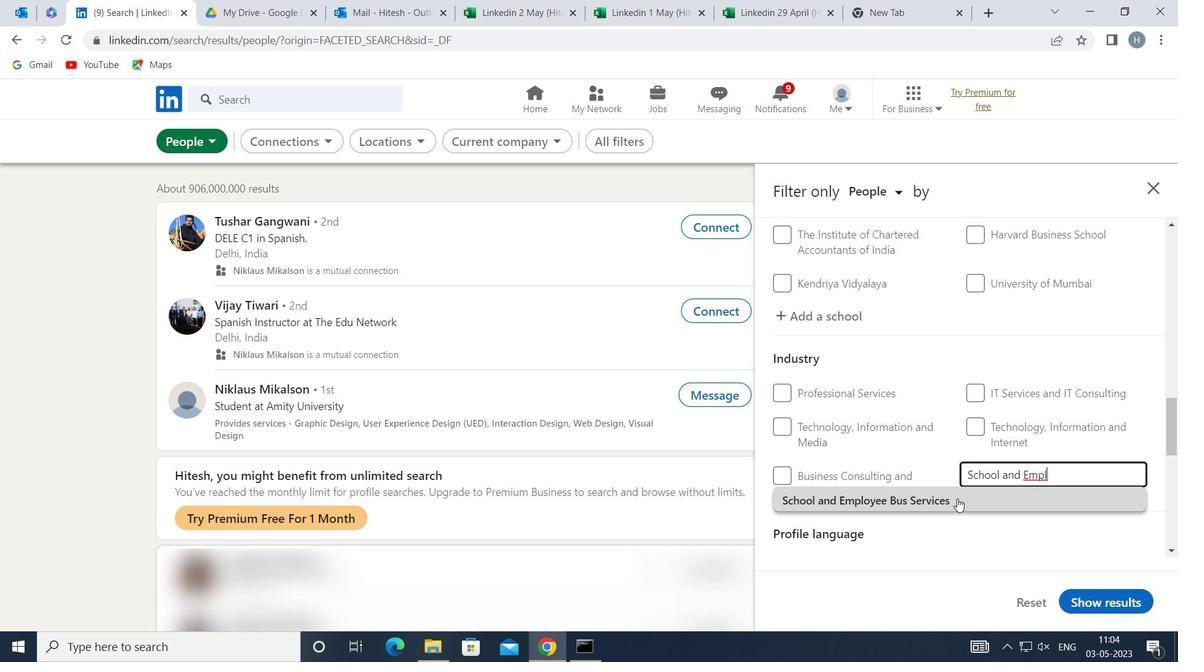 
Action: Mouse scrolled (957, 499) with delta (0, 0)
Screenshot: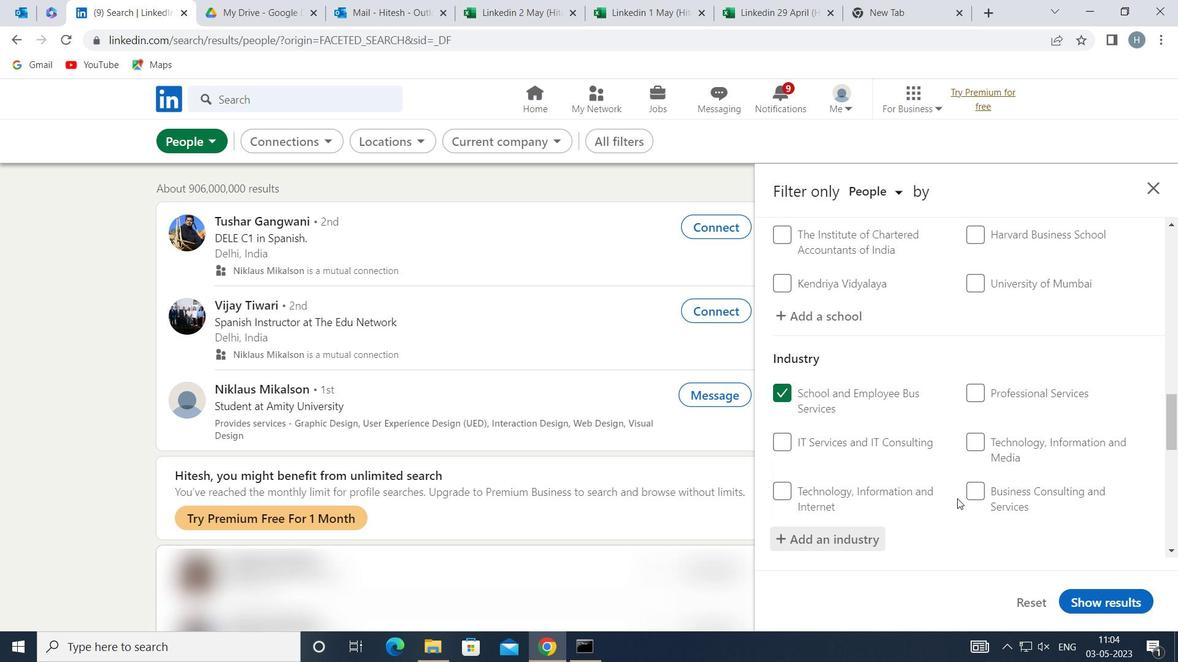 
Action: Mouse scrolled (957, 499) with delta (0, 0)
Screenshot: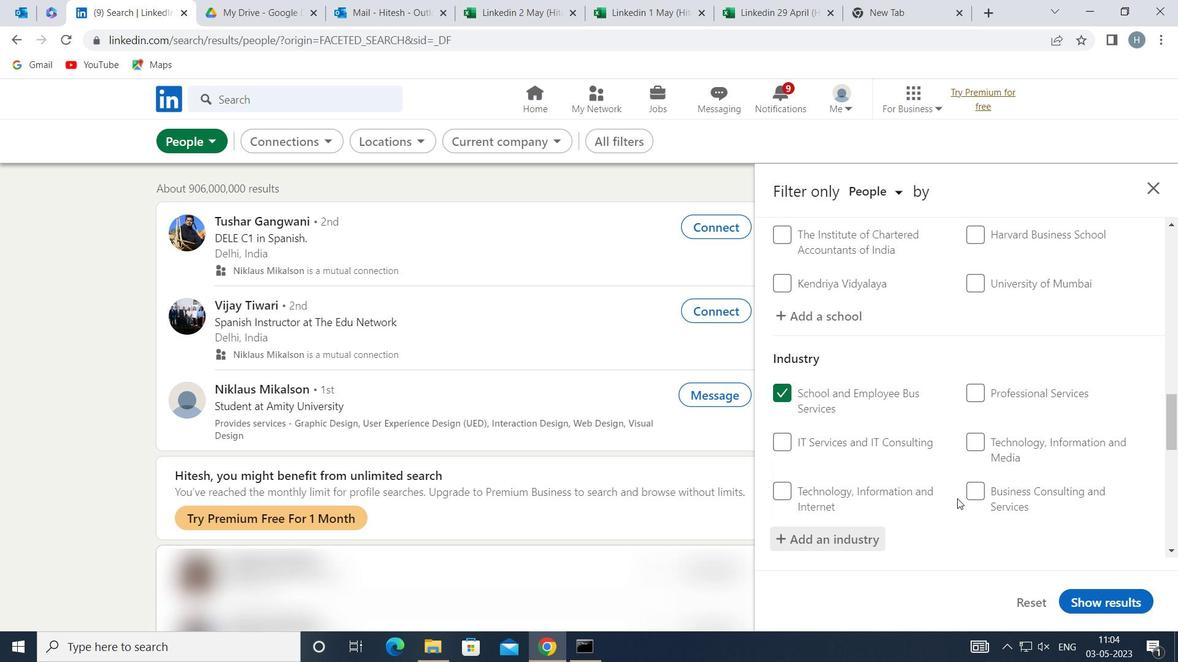 
Action: Mouse scrolled (957, 499) with delta (0, 0)
Screenshot: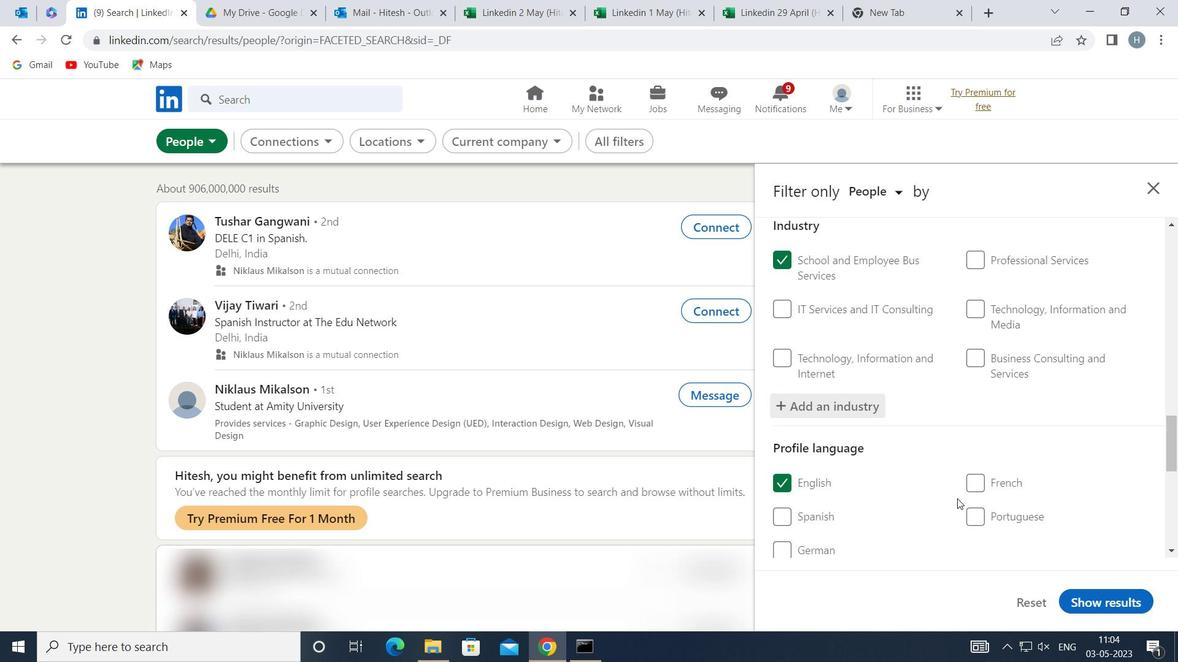 
Action: Mouse scrolled (957, 499) with delta (0, 0)
Screenshot: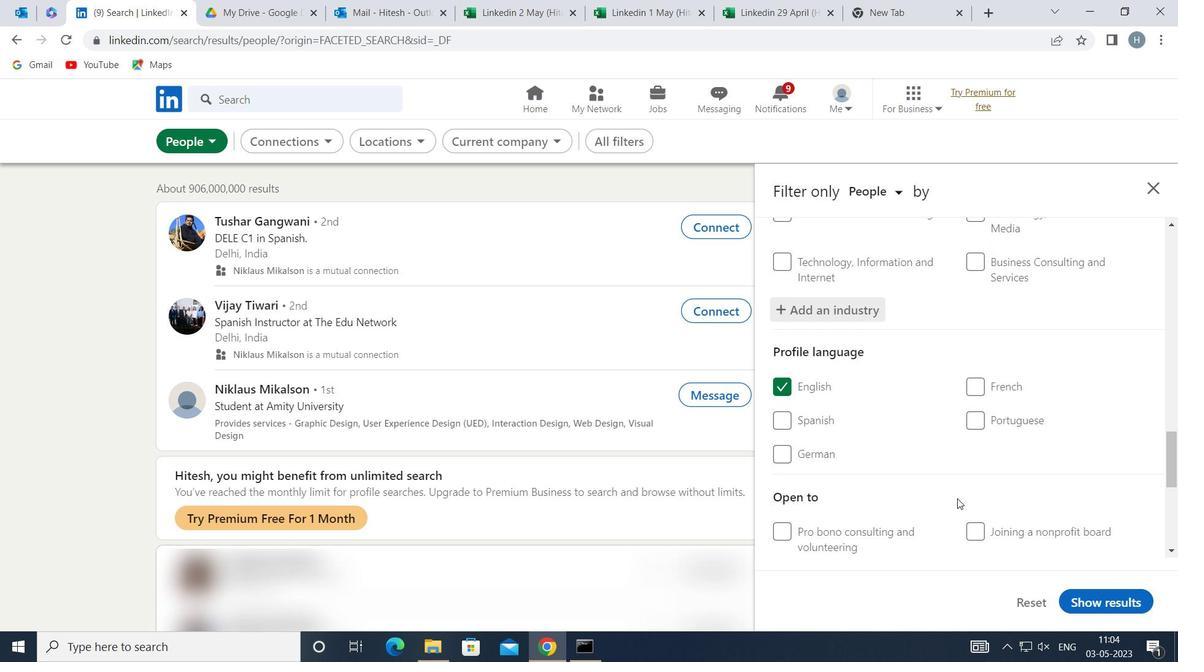 
Action: Mouse scrolled (957, 499) with delta (0, 0)
Screenshot: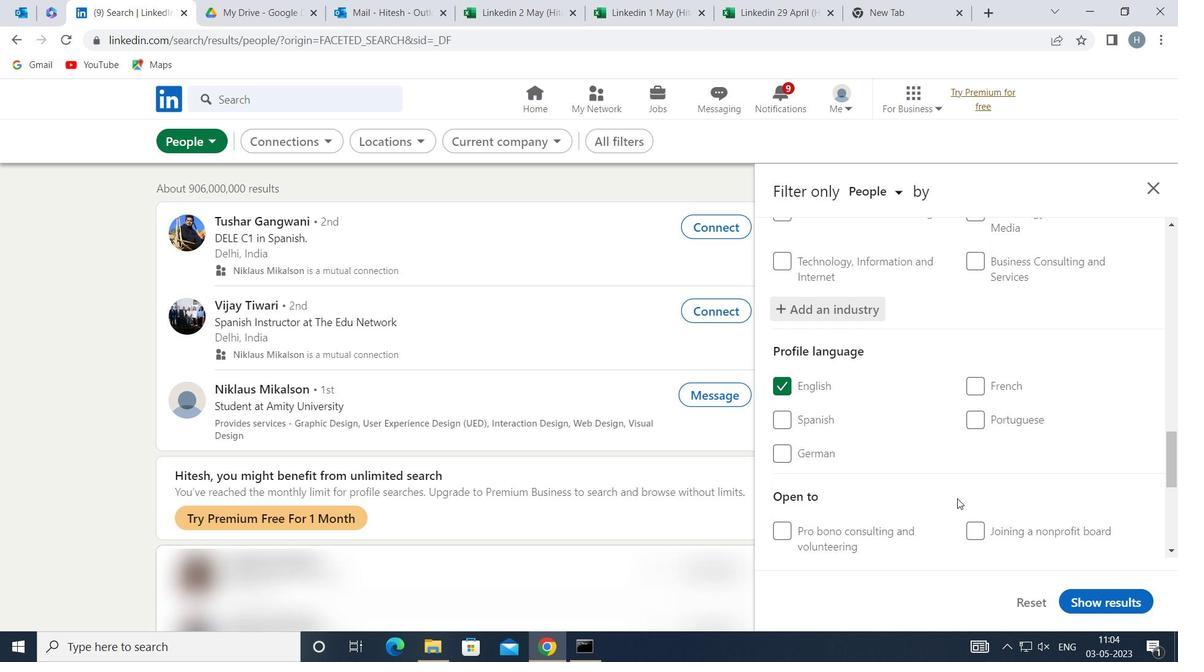 
Action: Mouse scrolled (957, 499) with delta (0, 0)
Screenshot: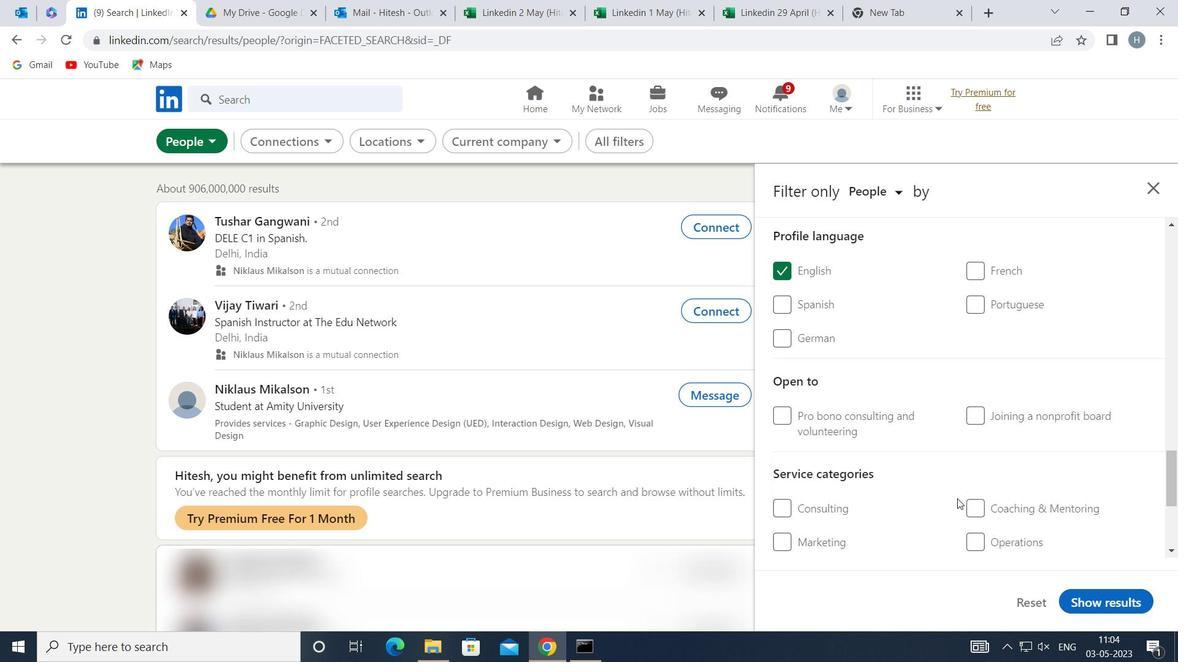 
Action: Mouse moved to (1033, 459)
Screenshot: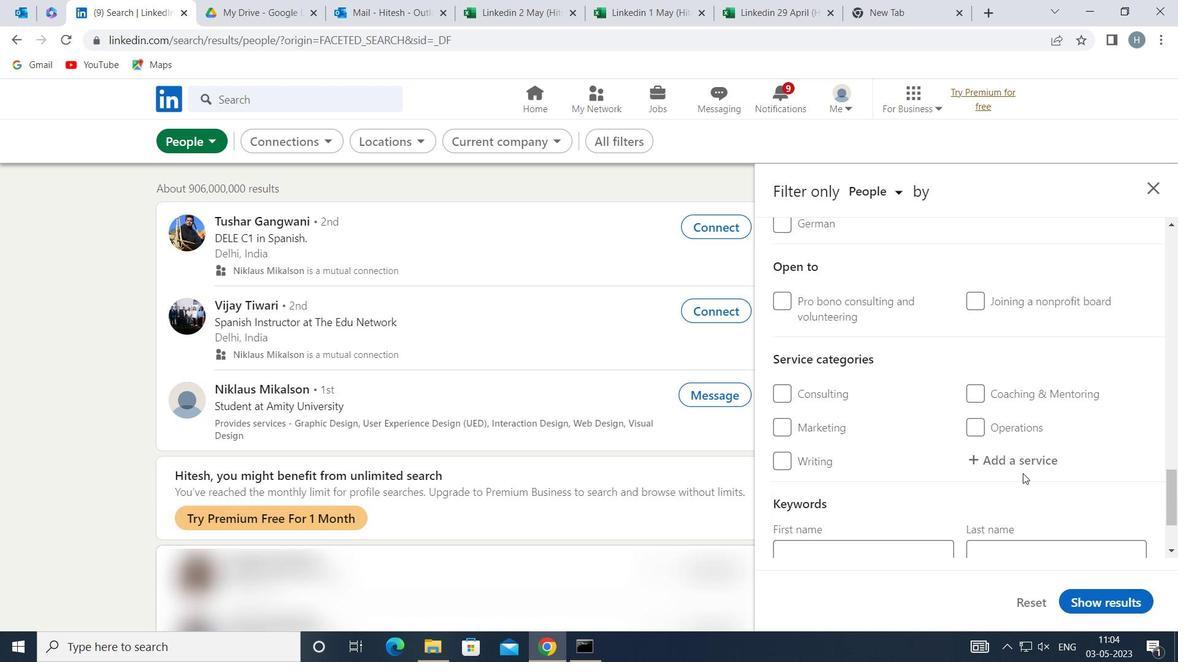 
Action: Mouse pressed left at (1033, 459)
Screenshot: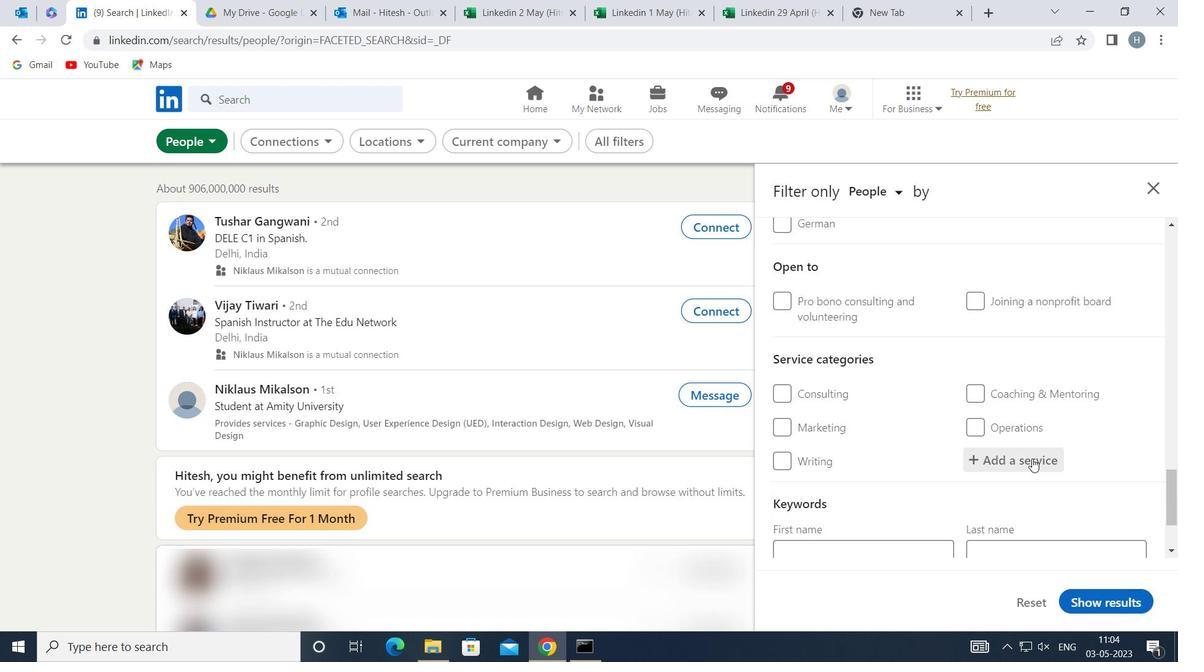 
Action: Mouse moved to (1033, 459)
Screenshot: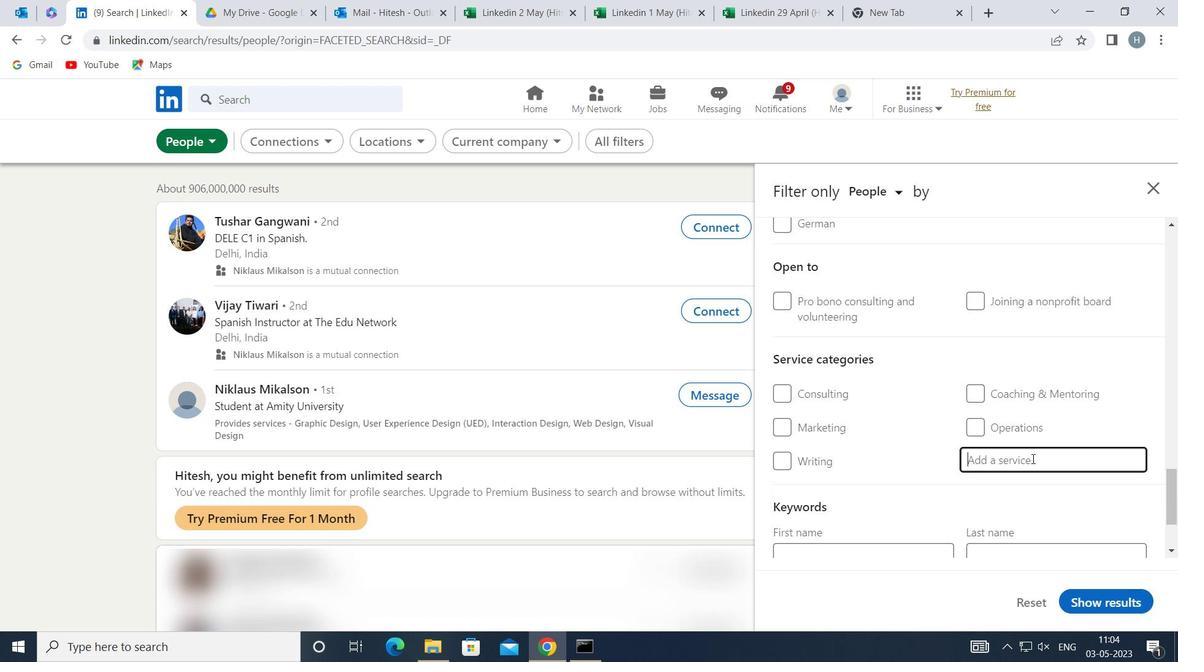 
Action: Key pressed <Key.shift>GHOSTW
Screenshot: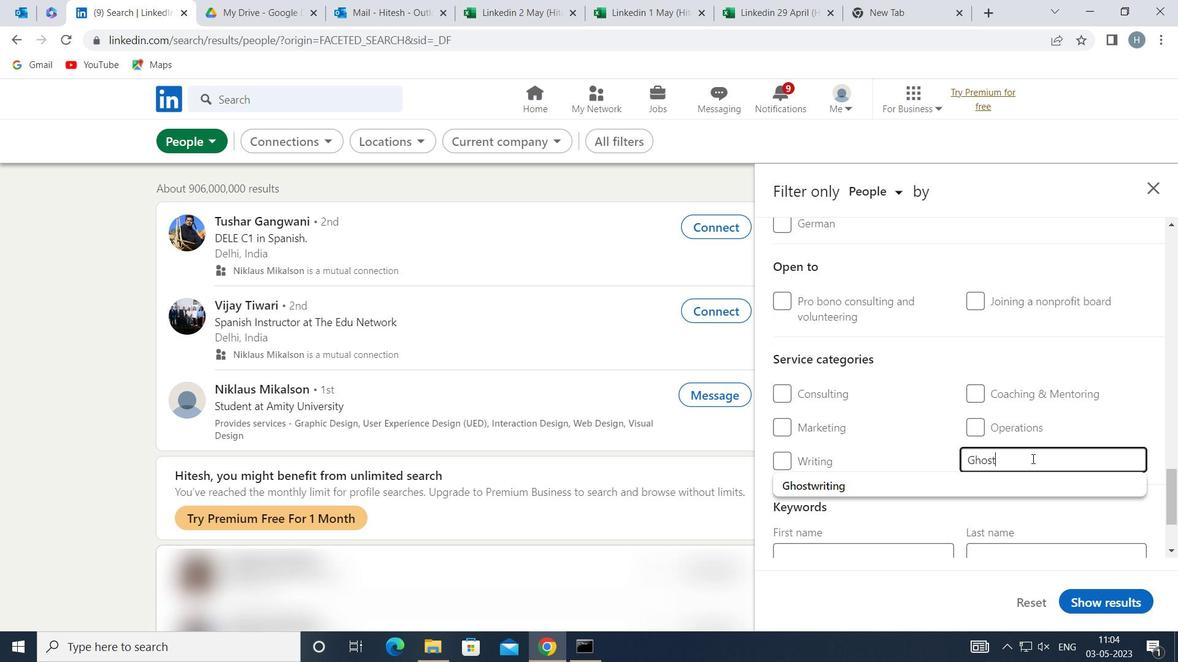 
Action: Mouse moved to (982, 482)
Screenshot: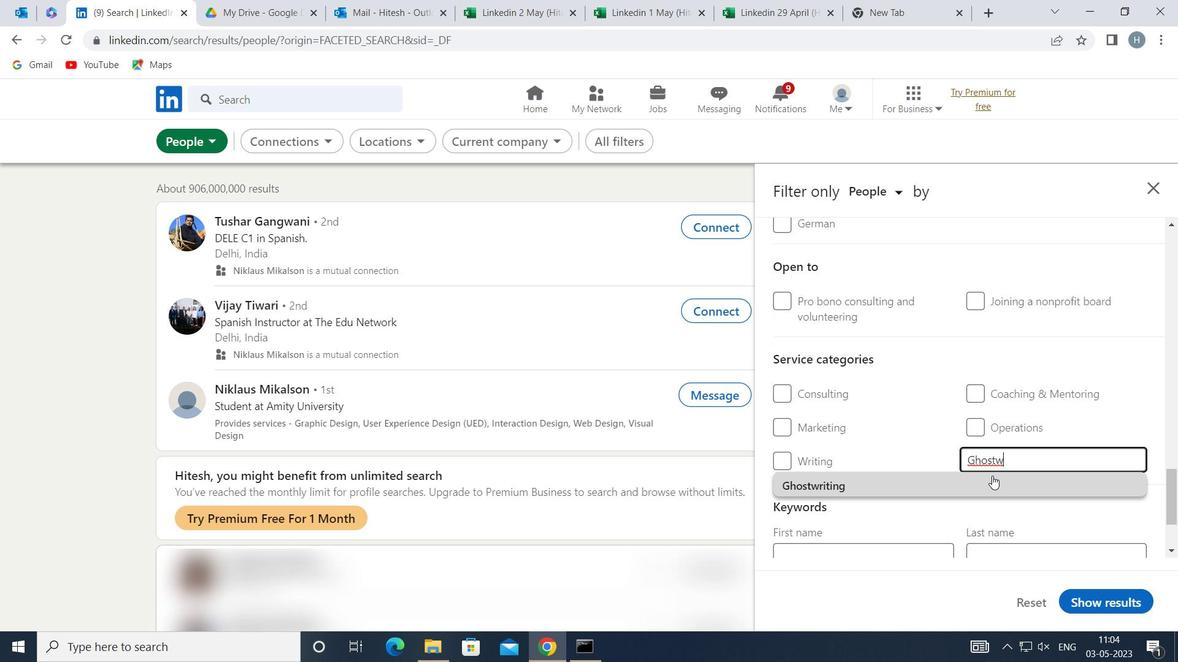 
Action: Mouse pressed left at (982, 482)
Screenshot: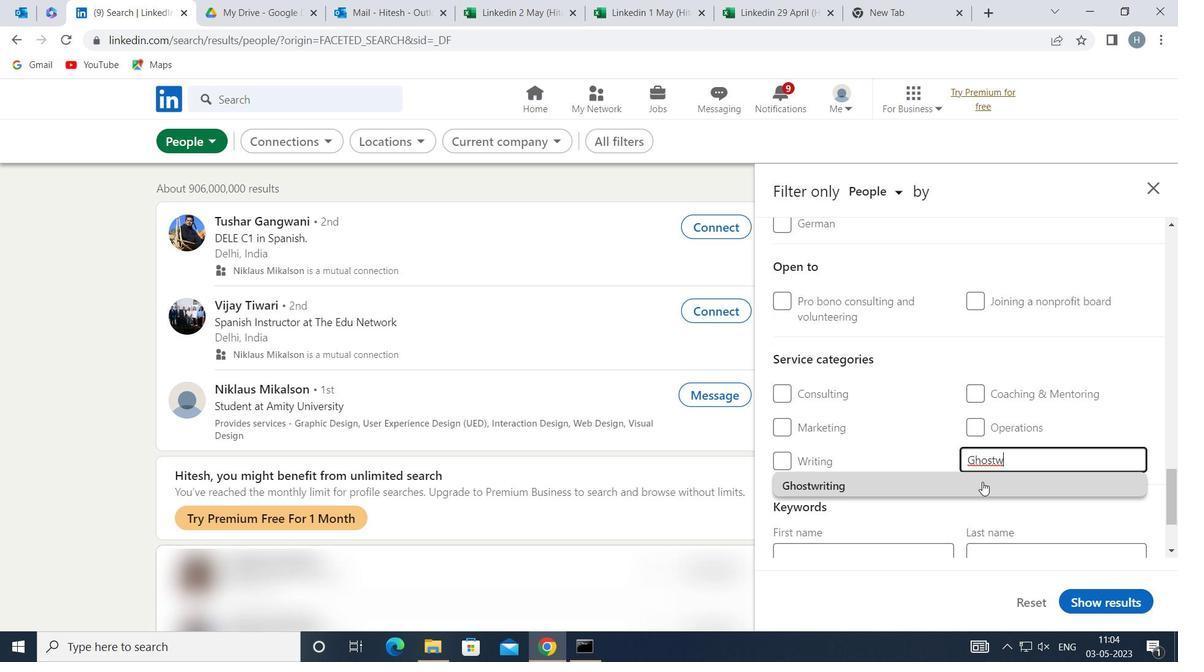 
Action: Mouse moved to (920, 484)
Screenshot: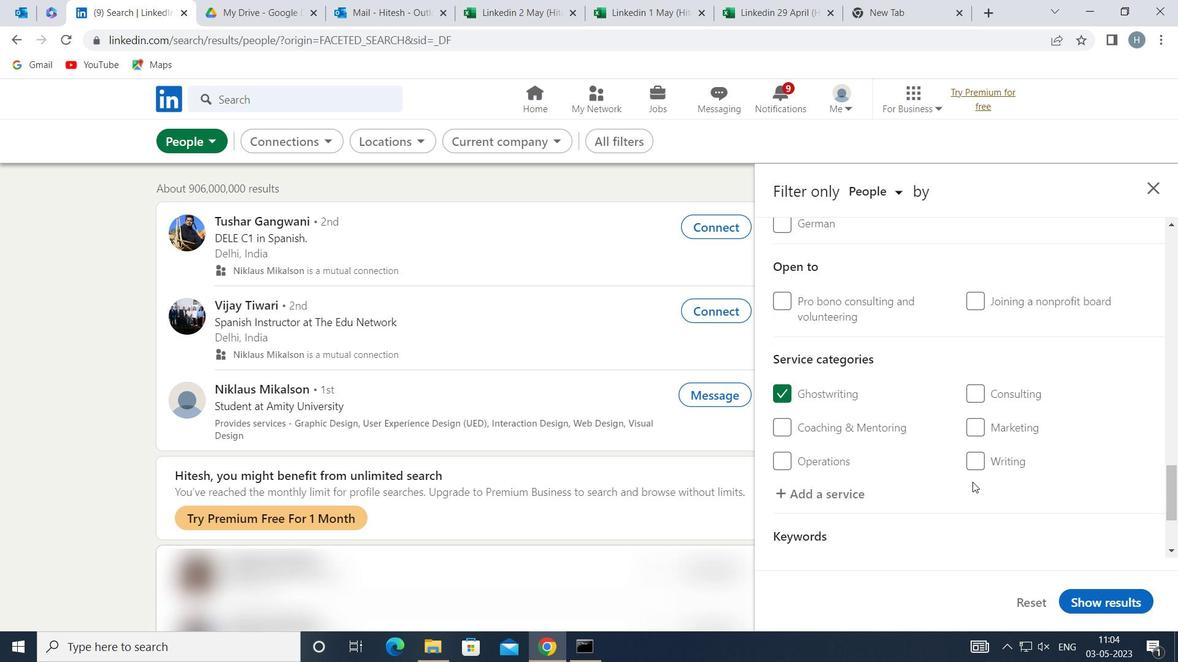 
Action: Mouse scrolled (920, 484) with delta (0, 0)
Screenshot: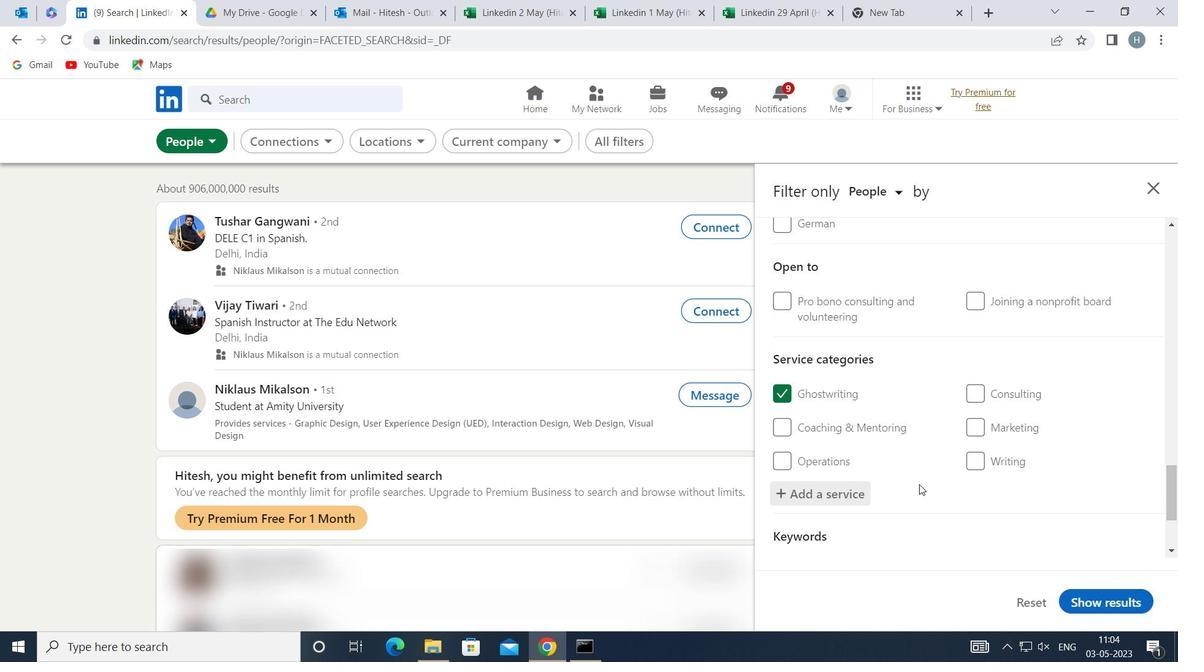 
Action: Mouse scrolled (920, 484) with delta (0, 0)
Screenshot: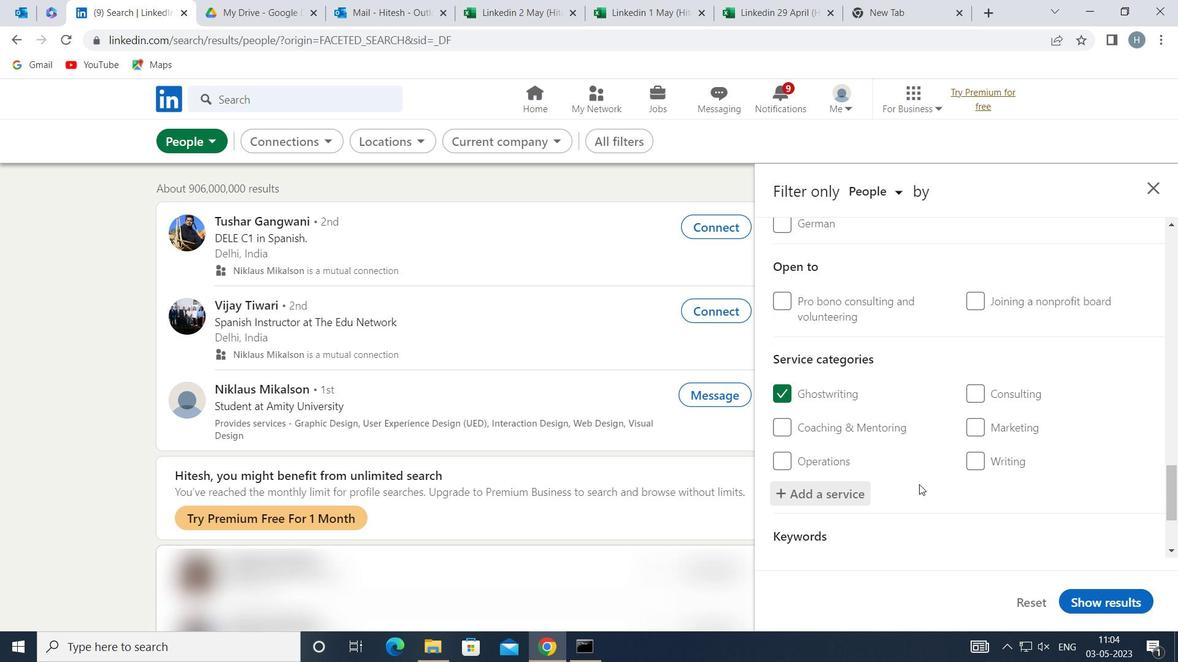 
Action: Mouse moved to (919, 481)
Screenshot: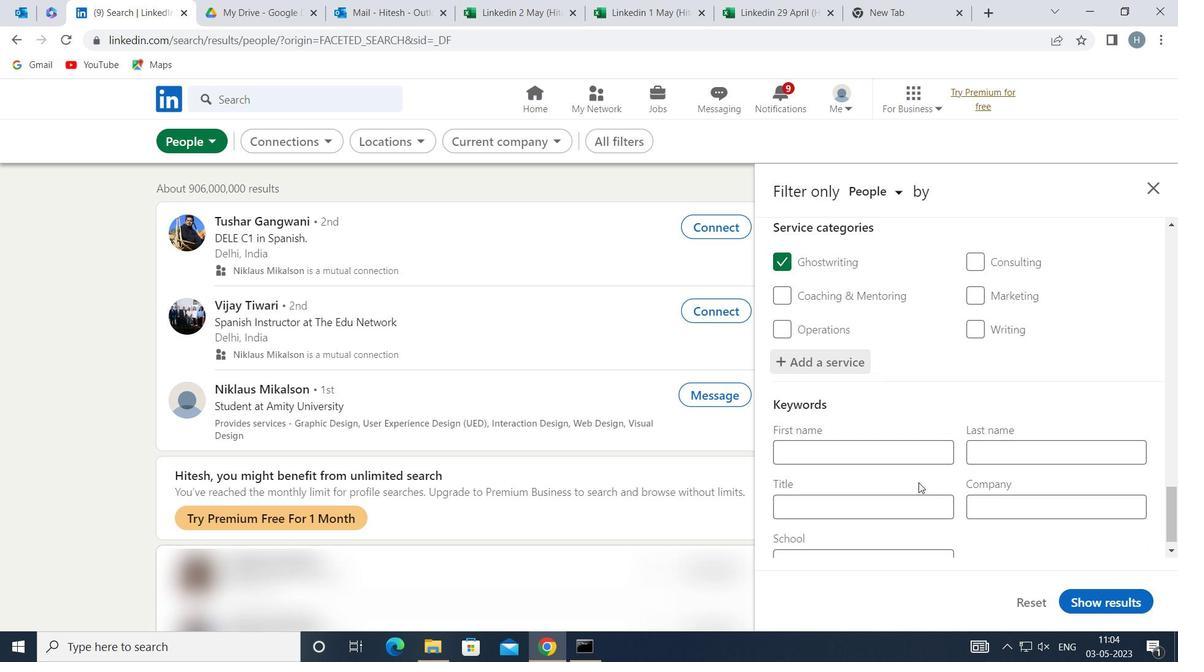 
Action: Mouse scrolled (919, 480) with delta (0, 0)
Screenshot: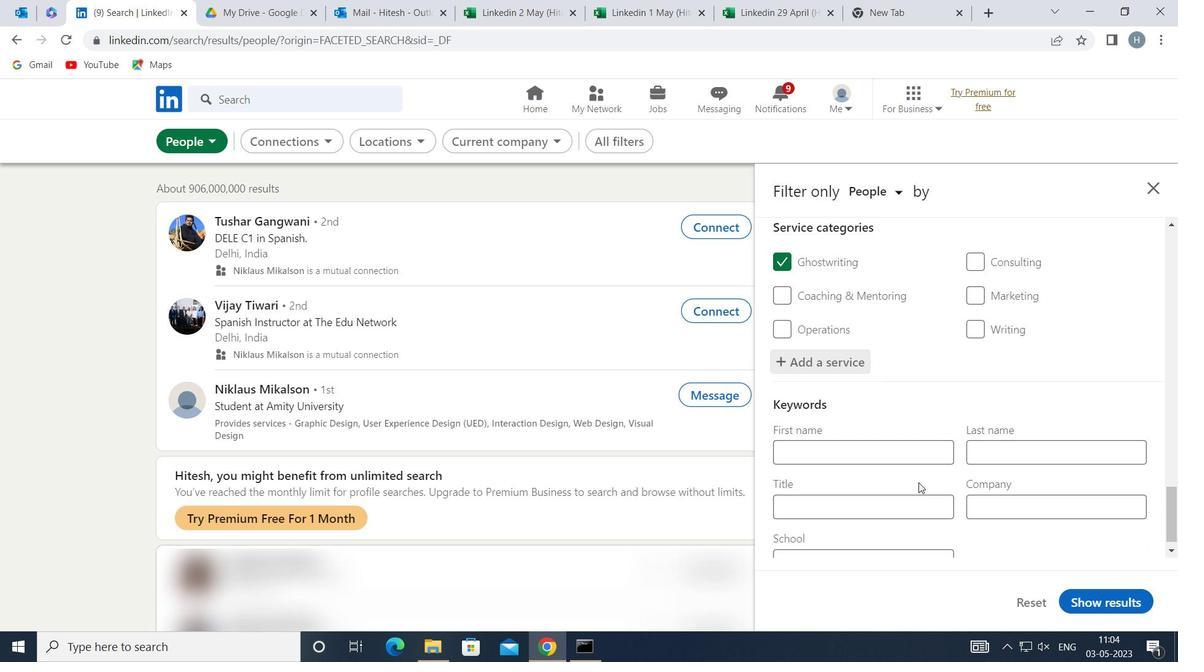
Action: Mouse scrolled (919, 480) with delta (0, 0)
Screenshot: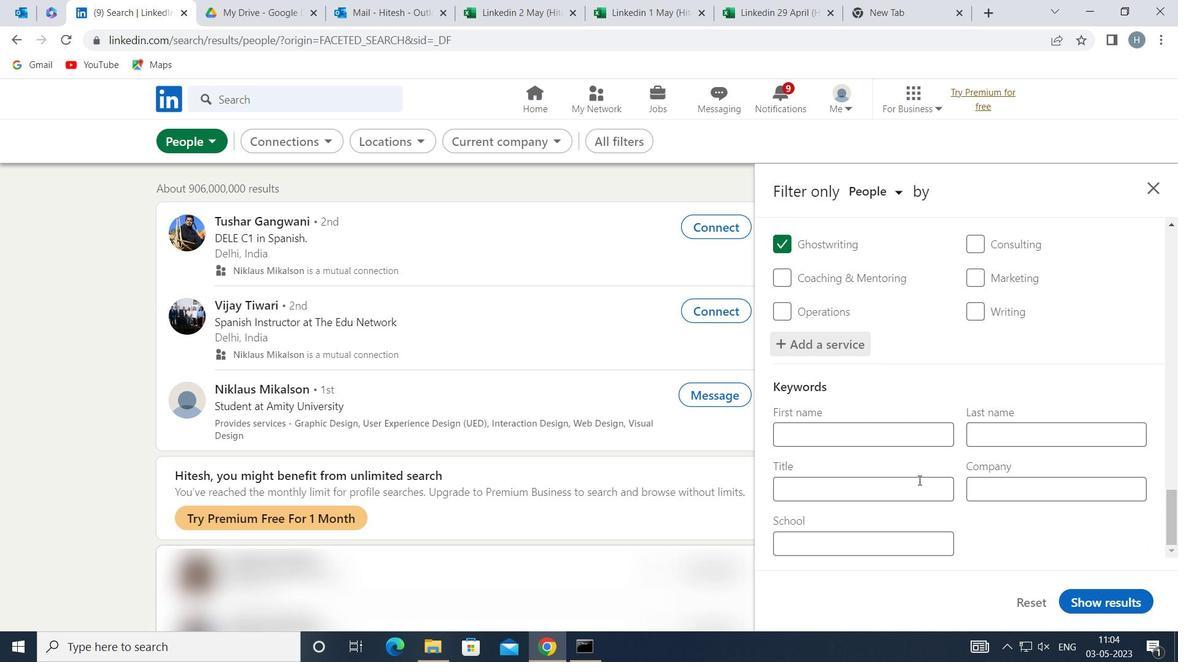 
Action: Mouse moved to (920, 485)
Screenshot: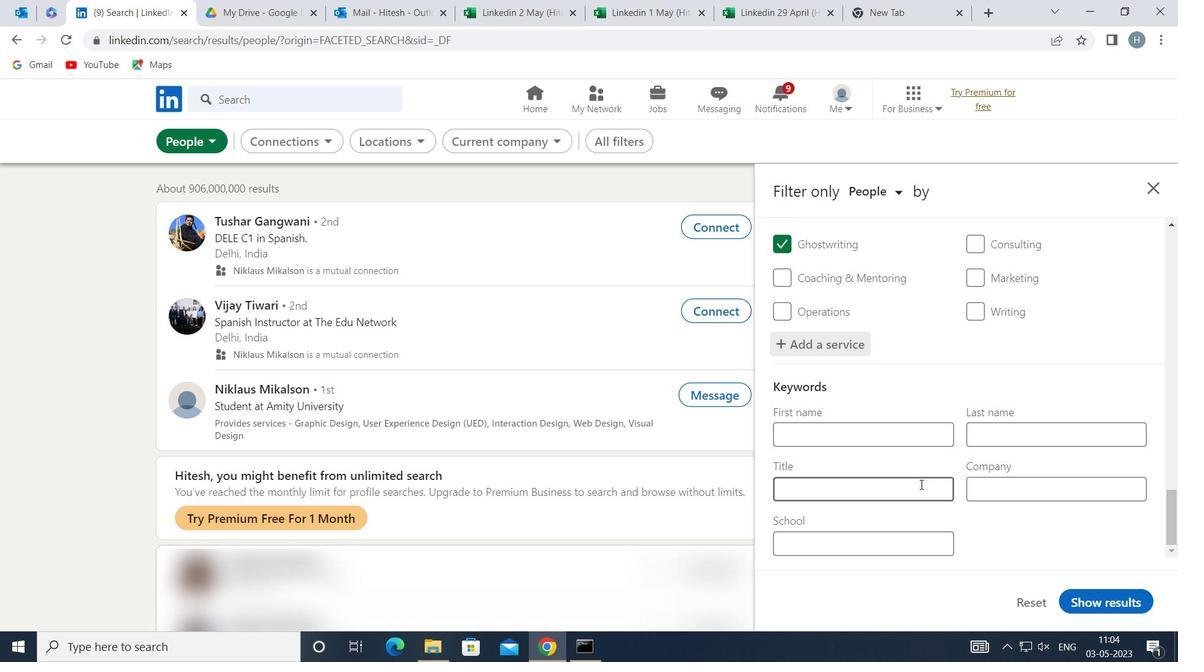 
Action: Mouse pressed left at (920, 485)
Screenshot: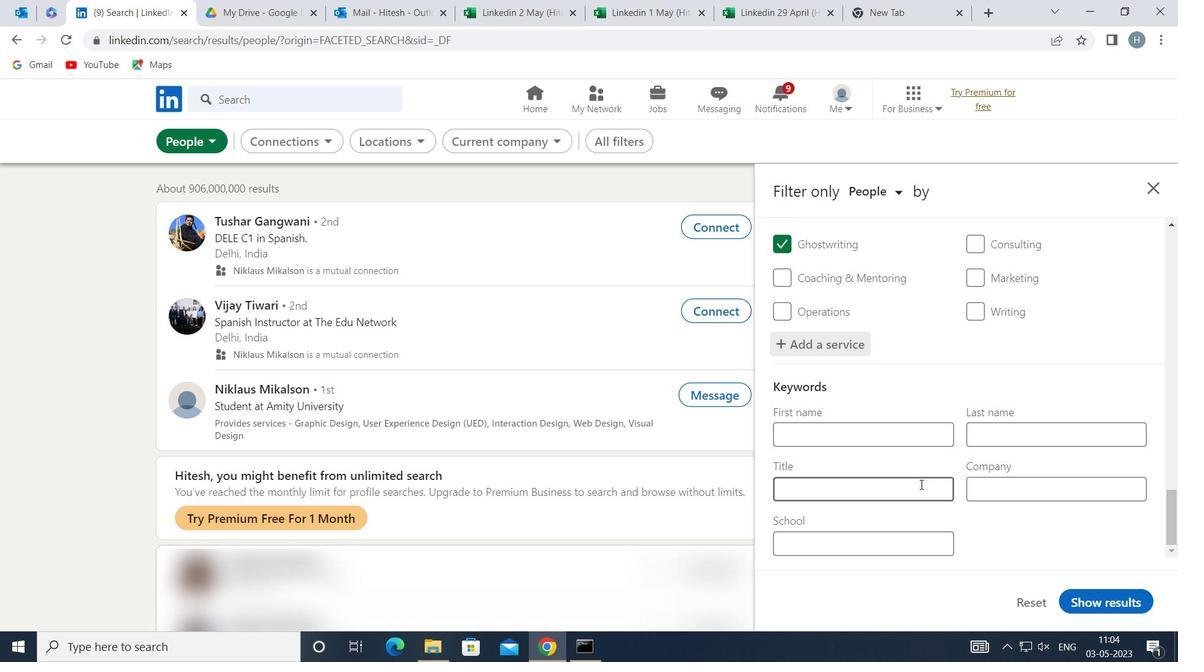 
Action: Key pressed <Key.shift>COMPUTER<Key.space><Key.shift>SCIENTIST
Screenshot: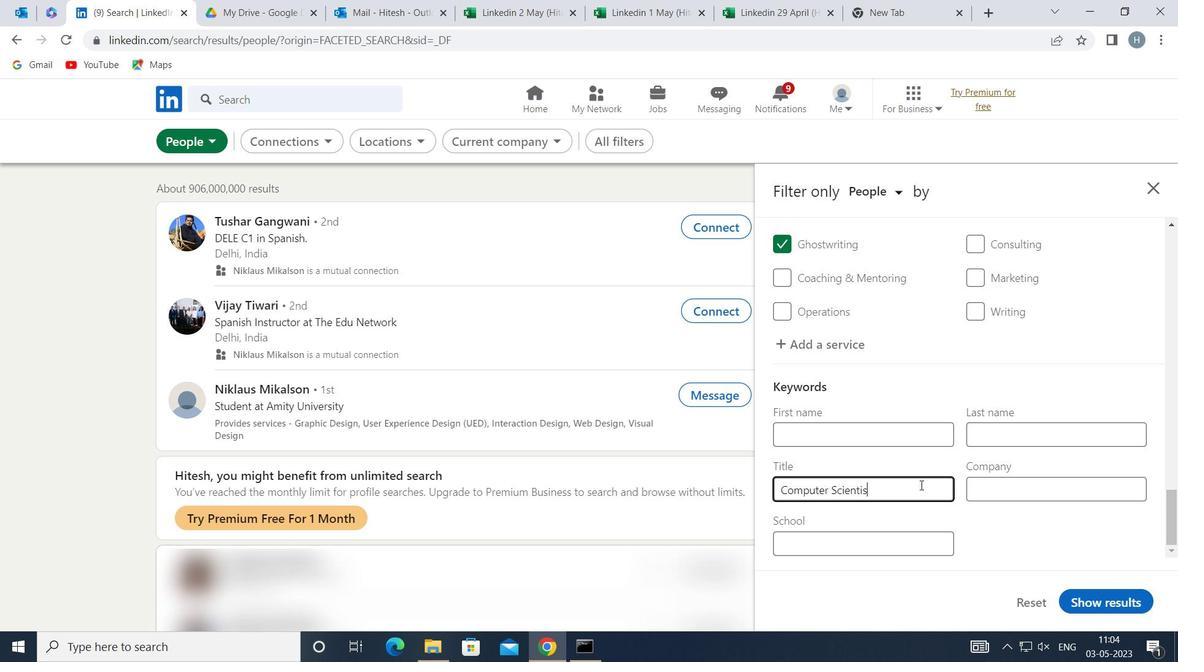 
Action: Mouse moved to (1101, 599)
Screenshot: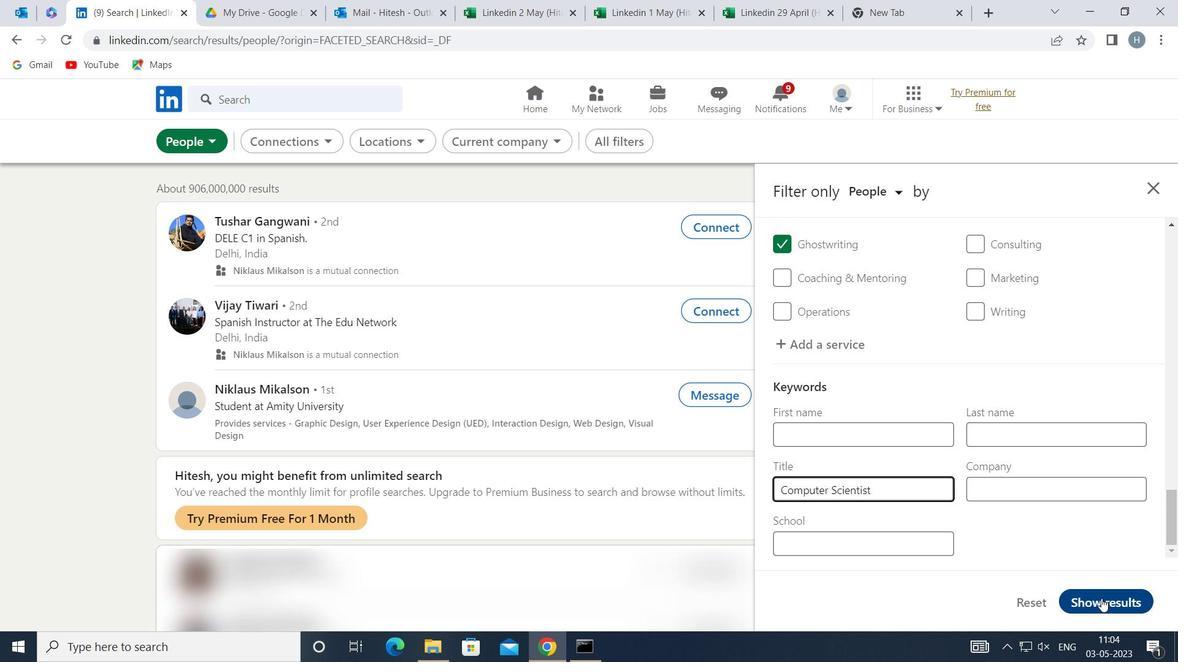 
Action: Mouse pressed left at (1101, 599)
Screenshot: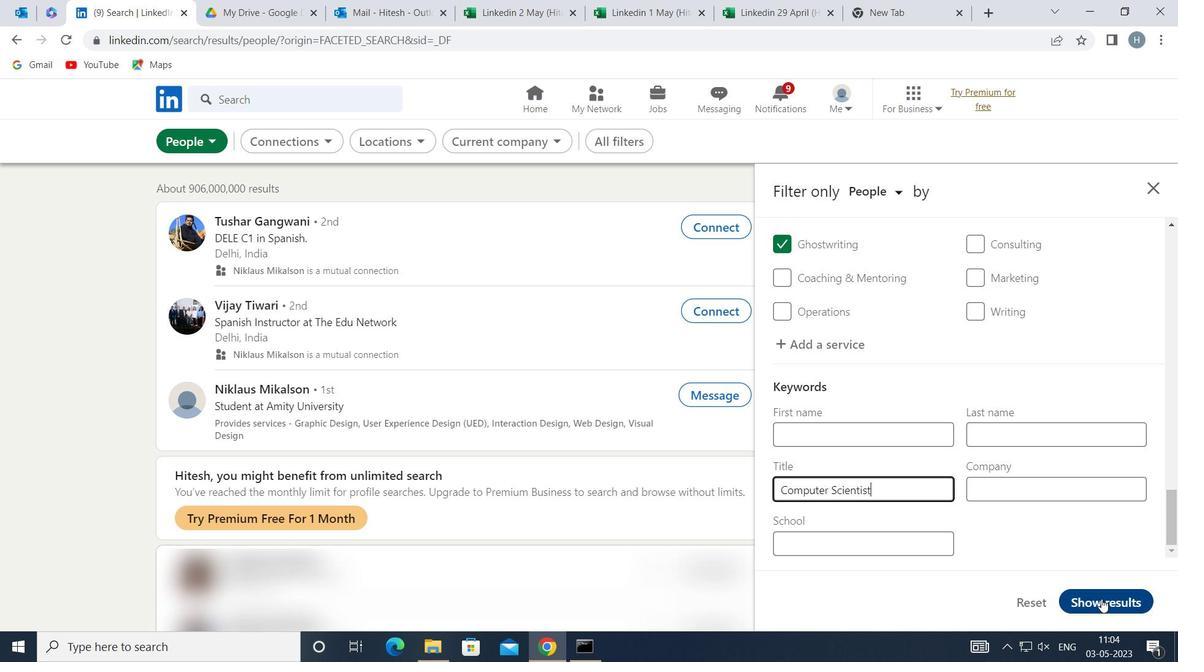
Action: Mouse moved to (885, 511)
Screenshot: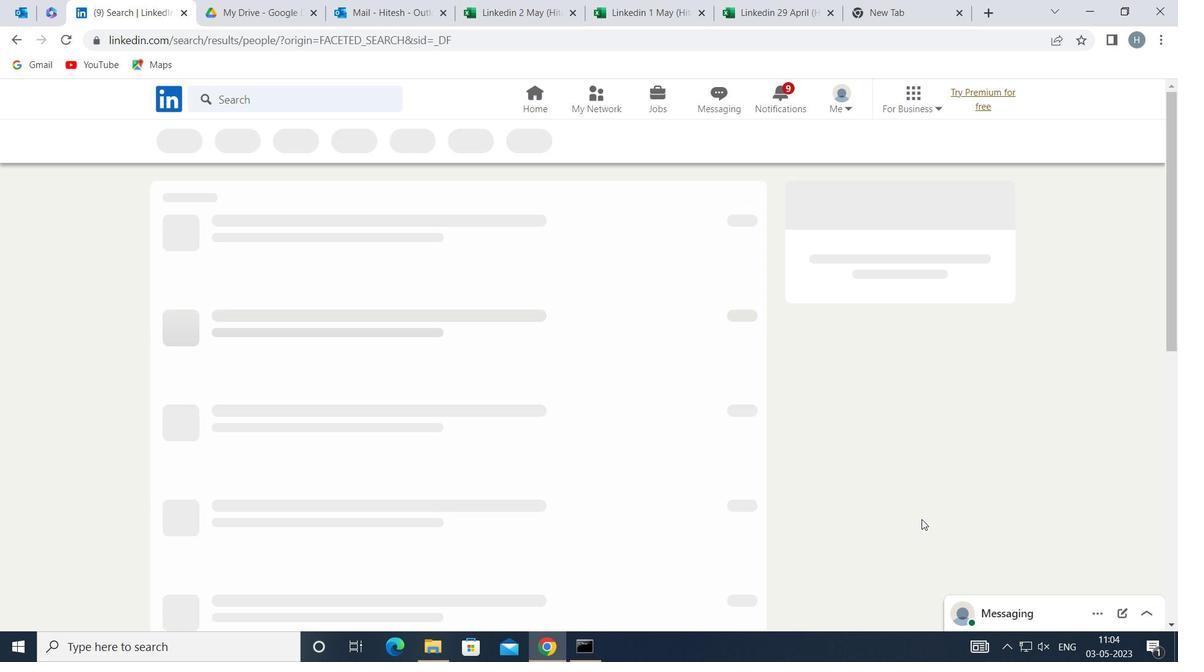 
